 Task: open an excel sheet and write heading  Budget GuruAdd Categories in a column and its values below  'Housing, Transportation, Groceries, Utilities, Entertainment, Dining Out, Health, Miscellaneous, Savings & Total. 'Add Budgeted amount in next column and its values below  $1,500, $300, $400, $200, $150, $250, $100, $200, $500 & $4,600. Add Actual amountin next column and its values below   $1,400, $280, $420, $180, $170, $230, $120, $180, $520 & $4,500. Add Difference in next column and its values below  -$100, -$20, +$20, -$20, +$20, -$20, +$20, -$20, +$20 & -$100Save page Excel File Workbook Spreadsheet Templatebook
Action: Mouse moved to (142, 112)
Screenshot: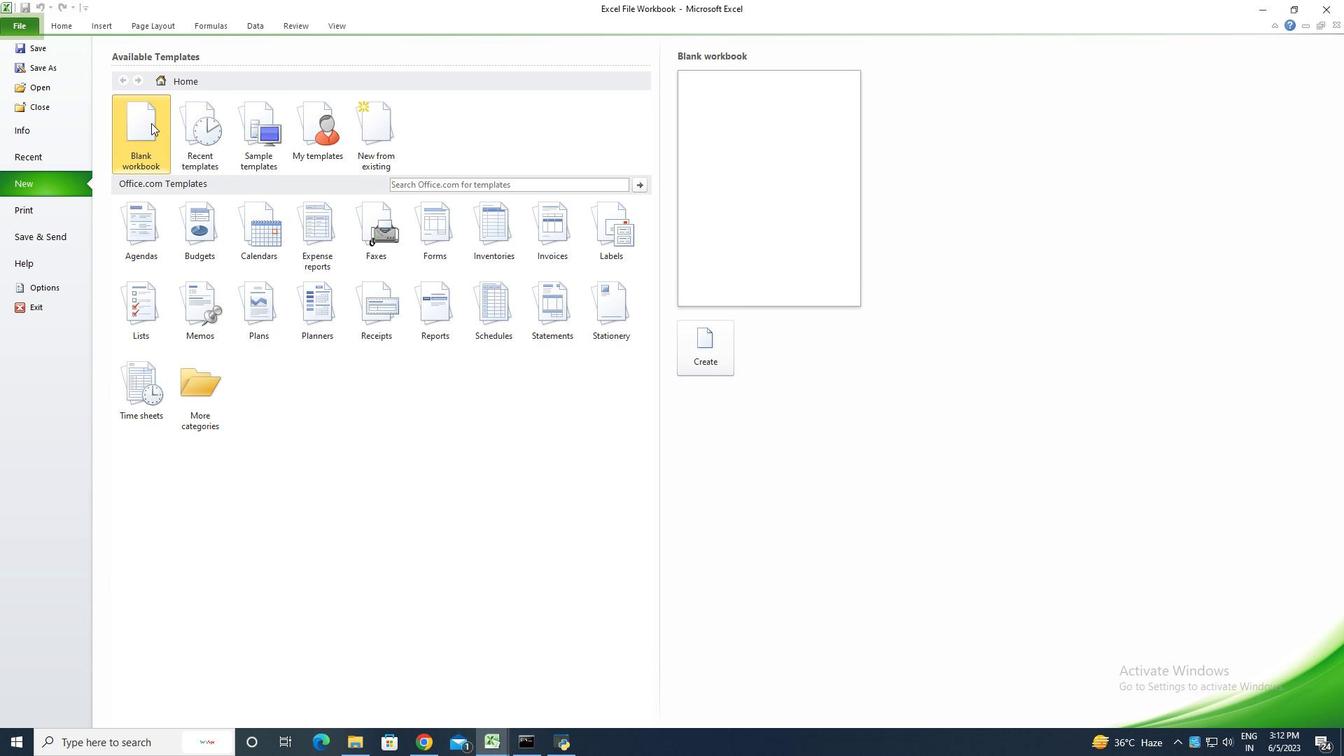 
Action: Mouse pressed left at (142, 112)
Screenshot: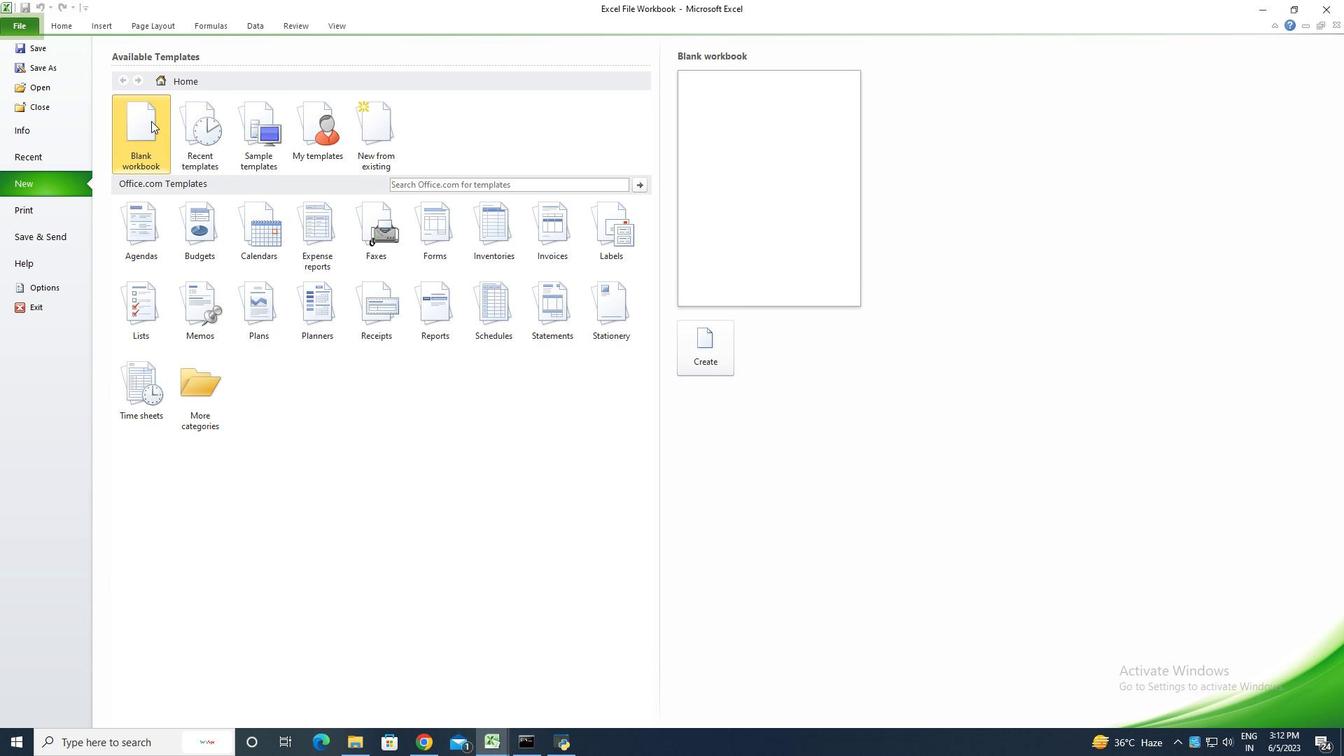 
Action: Mouse moved to (705, 355)
Screenshot: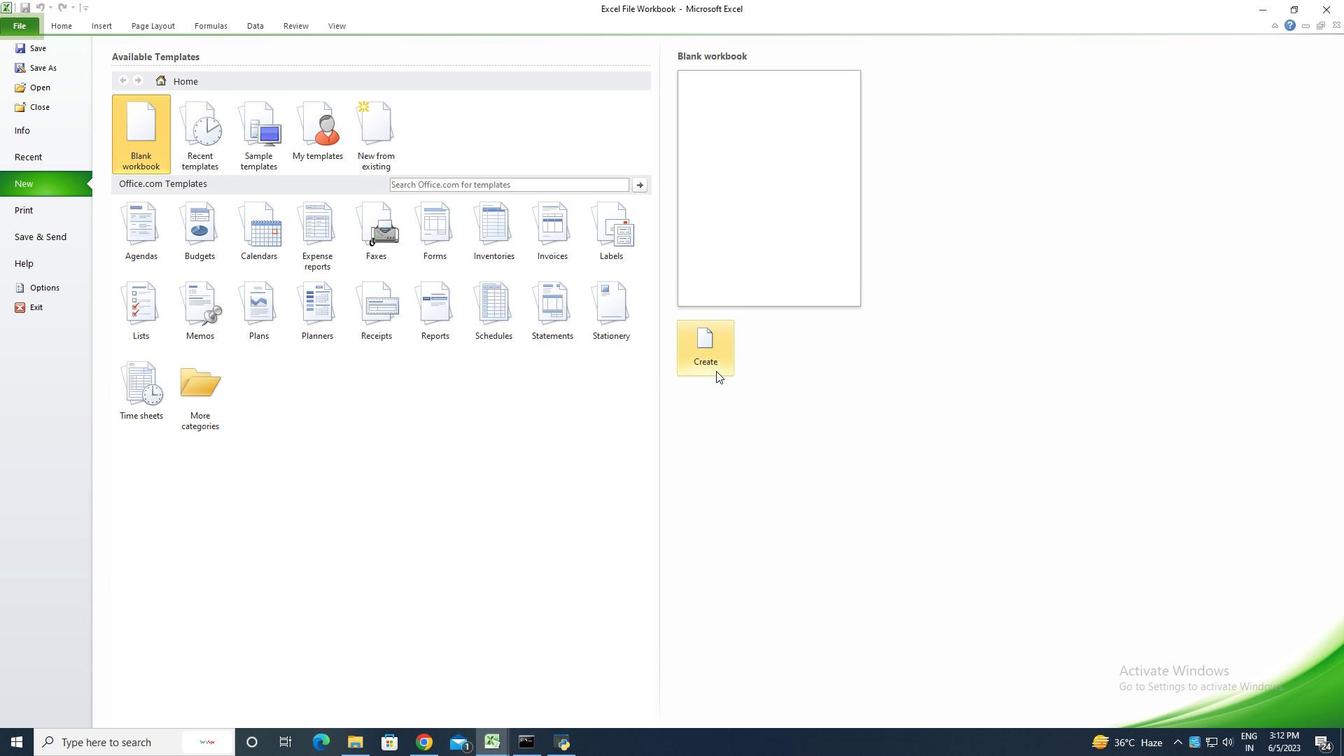 
Action: Mouse pressed left at (705, 355)
Screenshot: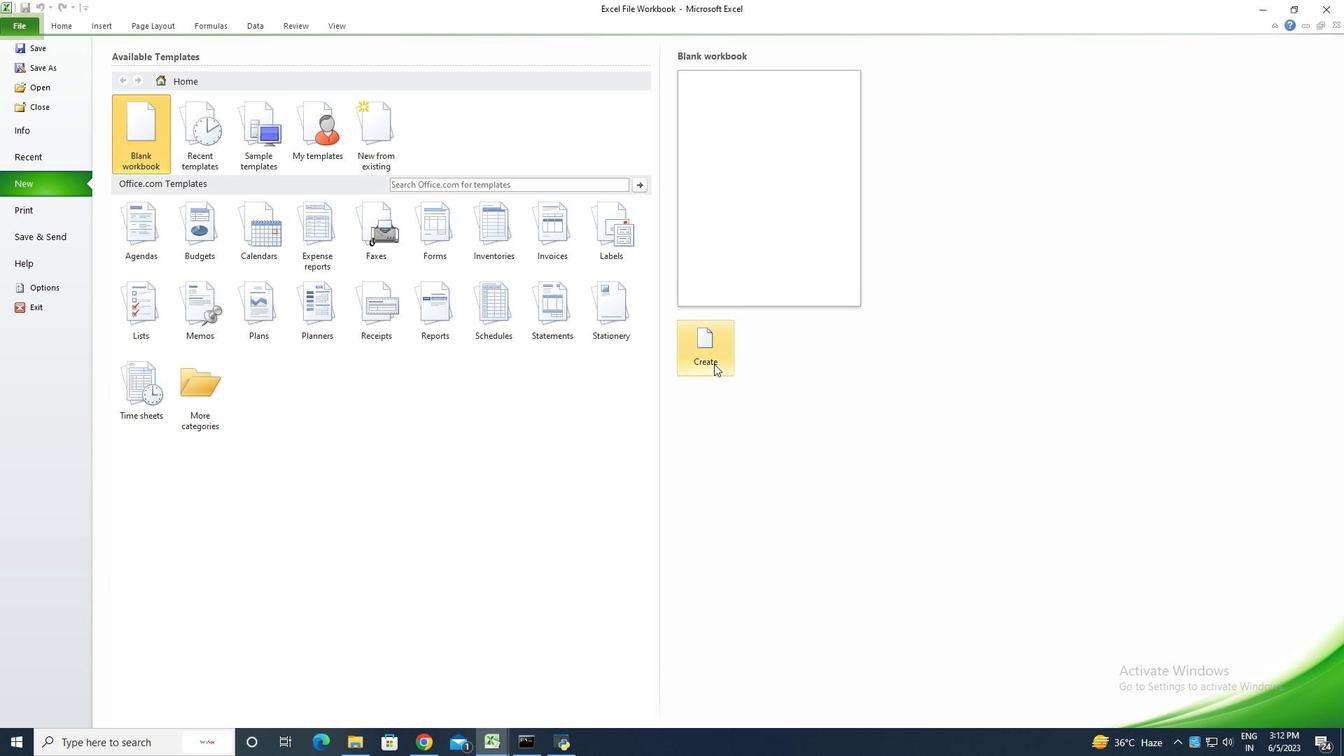 
Action: Key pressed <Key.shift><Key.shift>Budget<Key.space><Key.shift><Key.shift><Key.shift><Key.shift><Key.shift><Key.shift><Key.shift><Key.shift><Key.shift><Key.shift><Key.shift><Key.shift><Key.shift><Key.shift><Key.shift>Guru<Key.enter><Key.shift><Key.shift><Key.shift><Key.shift><Key.shift>Categories<Key.enter><Key.shift><Key.shift><Key.shift>Housing<Key.space><Key.shift><Key.backspace><Key.enter><Key.shift><Key.shift><Key.shift><Key.shift><Key.shift><Key.shift><Key.shift><Key.shift><Key.shift><Key.shift><Key.shift><Key.shift><Key.shift><Key.shift>Transportation<Key.enter><Key.shift>Groceries<Key.enter><Key.shift>Utilities<Key.enter><Key.shift>Entertainment<Key.enter><Key.shift><Key.shift><Key.shift><Key.shift><Key.shift>Dining<Key.space><Key.shift>Out<Key.enter><Key.shift><Key.shift><Key.shift>Health<Key.enter><Key.shift><Key.shift><Key.shift><Key.shift><Key.shift>Miscellaneous<Key.enter><Key.shift>Savings<Key.space><Key.shift><Key.shift><Key.shift><Key.shift><Key.shift>Total<Key.backspace><Key.backspace><Key.backspace><Key.backspace><Key.backspace><Key.shift_r><Key.enter><Key.down><Key.enter><Key.shift>Total<Key.enter>
Screenshot: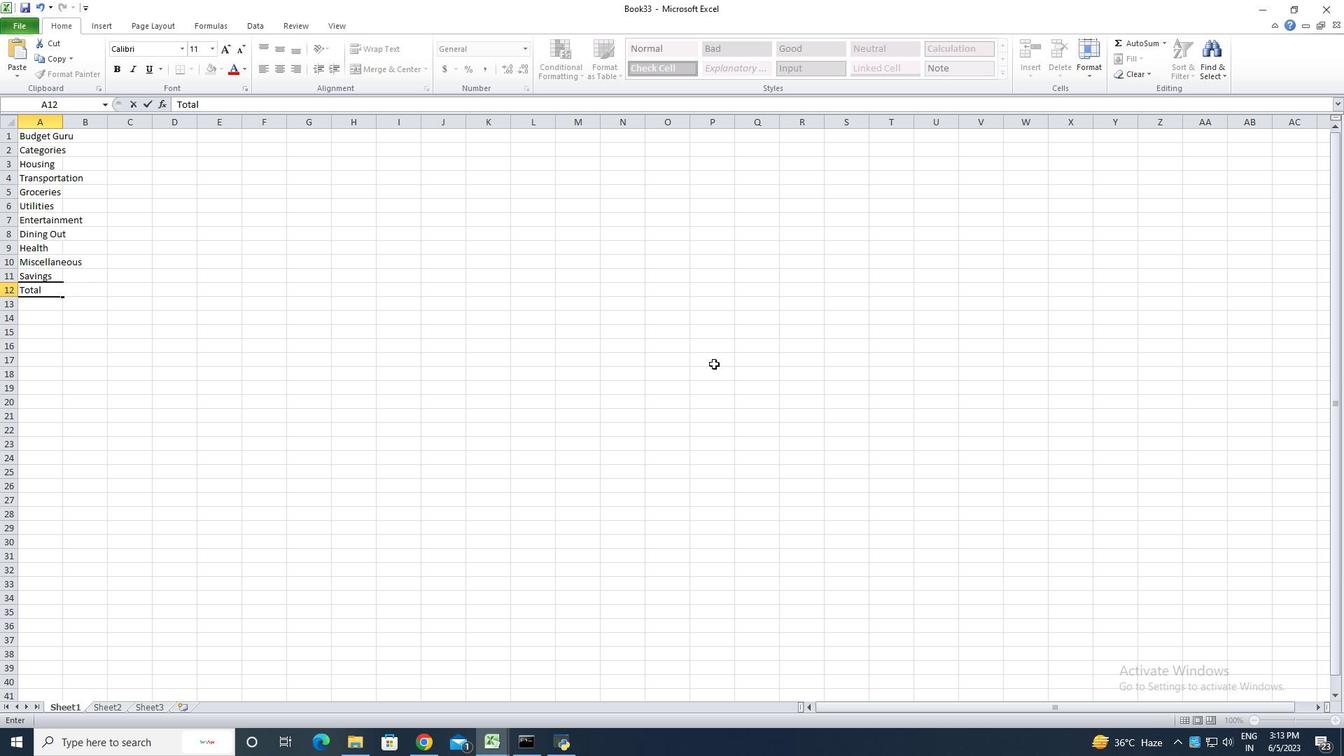 
Action: Mouse moved to (53, 116)
Screenshot: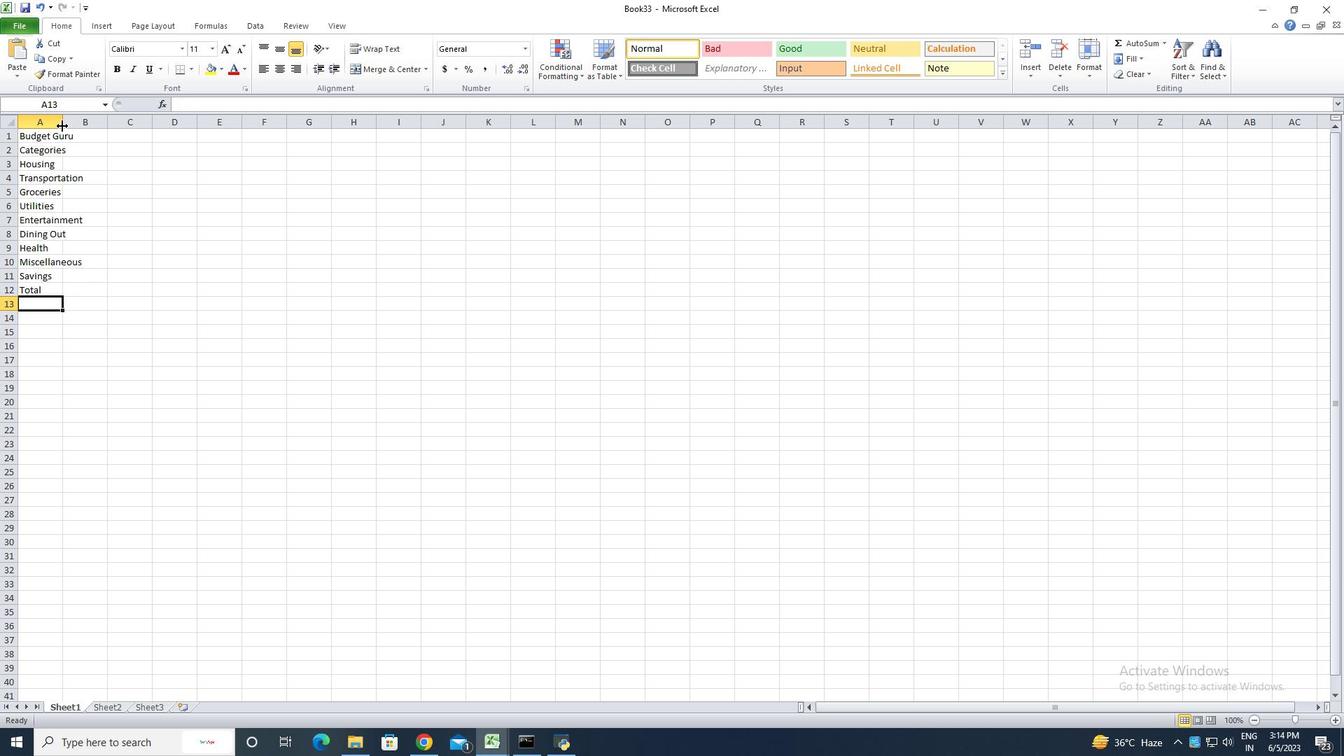 
Action: Mouse pressed left at (53, 116)
Screenshot: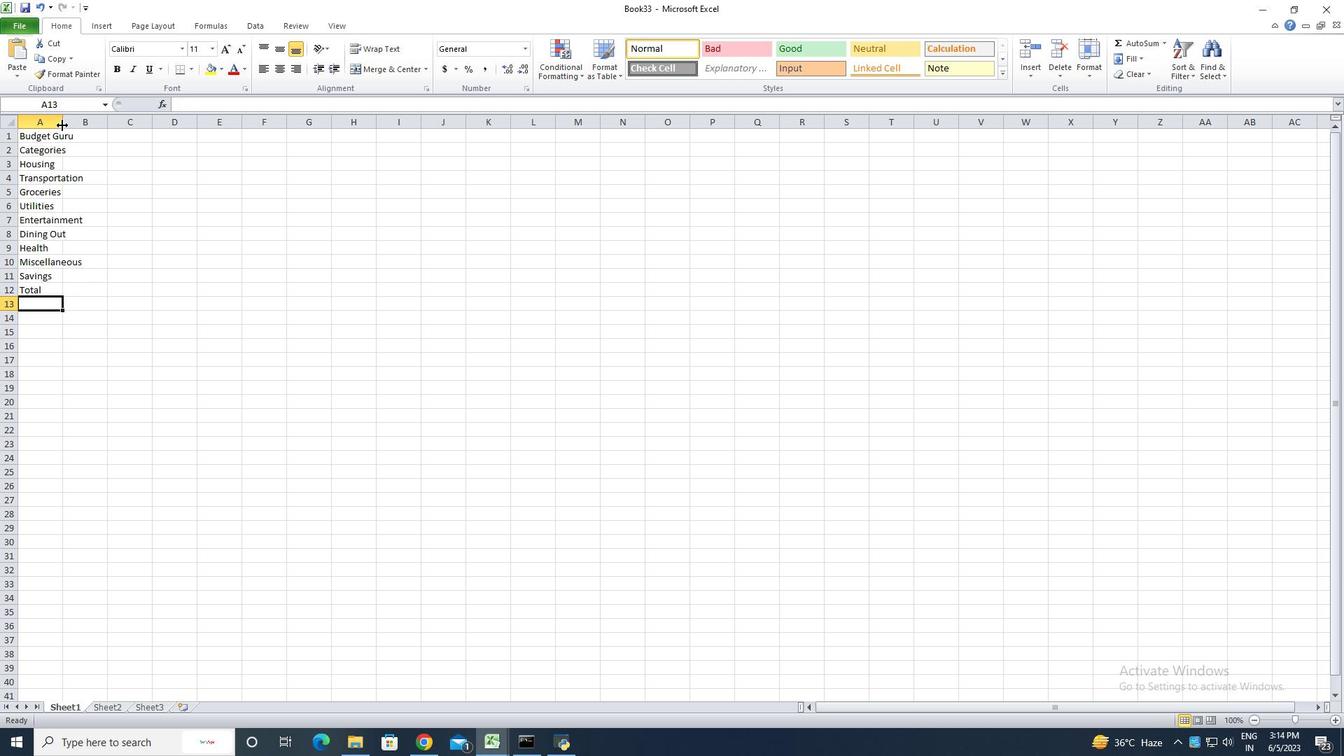 
Action: Mouse pressed left at (53, 116)
Screenshot: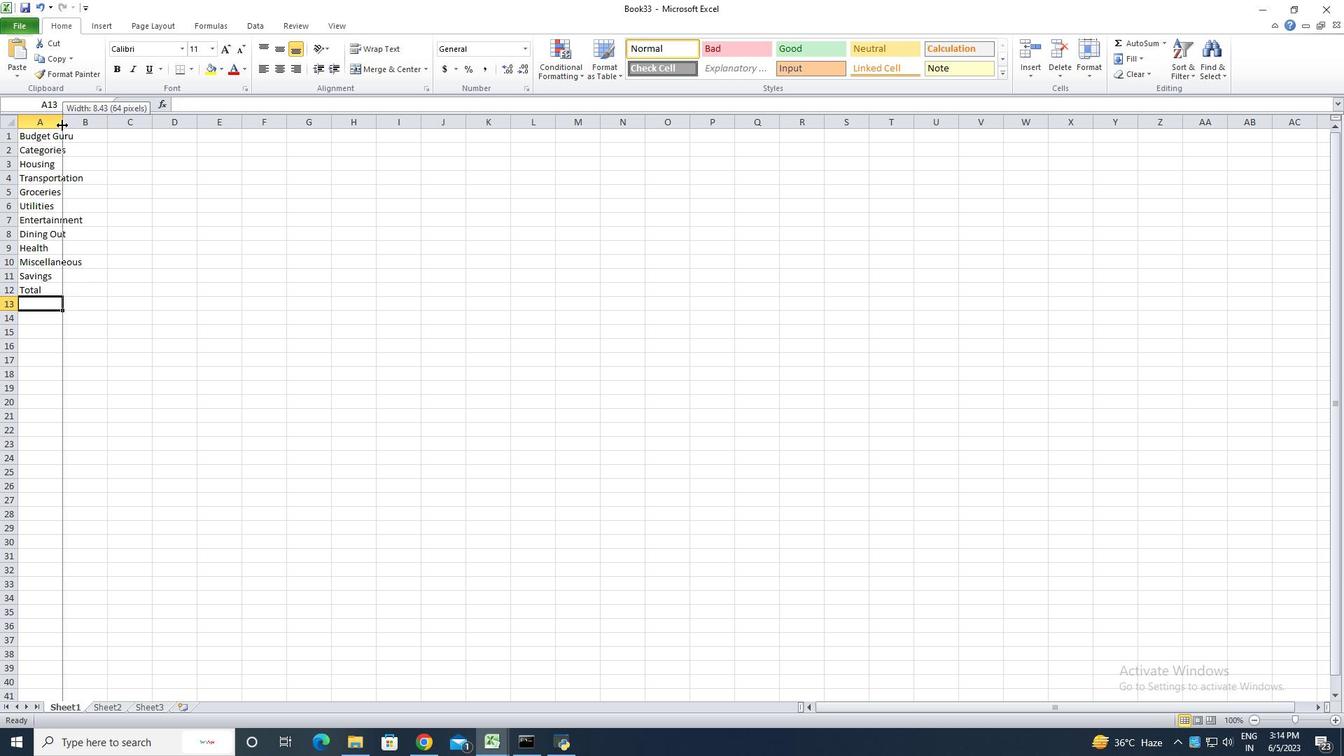 
Action: Mouse moved to (95, 141)
Screenshot: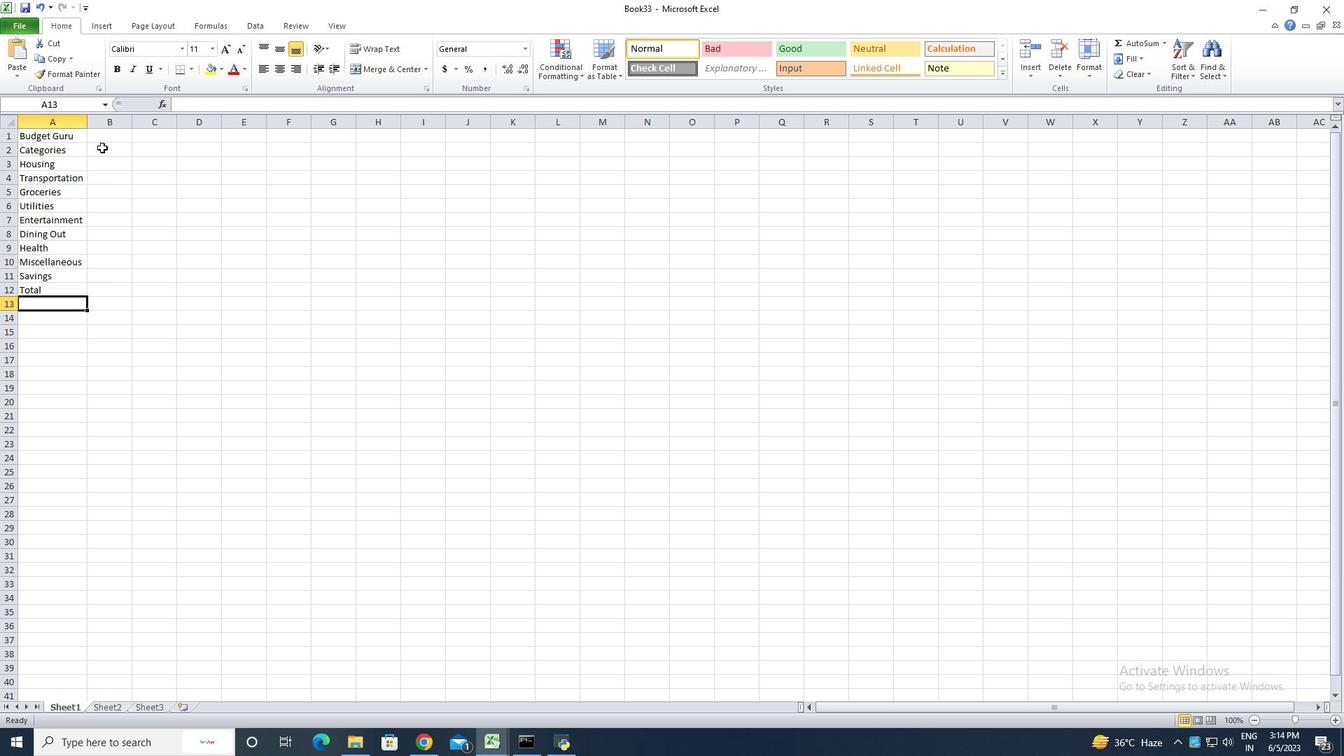 
Action: Mouse pressed left at (95, 141)
Screenshot: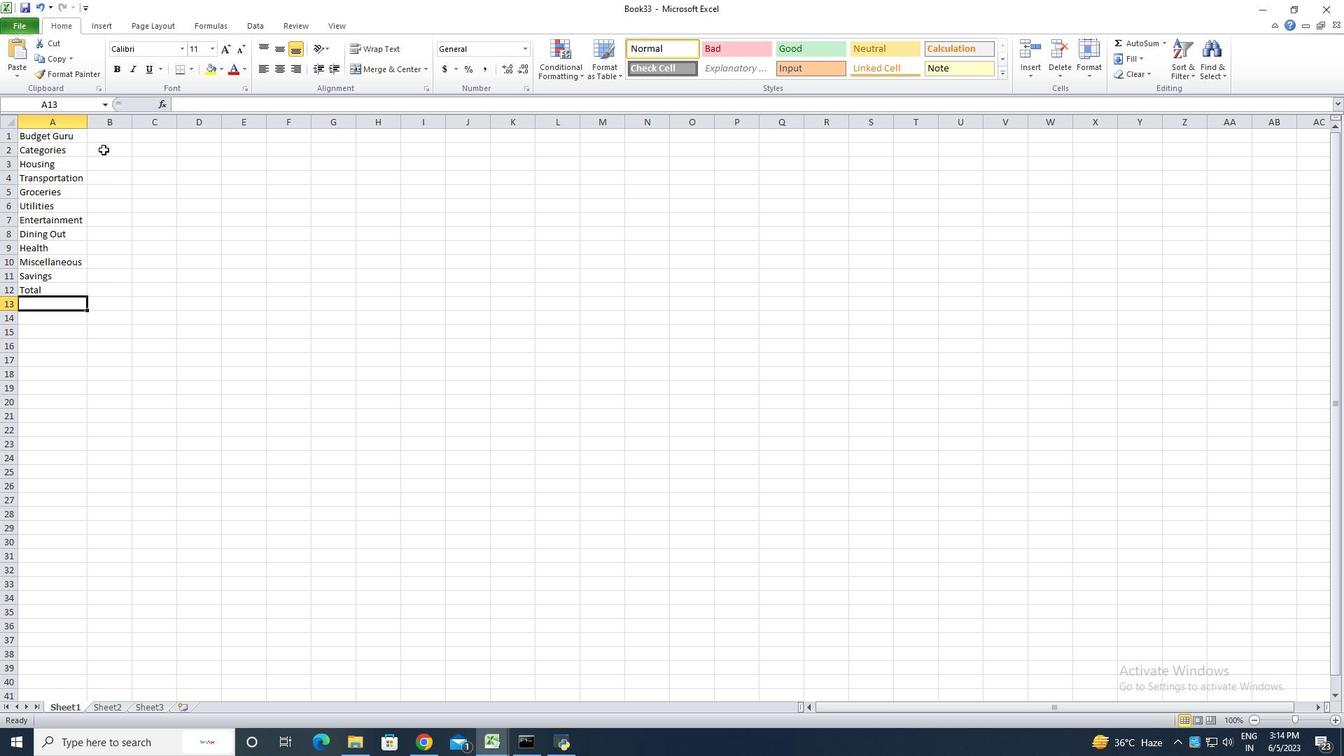 
Action: Key pressed <Key.shift><Key.shift><Key.shift><Key.shift><Key.shift><Key.shift><Key.shift><Key.shift><Key.shift><Key.shift><Key.shift><Key.shift><Key.shift><Key.shift><Key.shift><Key.shift><Key.shift><Key.shift><Key.shift><Key.shift><Key.shift><Key.shift><Key.shift><Key.shift><Key.shift><Key.shift><Key.shift><Key.shift><Key.shift><Key.shift><Key.shift><Key.shift><Key.shift><Key.shift><Key.shift><Key.shift><Key.shift><Key.shift><Key.shift><Key.shift><Key.shift><Key.shift><Key.shift><Key.shift><Key.shift>Budgeted
Screenshot: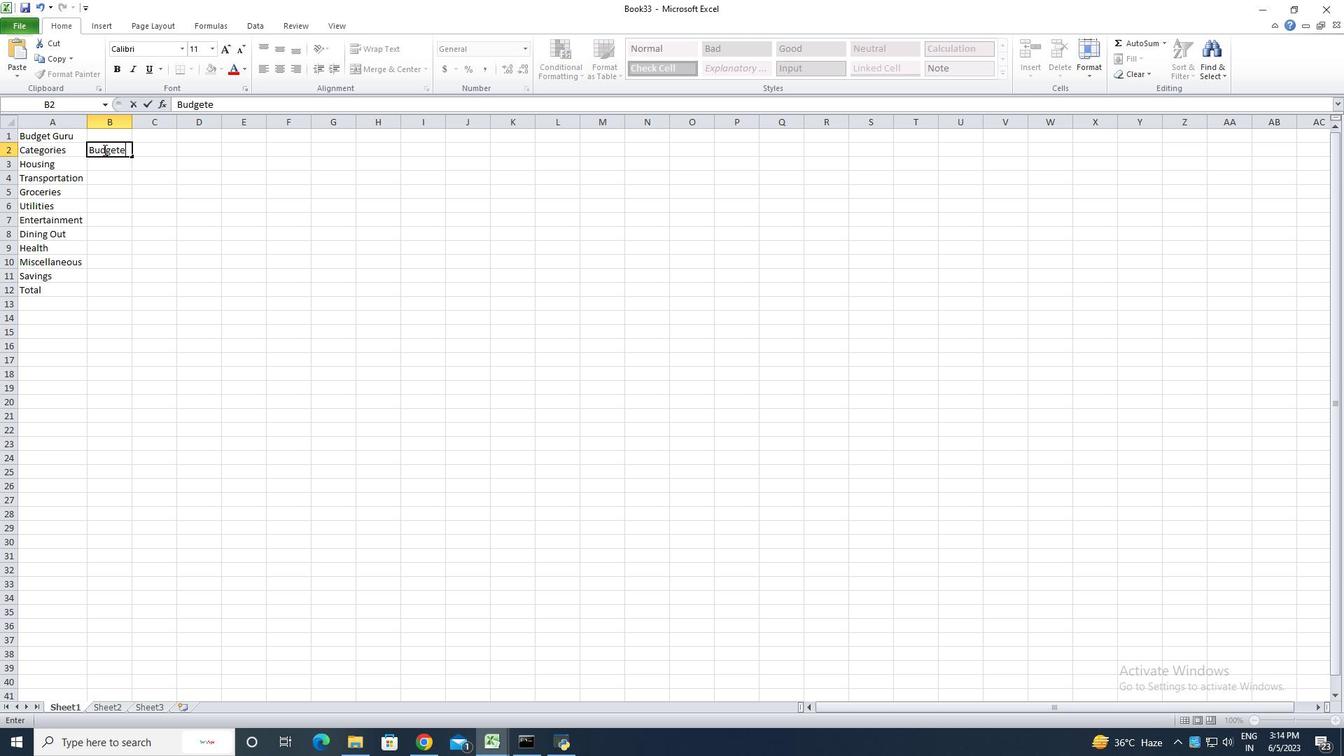 
Action: Mouse moved to (25, 76)
Screenshot: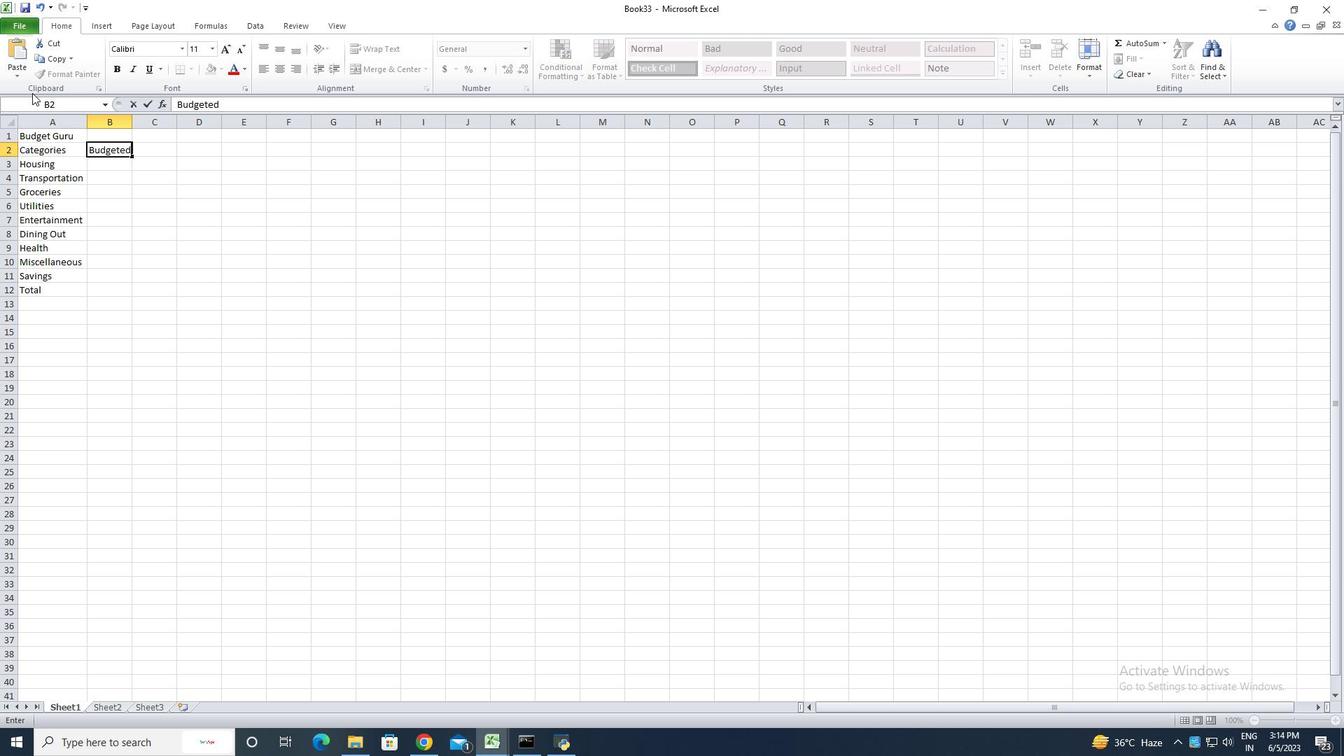 
Action: Key pressed <Key.space><Key.shift><Key.shift><Key.shift><Key.shift><Key.shift><Key.shift><Key.shift><Key.shift><Key.shift><Key.shift><Key.shift><Key.shift><Key.shift><Key.shift><Key.shift><Key.shift><Key.shift><Key.shift>Amount<Key.enter>1500<Key.enter>300<Key.enter>400<Key.enter>200<Key.enter>150<Key.enter>250<Key.enter>100<Key.enter>200<Key.enter>500<Key.enter>4600<Key.enter>
Screenshot: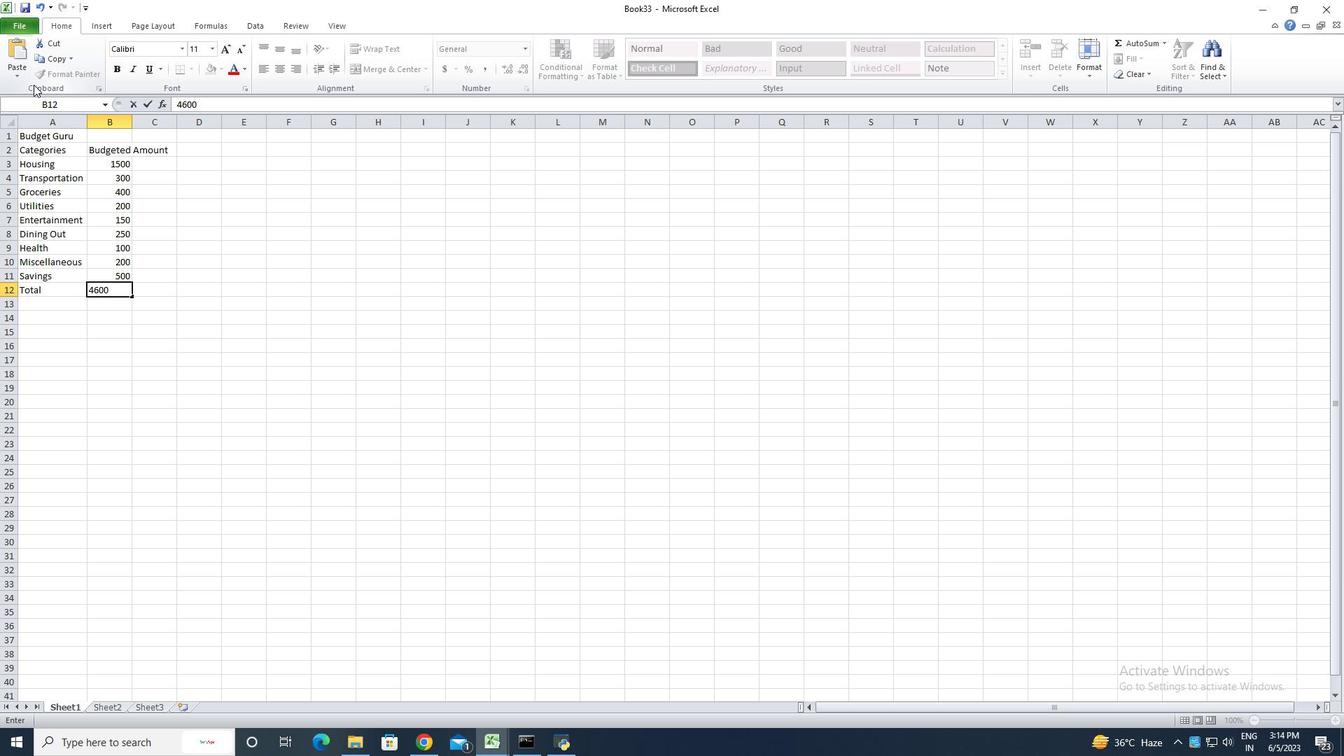 
Action: Mouse moved to (123, 115)
Screenshot: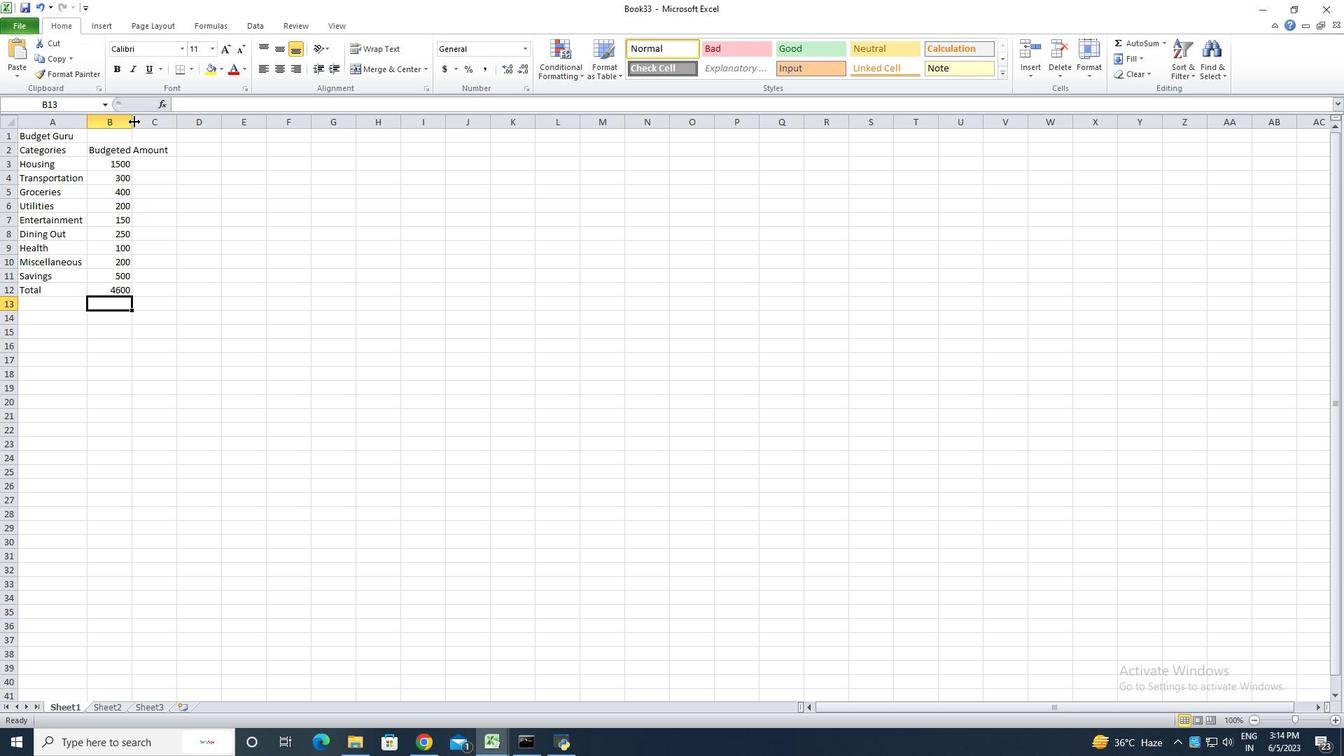 
Action: Mouse pressed left at (123, 115)
Screenshot: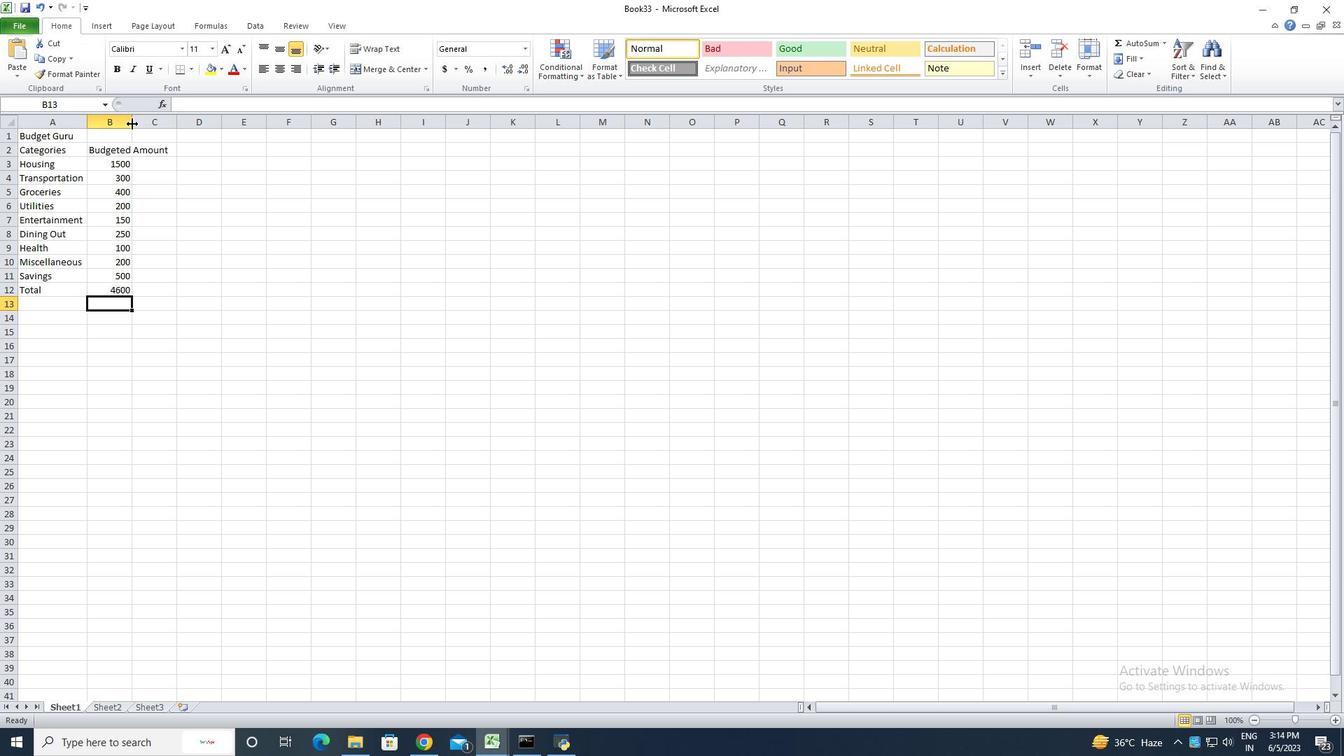 
Action: Mouse pressed left at (123, 115)
Screenshot: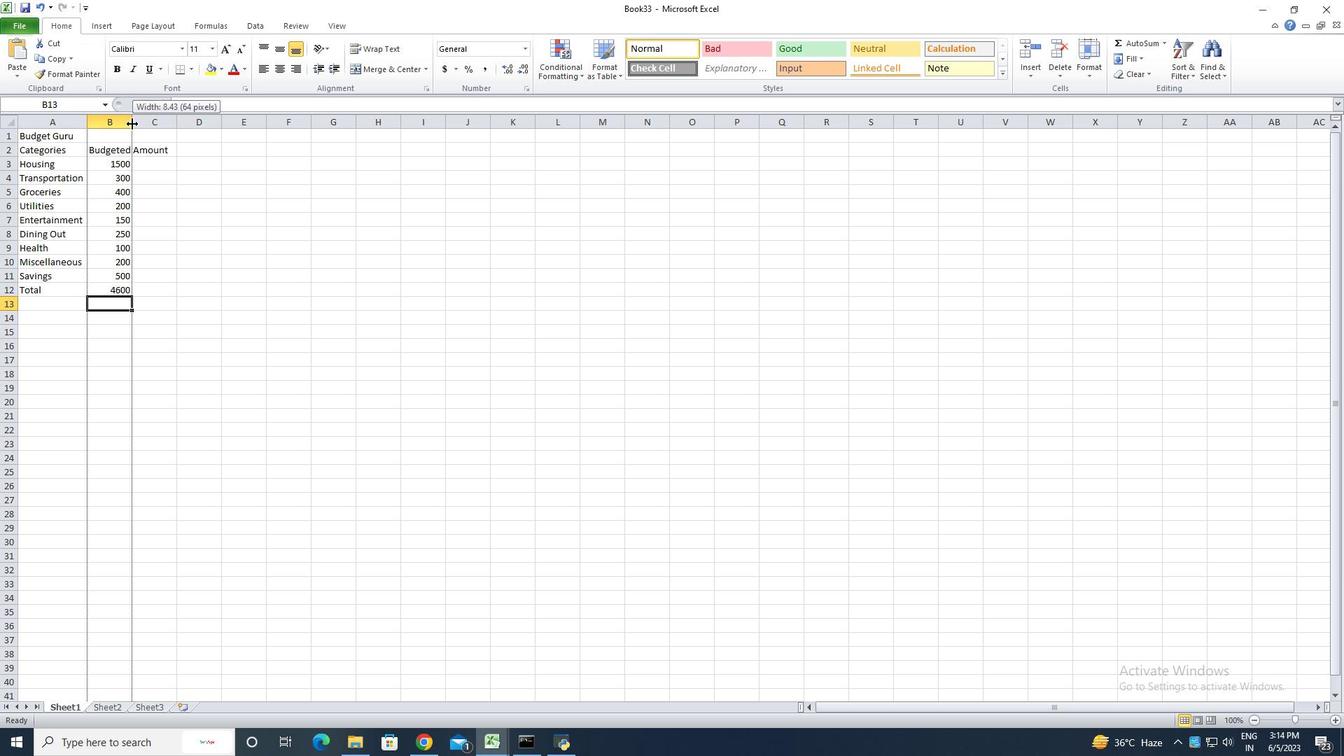 
Action: Mouse moved to (192, 142)
Screenshot: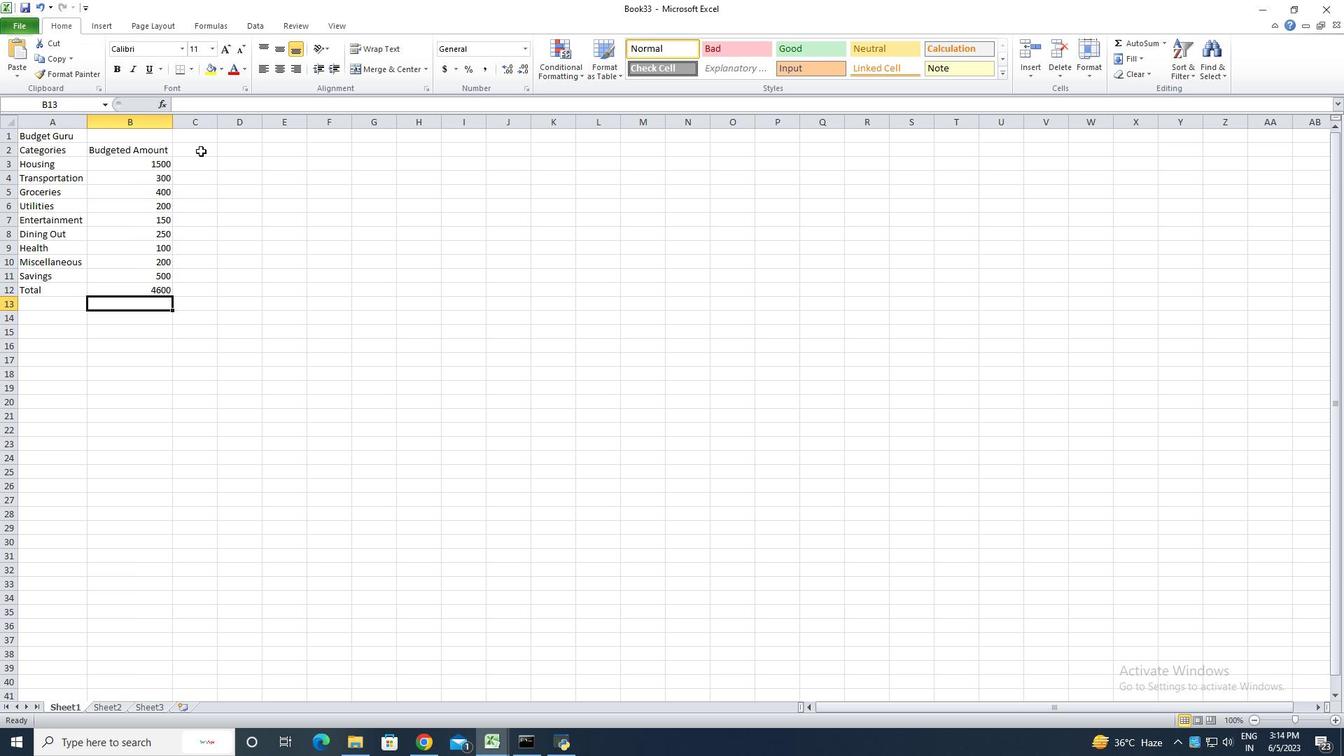 
Action: Mouse pressed left at (192, 142)
Screenshot: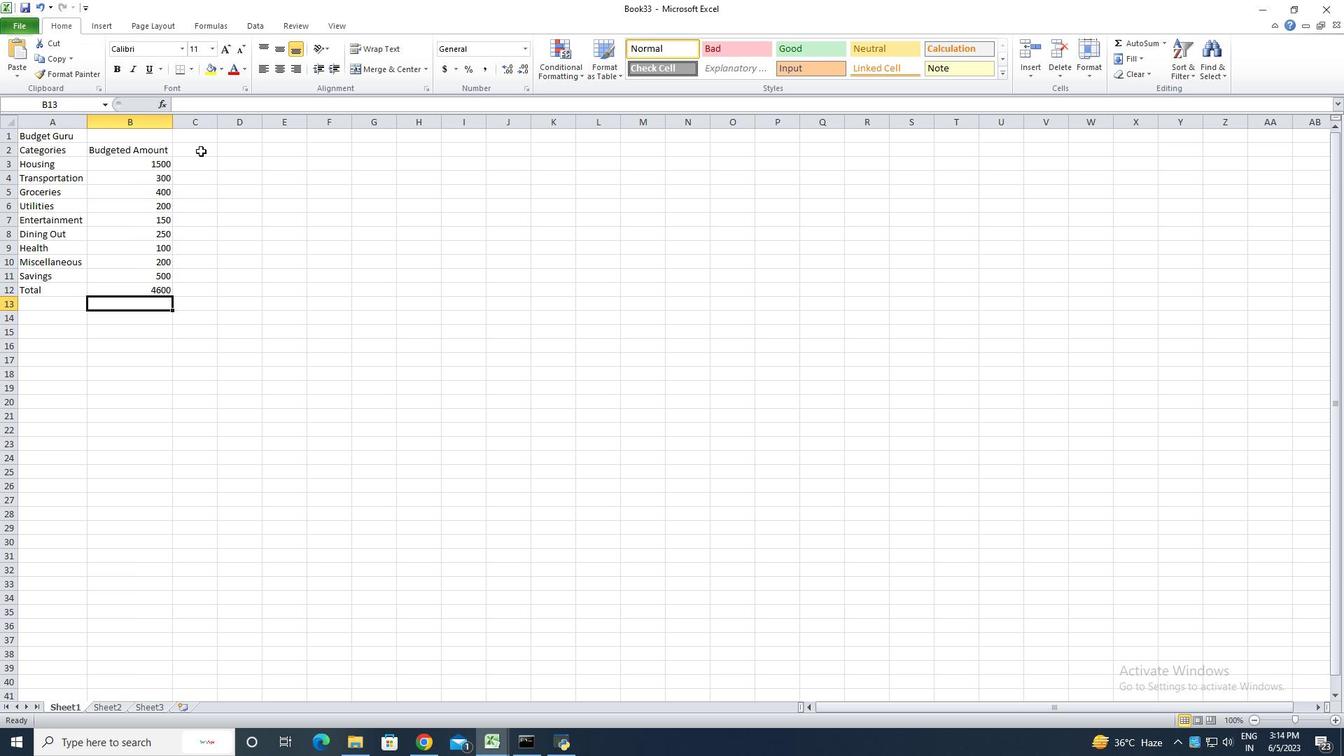 
Action: Key pressed <Key.shift>Actus<Key.backspace>al<Key.space><Key.shift>Amount<Key.enter>
Screenshot: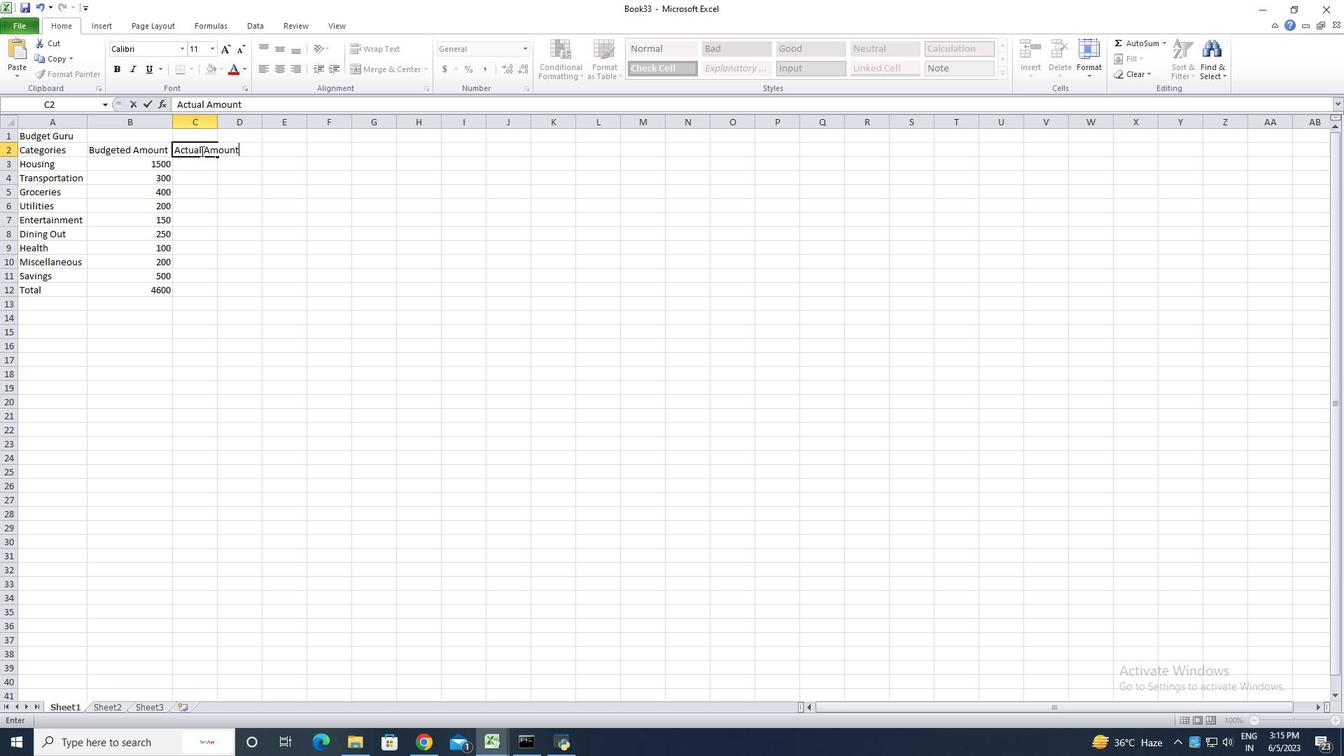 
Action: Mouse moved to (144, 154)
Screenshot: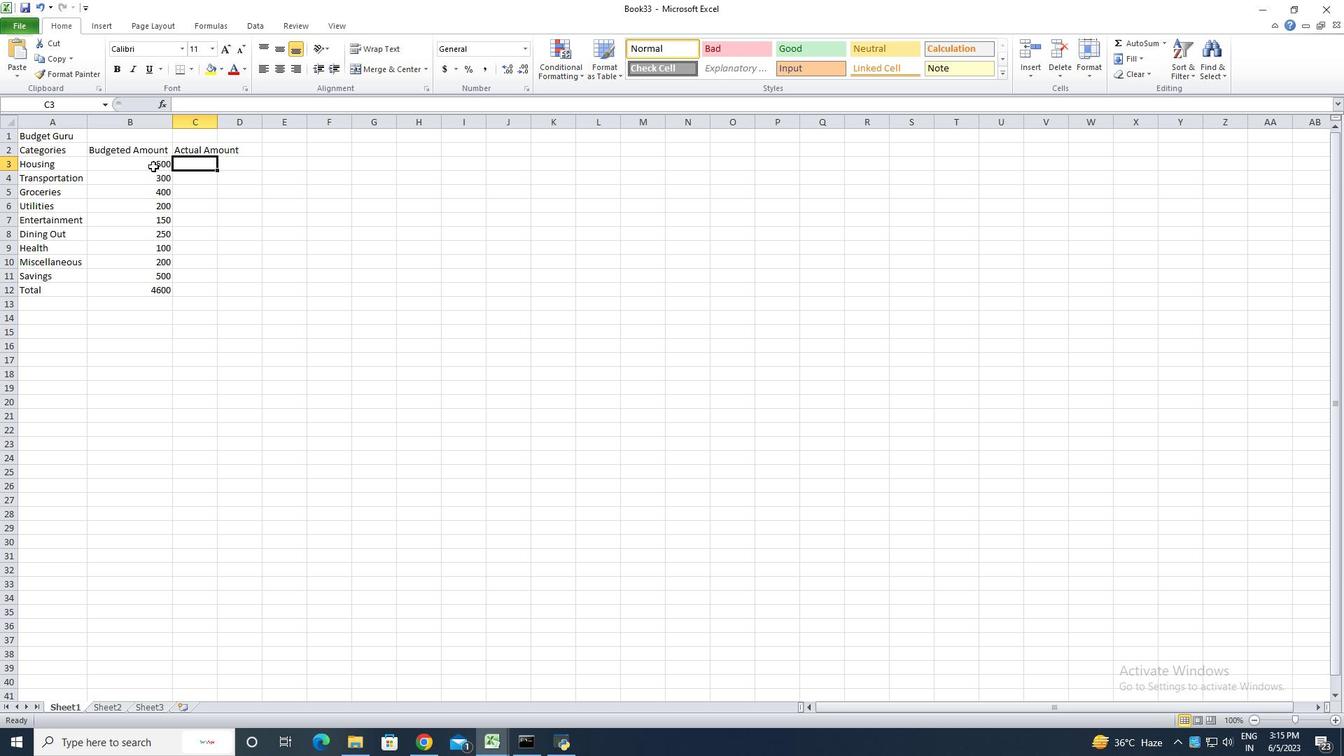 
Action: Mouse pressed left at (144, 154)
Screenshot: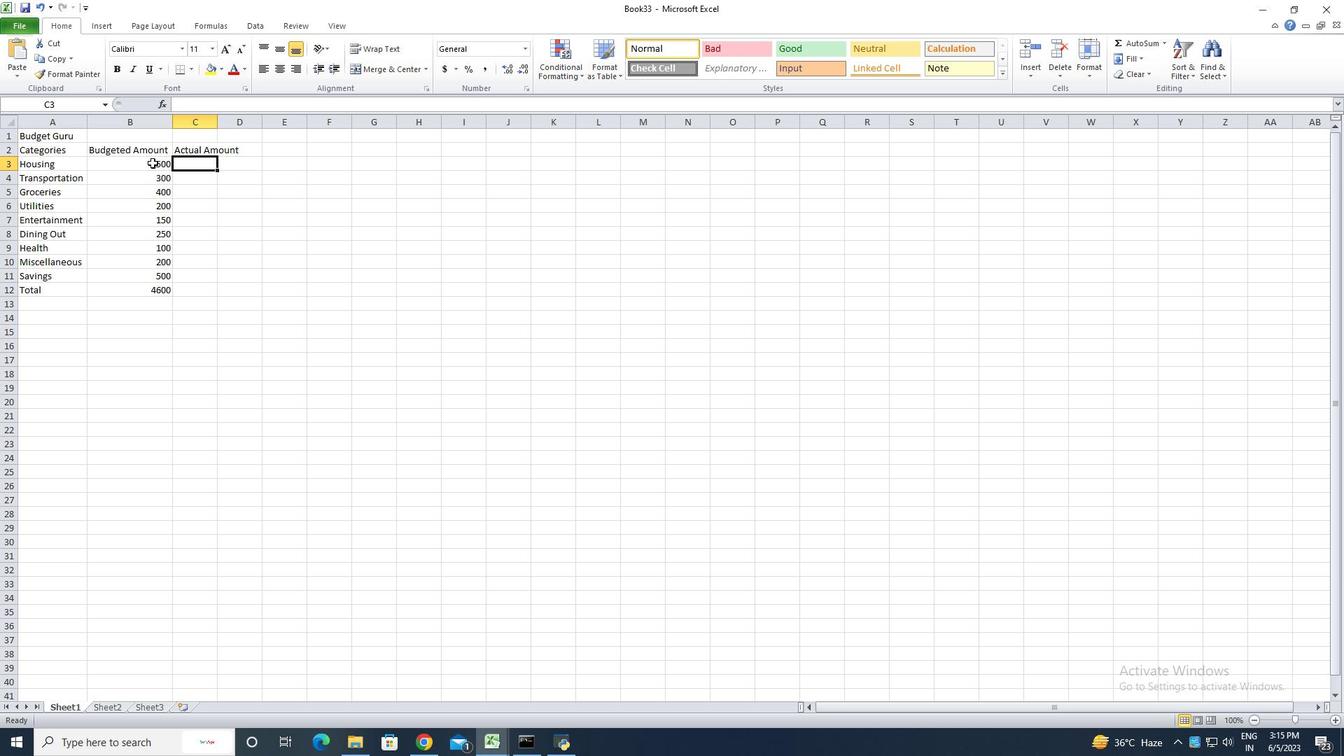 
Action: Mouse pressed left at (144, 154)
Screenshot: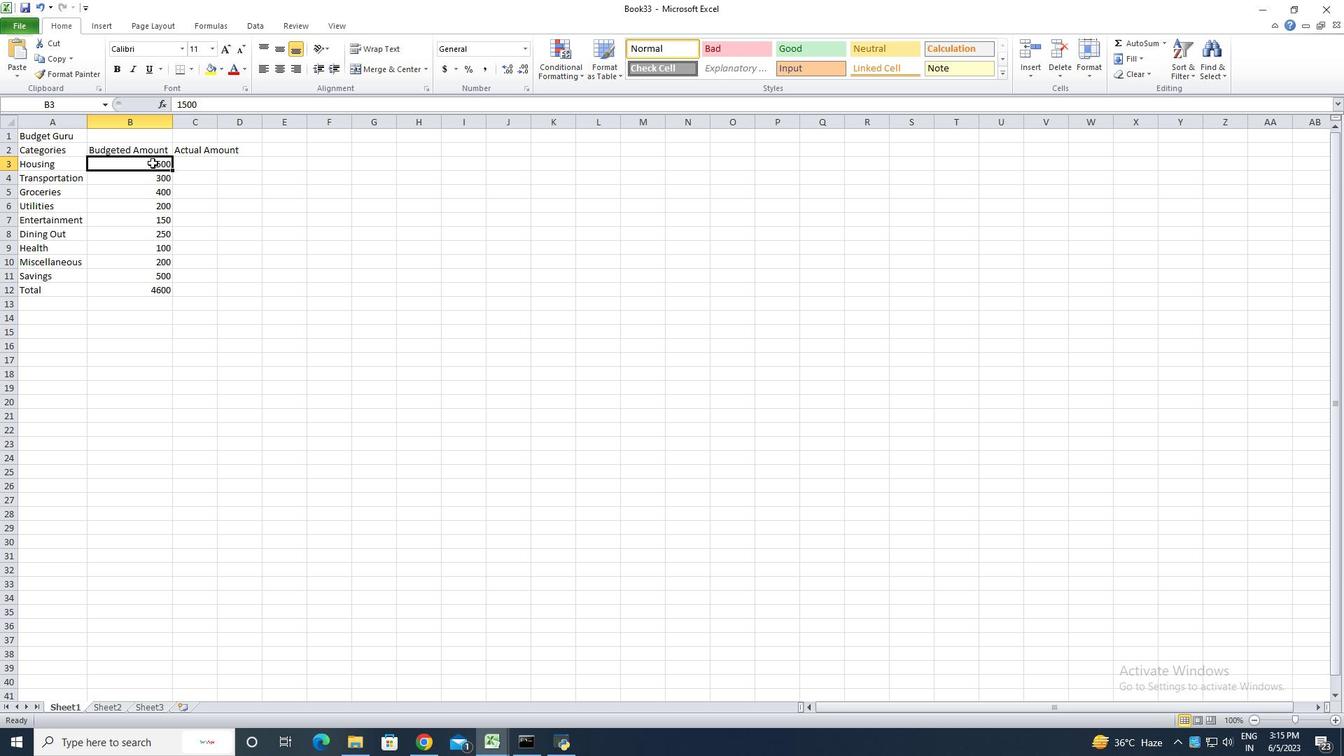 
Action: Mouse moved to (129, 284)
Screenshot: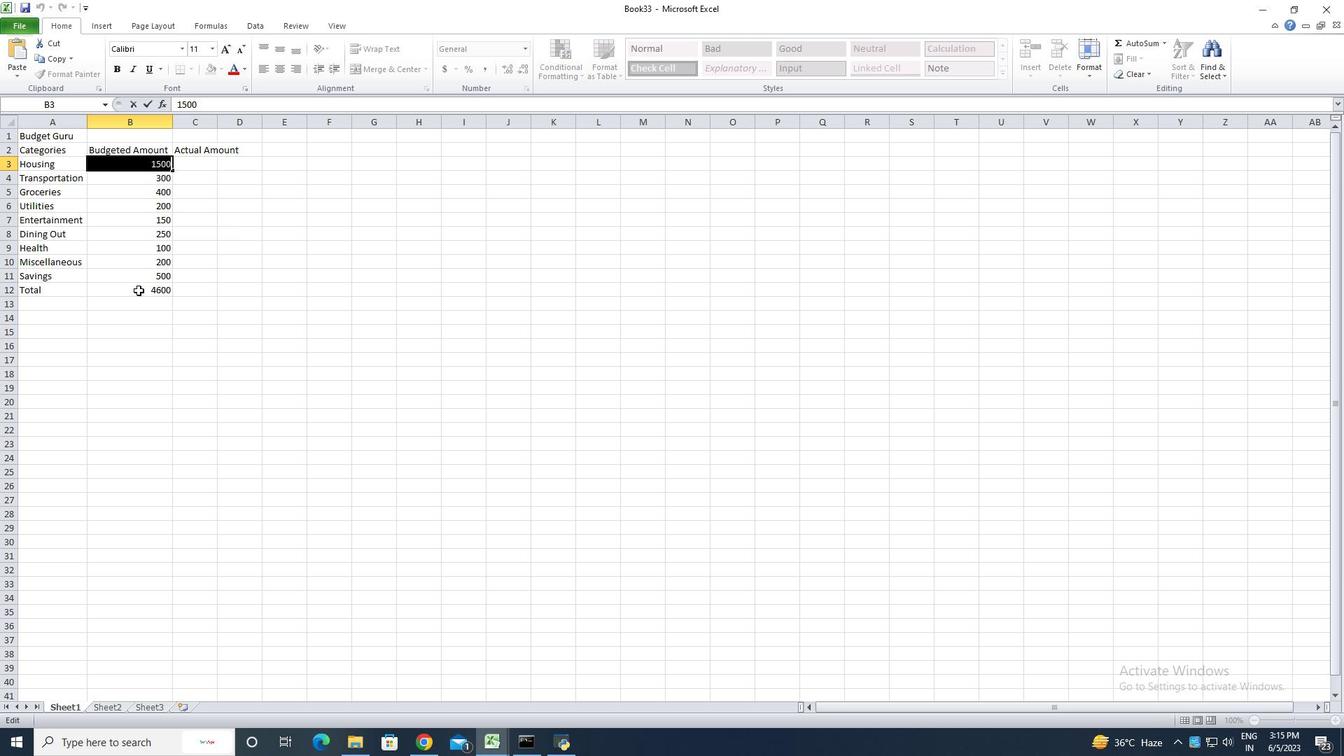 
Action: Mouse pressed left at (129, 284)
Screenshot: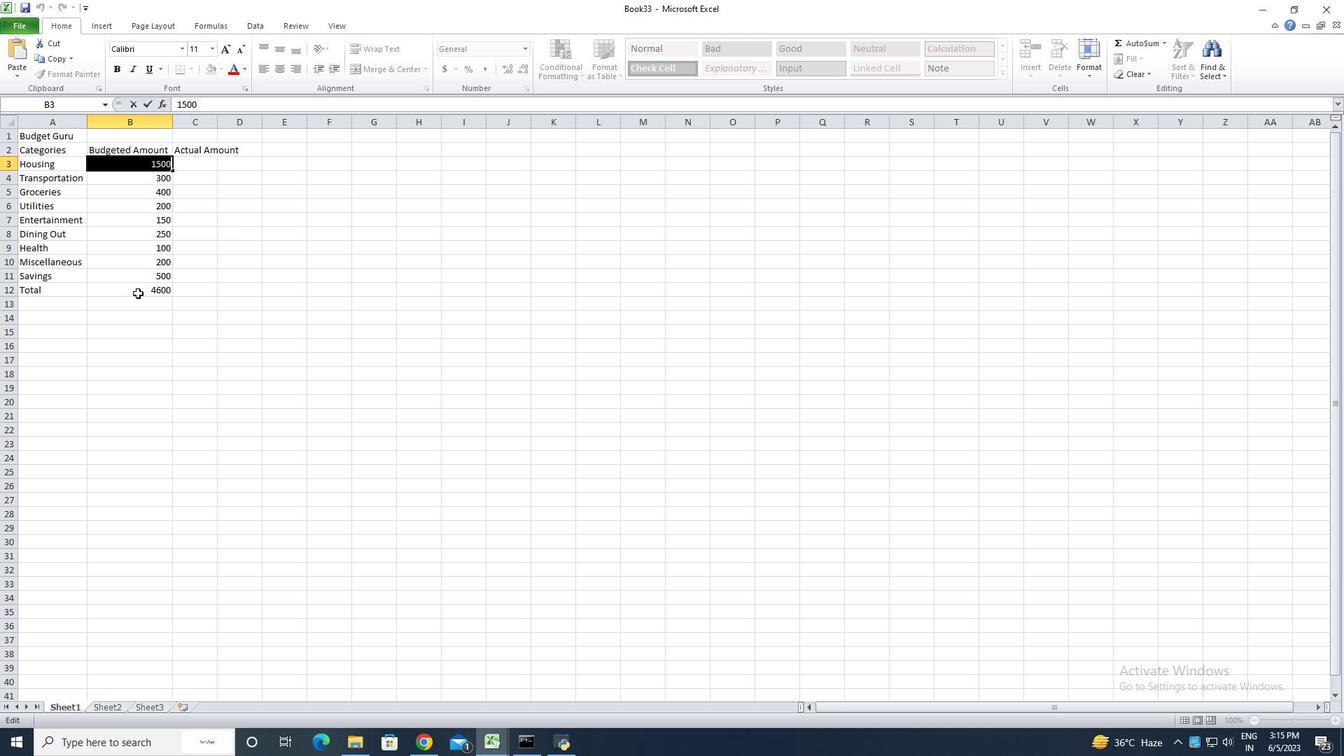 
Action: Mouse moved to (128, 154)
Screenshot: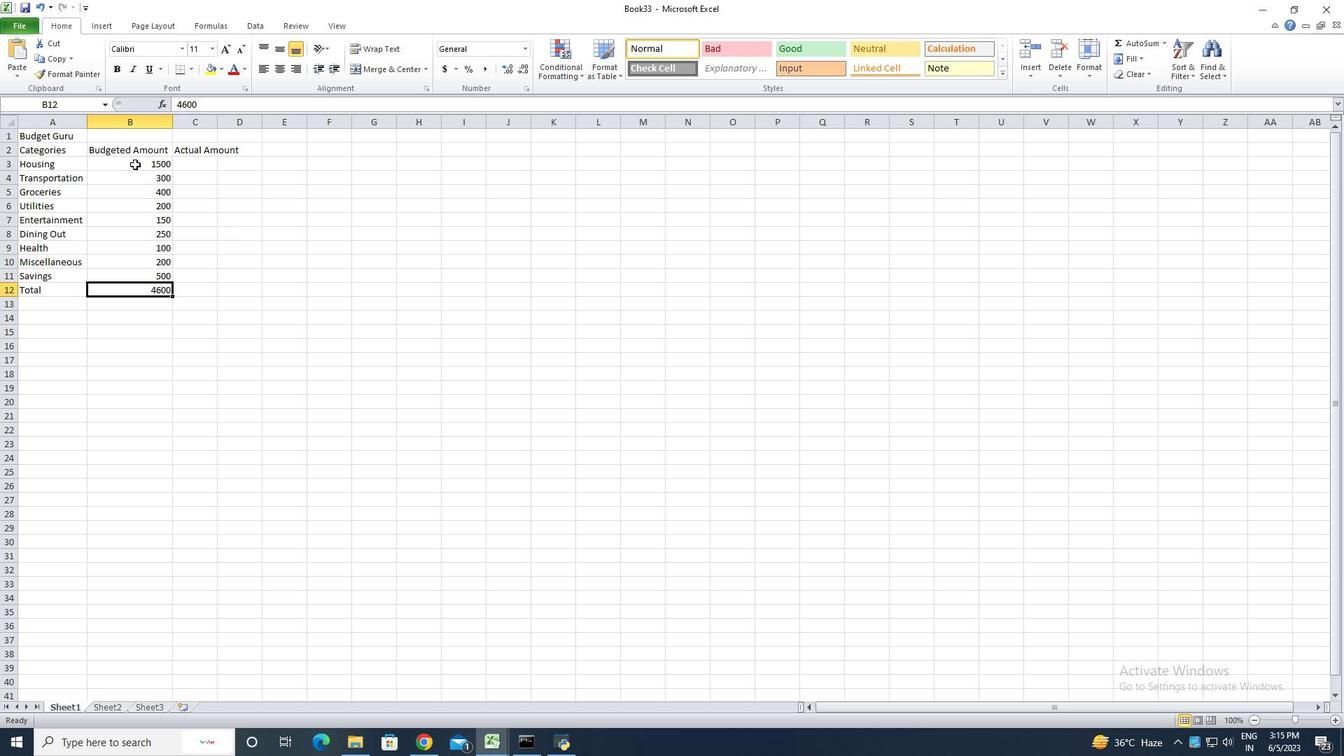 
Action: Mouse pressed left at (128, 154)
Screenshot: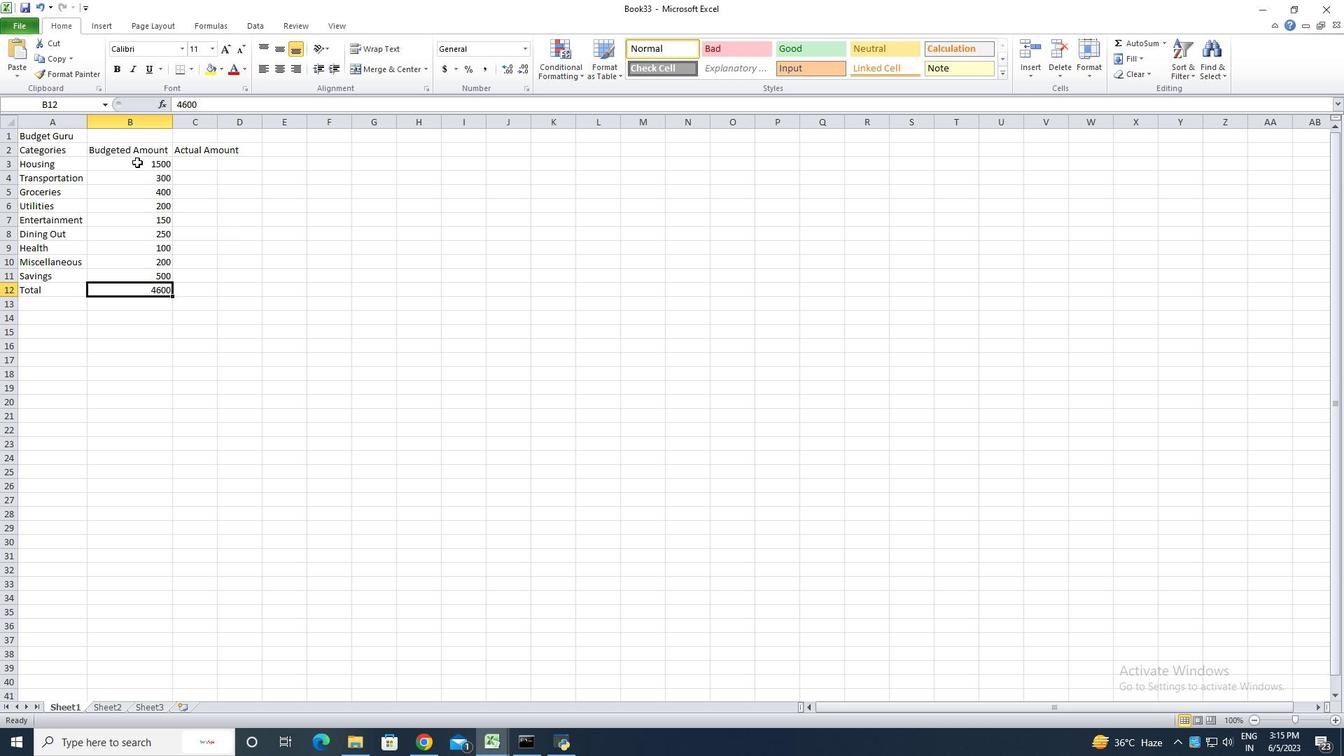 
Action: Mouse moved to (518, 37)
Screenshot: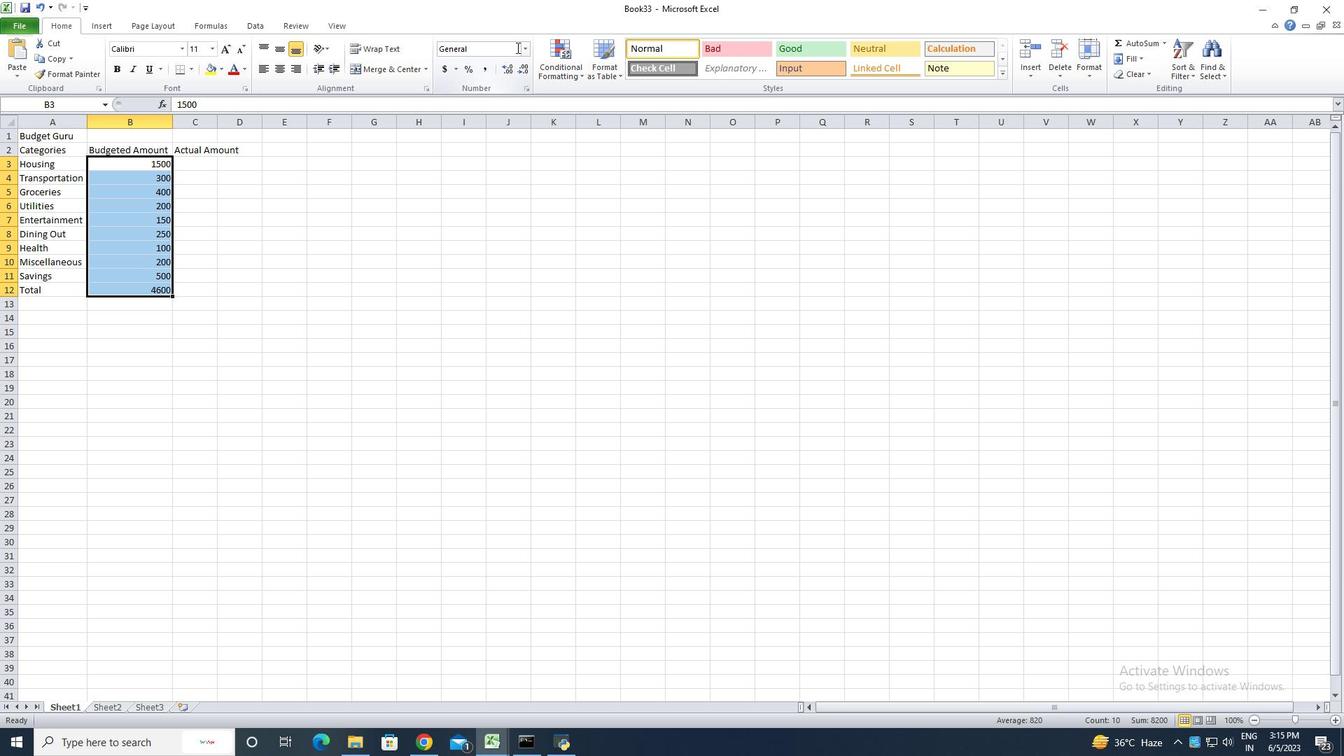 
Action: Mouse pressed left at (518, 37)
Screenshot: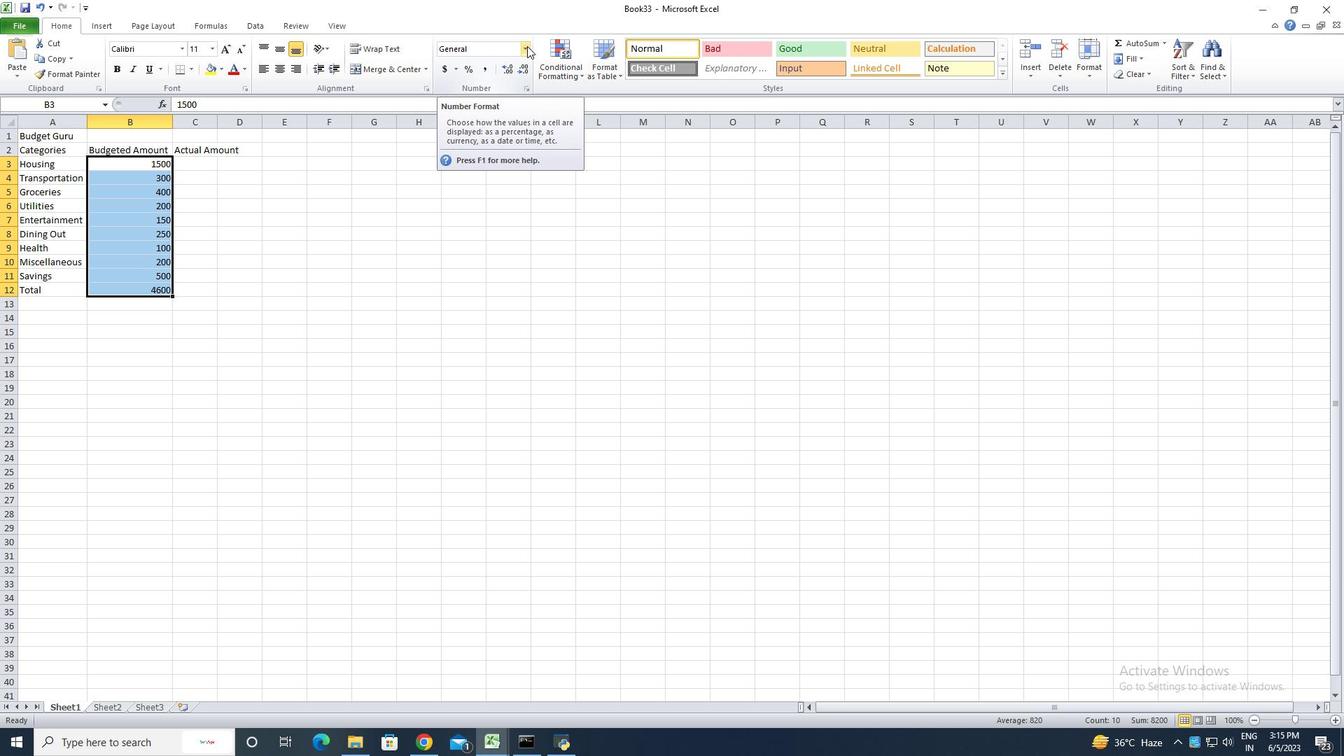 
Action: Mouse moved to (515, 394)
Screenshot: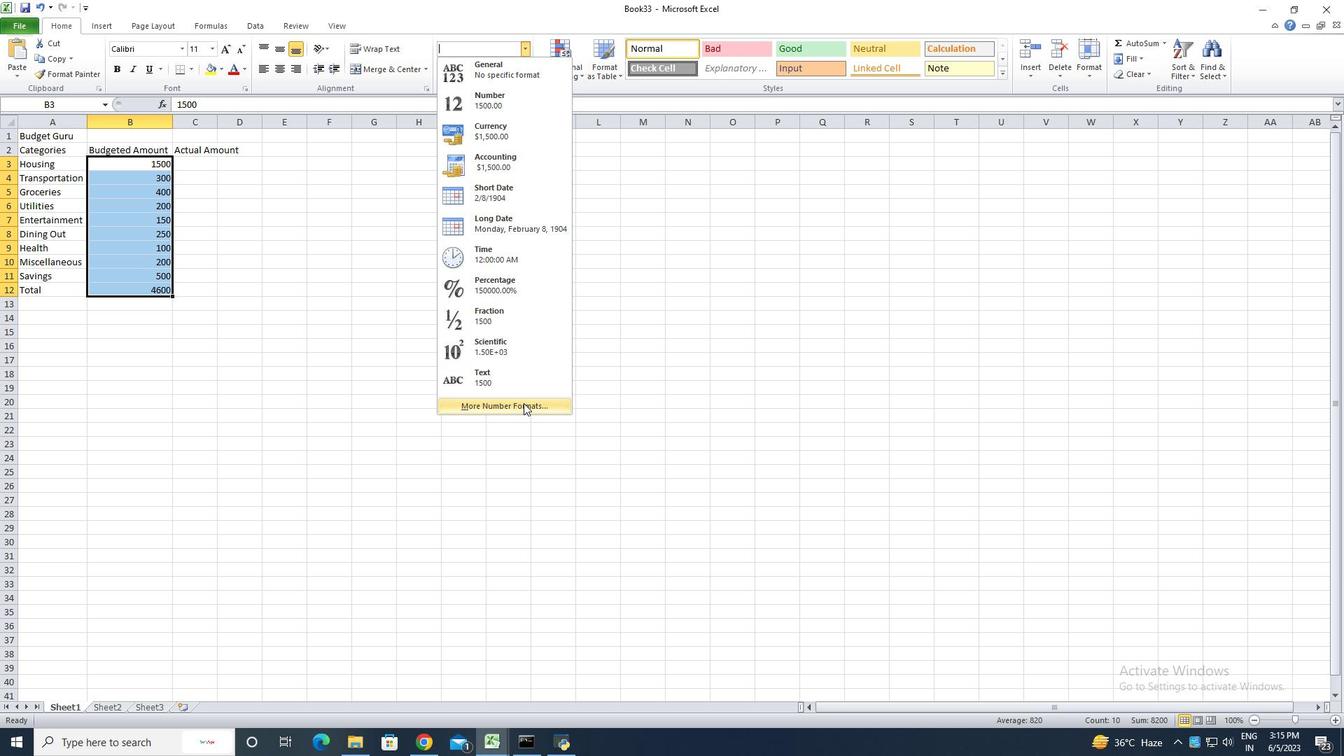 
Action: Mouse pressed left at (515, 394)
Screenshot: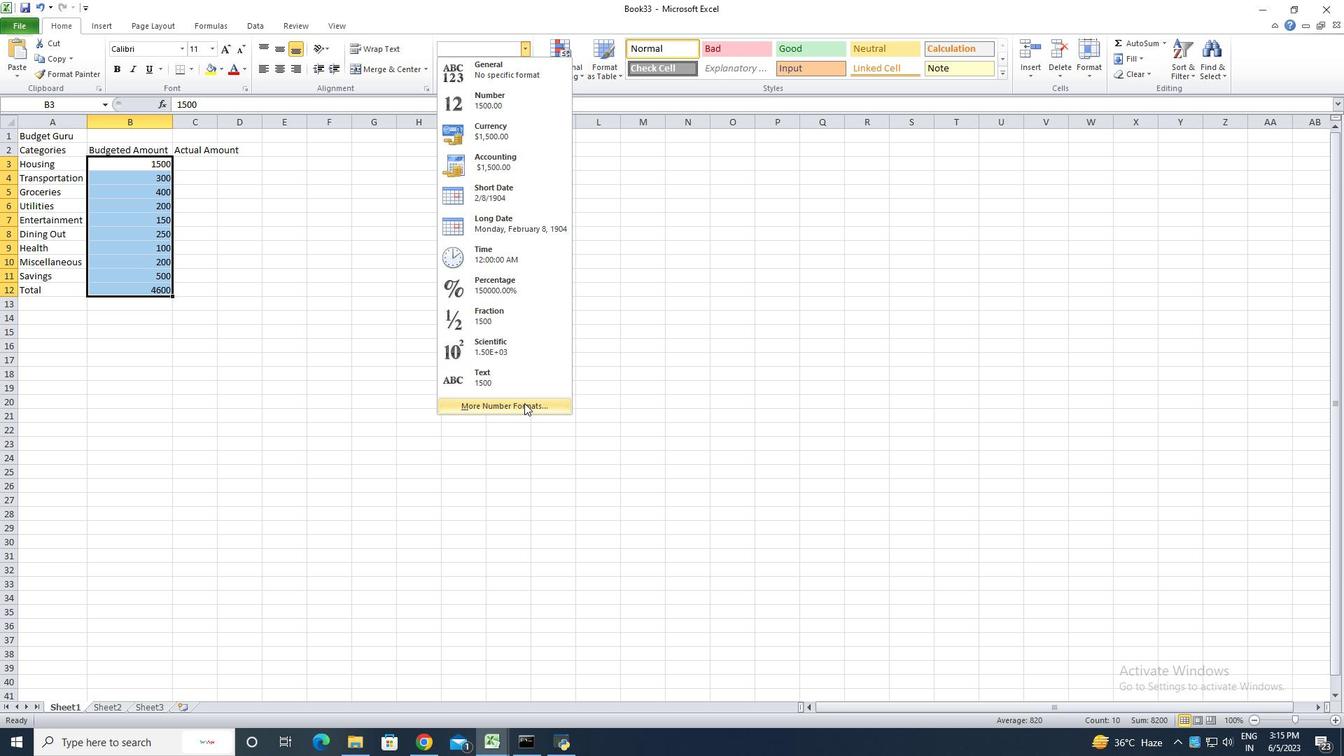 
Action: Mouse moved to (203, 252)
Screenshot: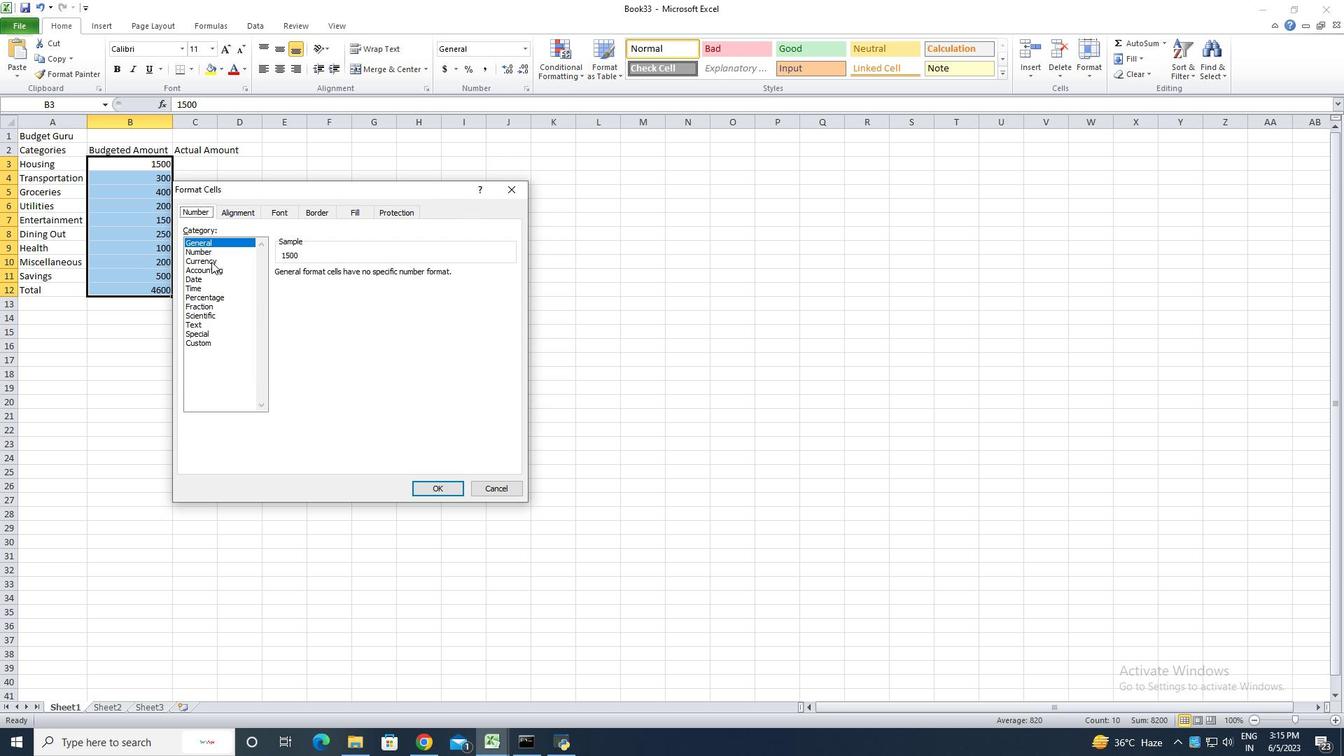 
Action: Mouse pressed left at (203, 252)
Screenshot: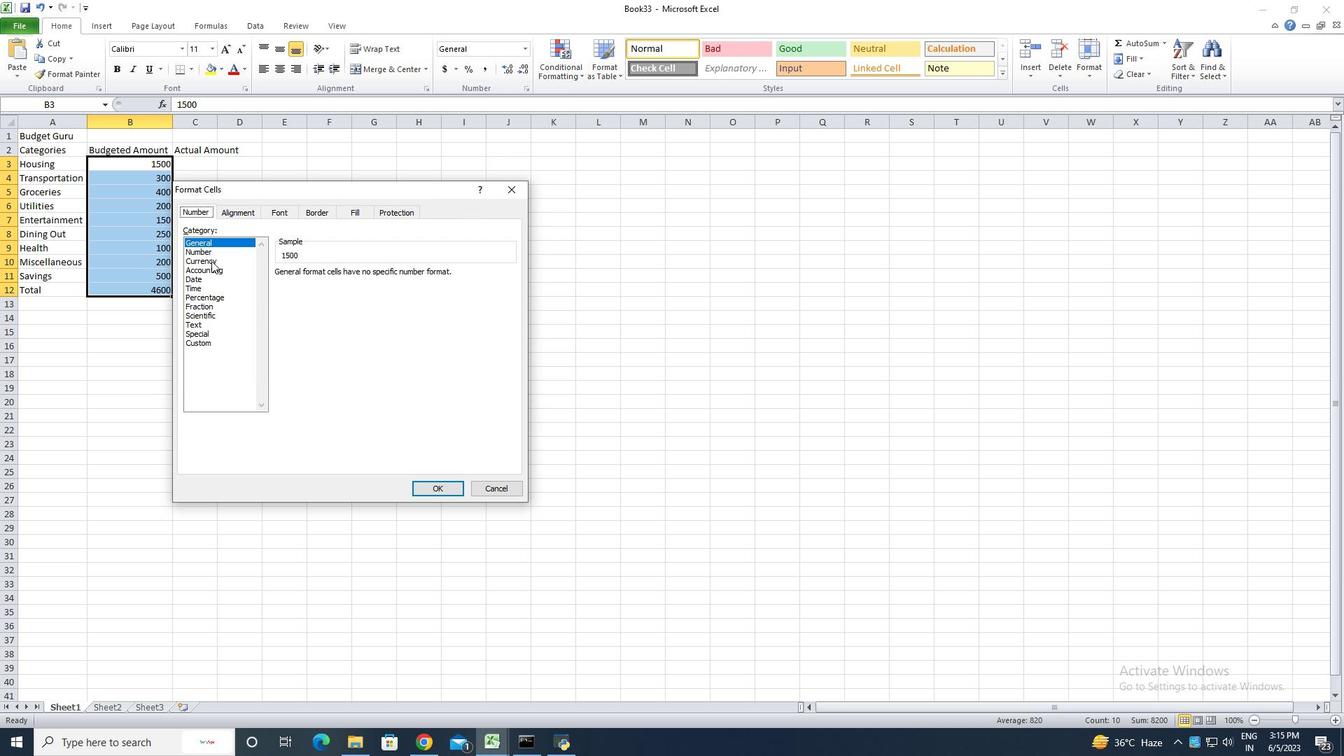 
Action: Mouse moved to (357, 269)
Screenshot: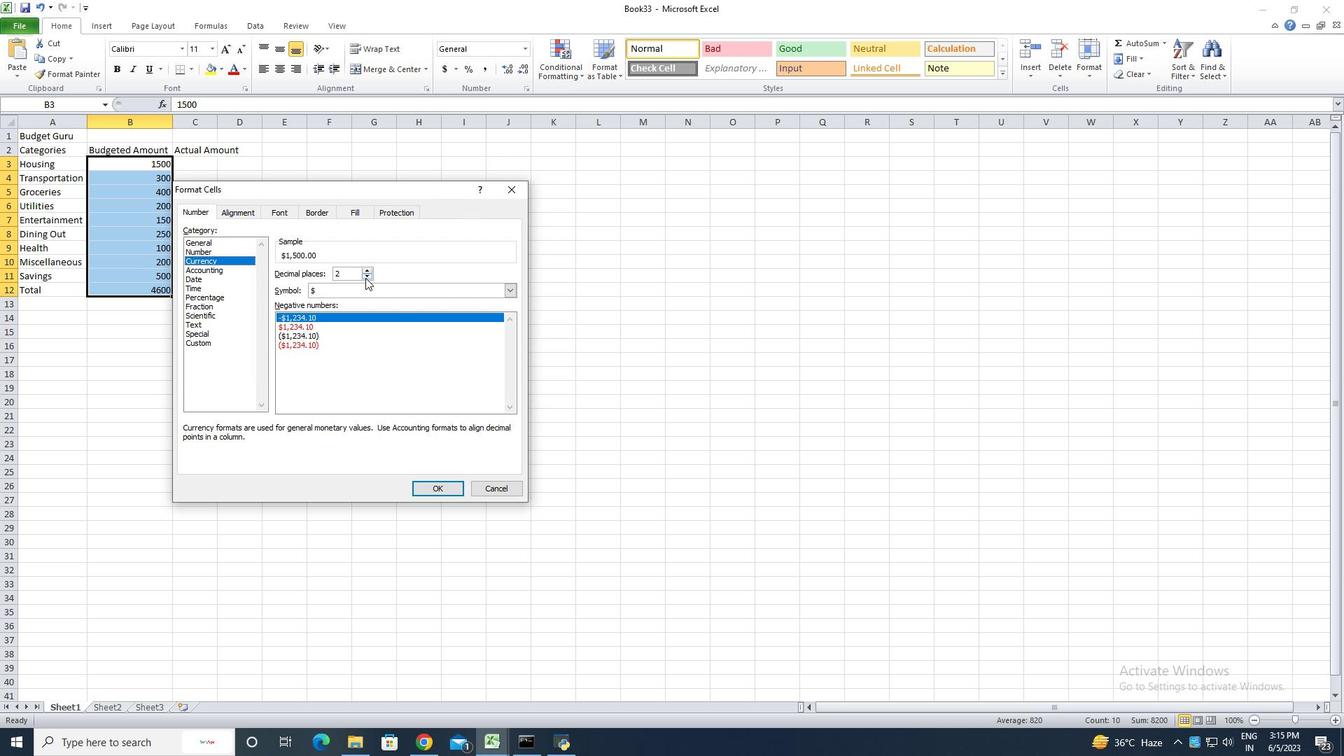 
Action: Mouse pressed left at (357, 269)
Screenshot: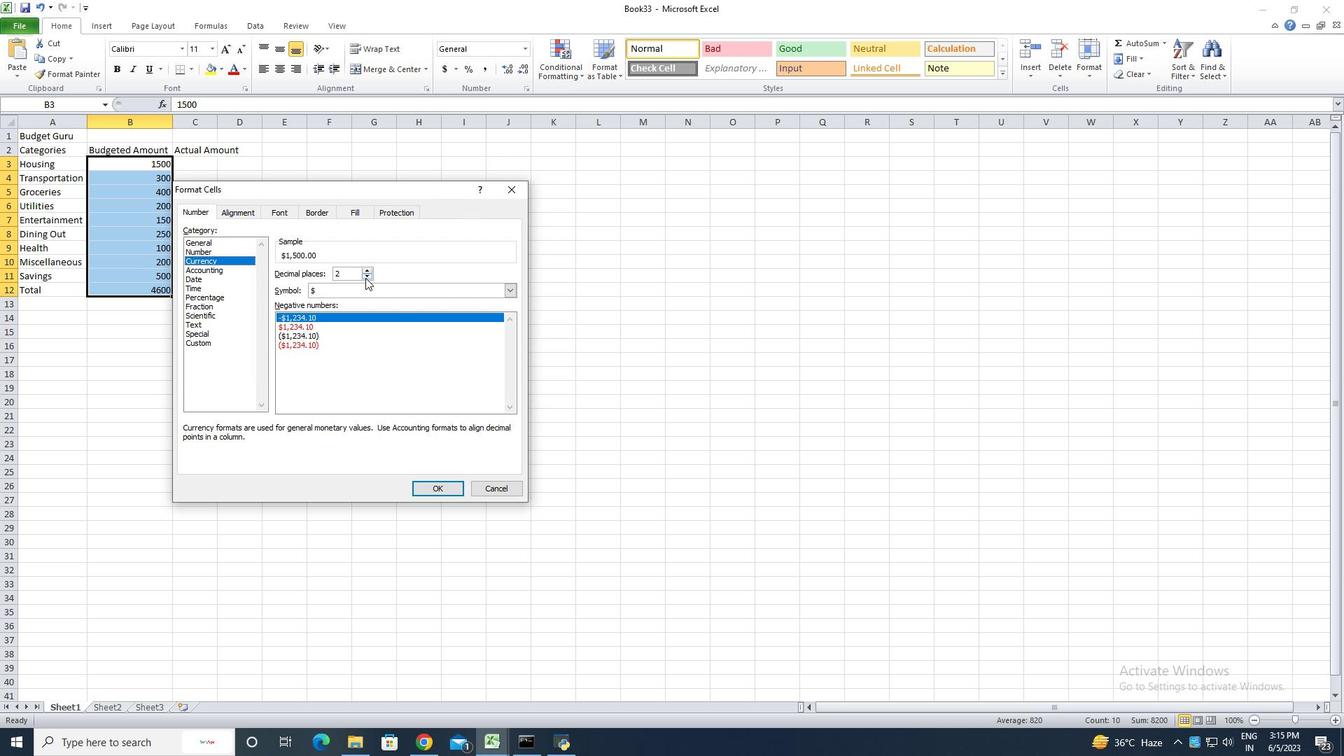 
Action: Mouse pressed left at (357, 269)
Screenshot: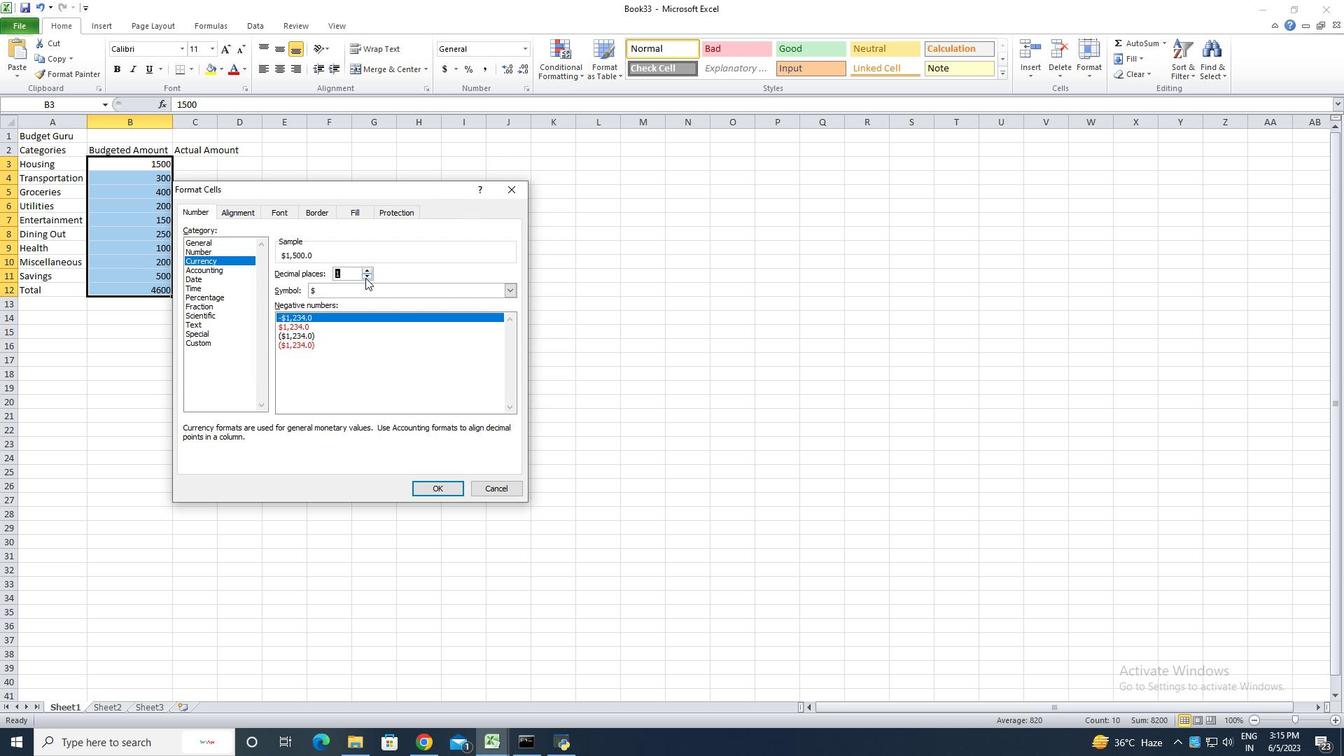 
Action: Mouse moved to (411, 479)
Screenshot: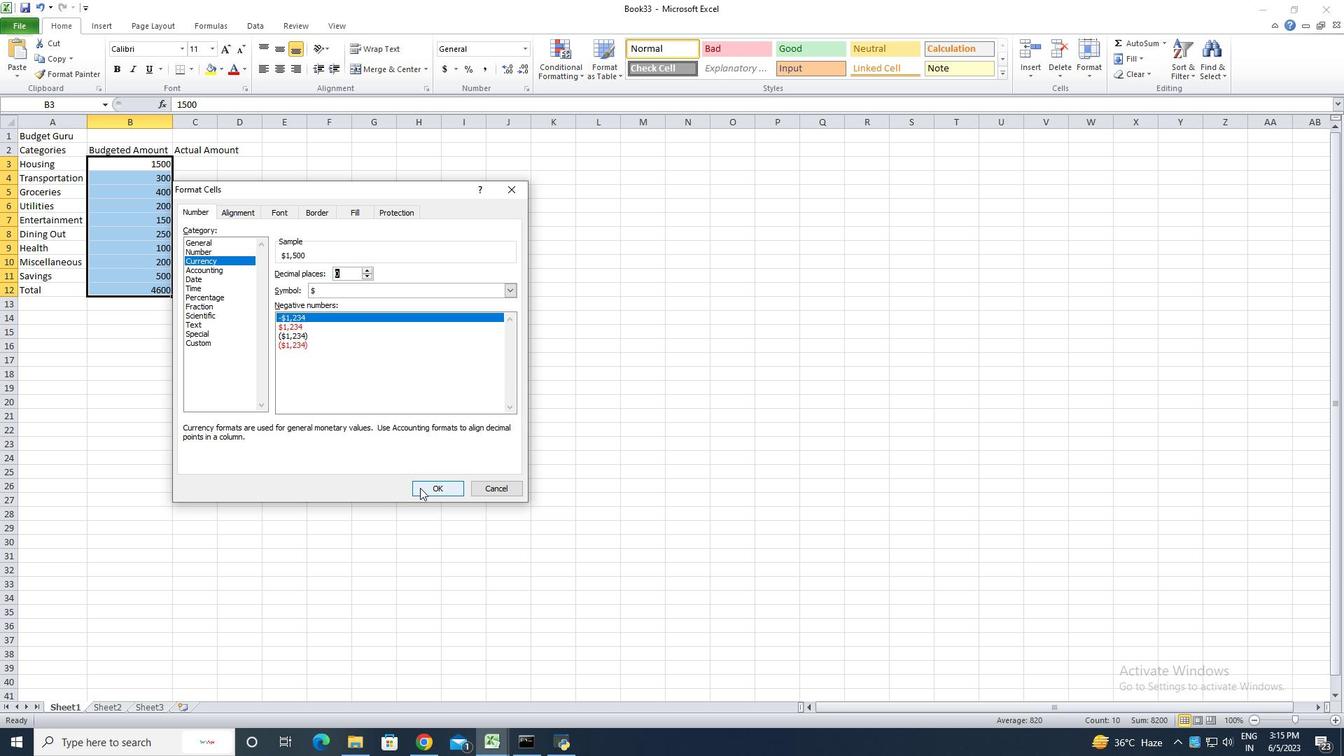 
Action: Mouse pressed left at (411, 479)
Screenshot: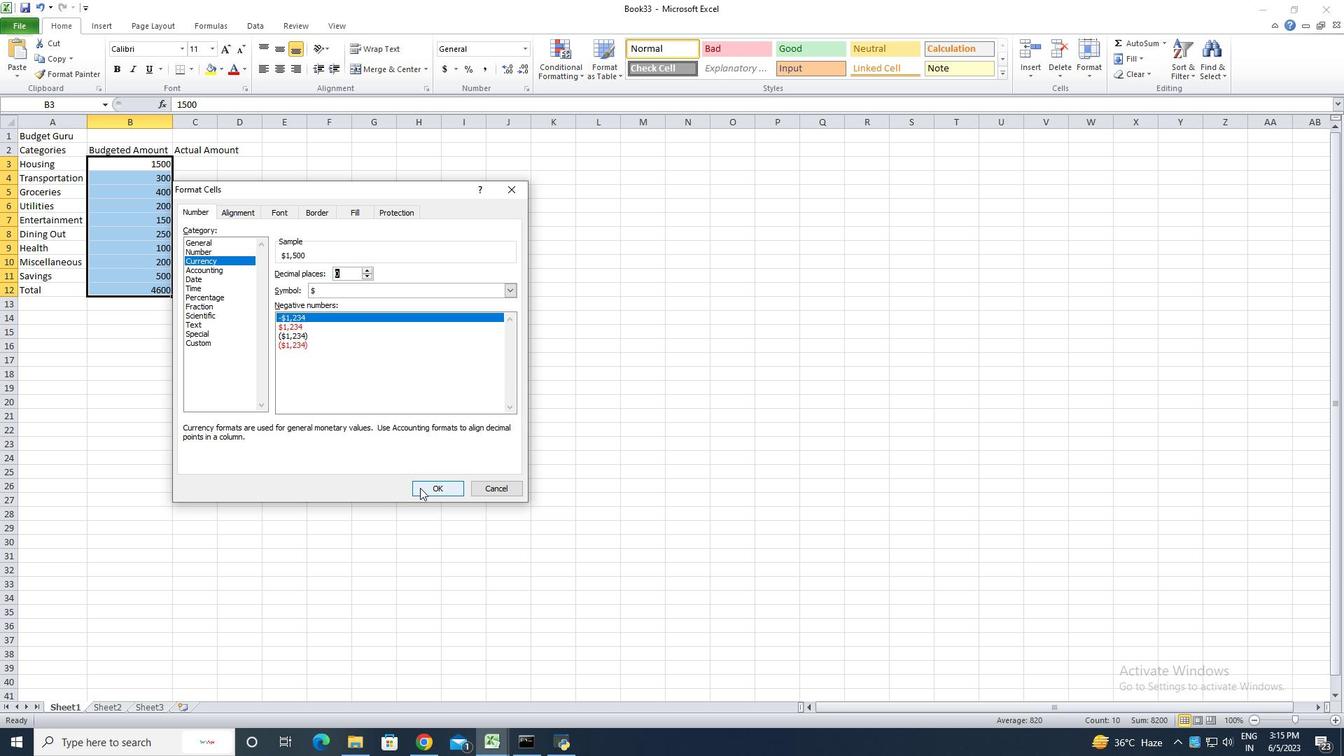 
Action: Mouse moved to (203, 152)
Screenshot: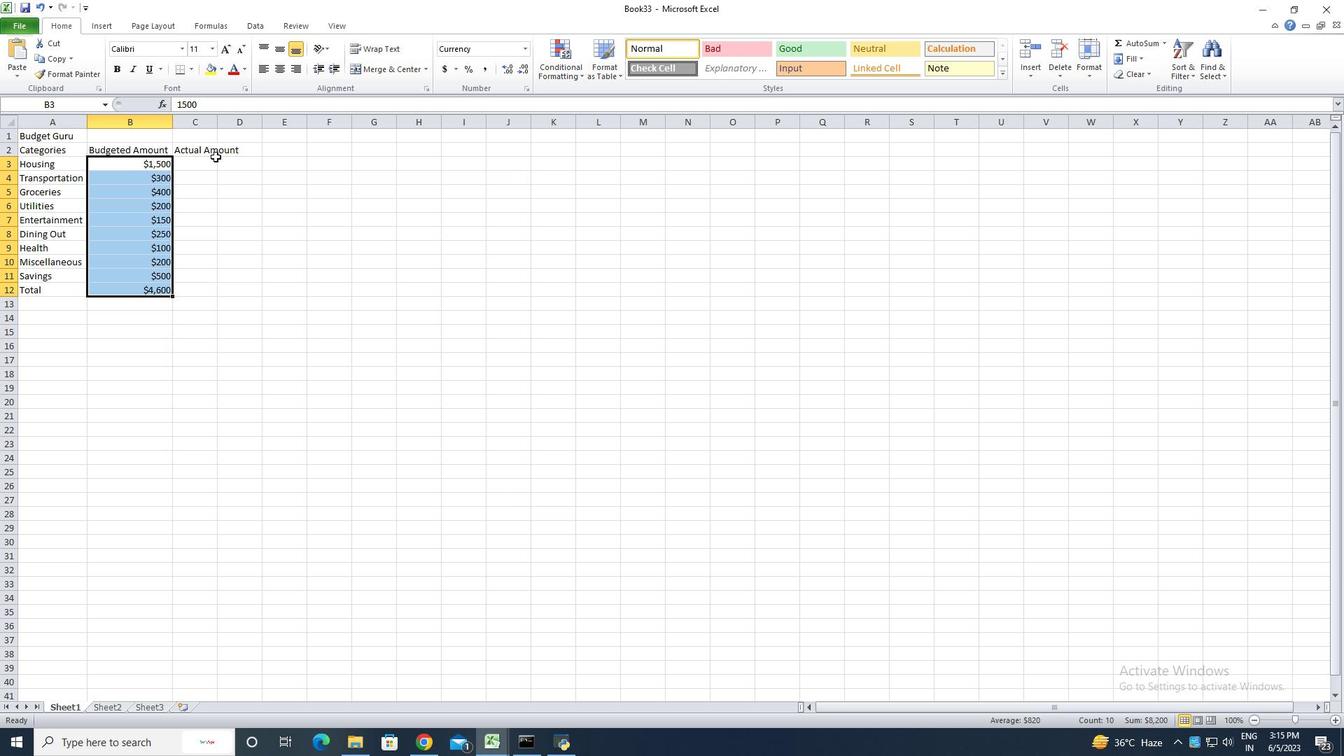 
Action: Mouse pressed left at (203, 152)
Screenshot: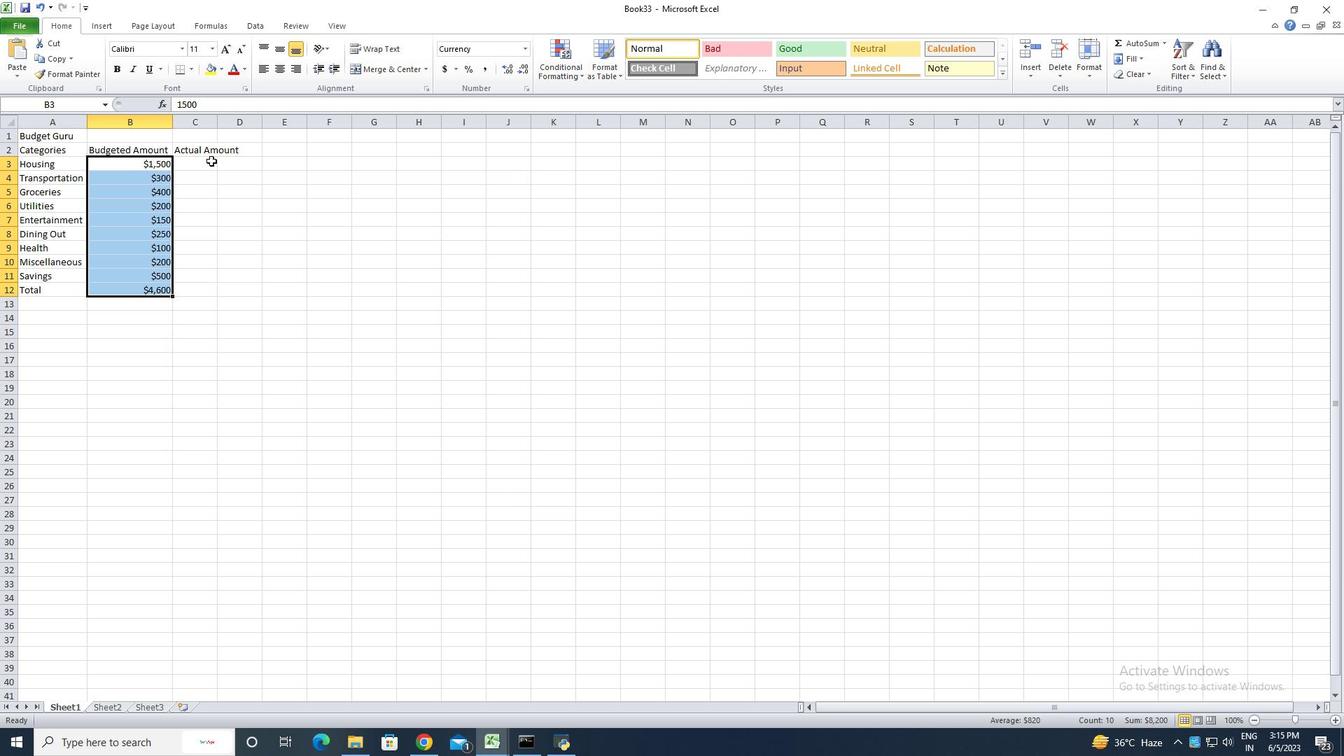 
Action: Key pressed 1400<Key.enter>280<Key.enter>420<Key.enter>180<Key.enter>170<Key.enter>230<Key.enter>120<Key.enter>180<Key.enter>520<Key.enter>4500<Key.enter>
Screenshot: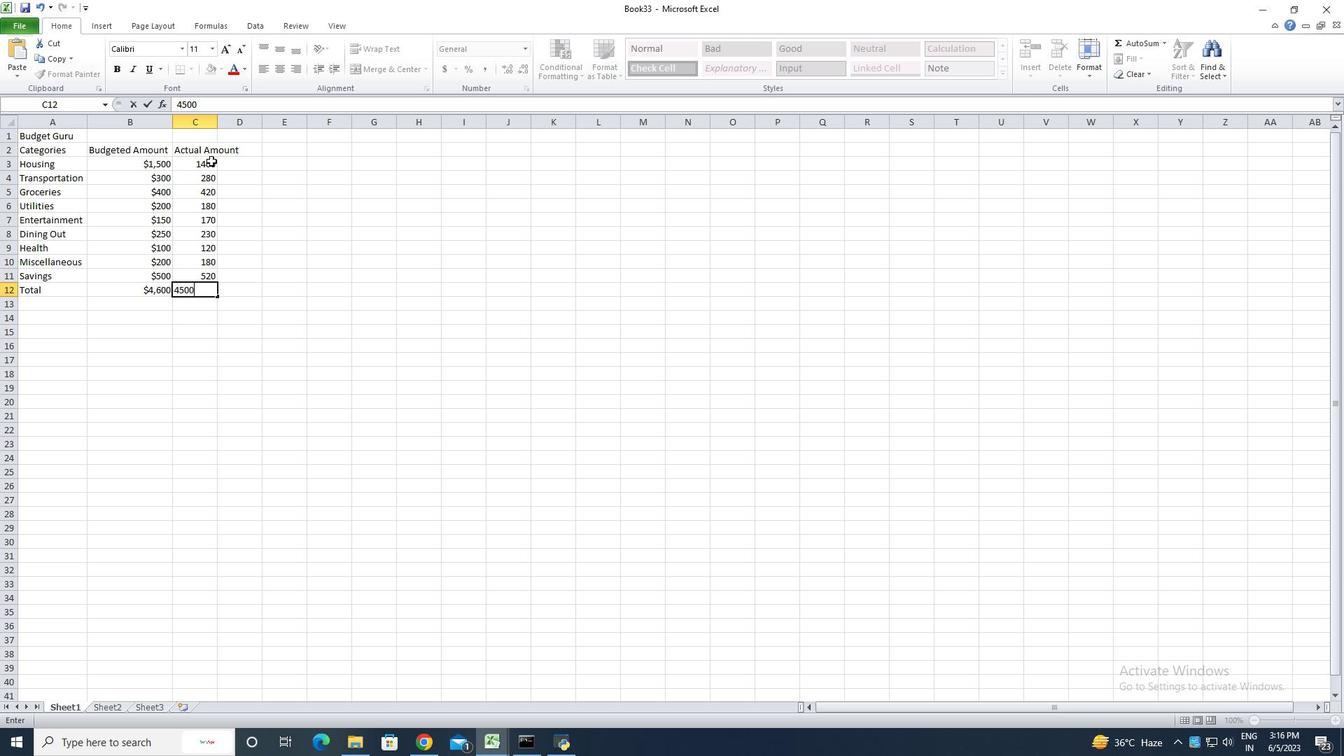 
Action: Mouse moved to (210, 114)
Screenshot: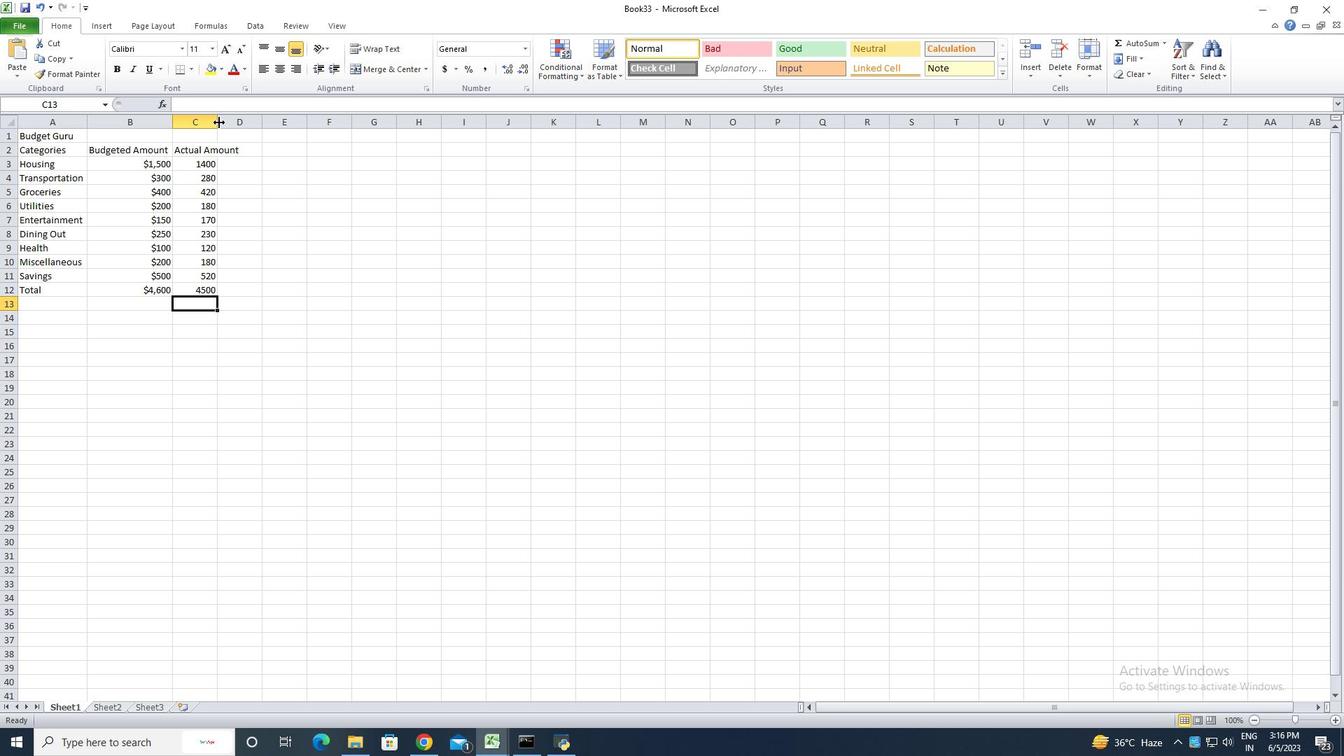 
Action: Mouse pressed left at (210, 114)
Screenshot: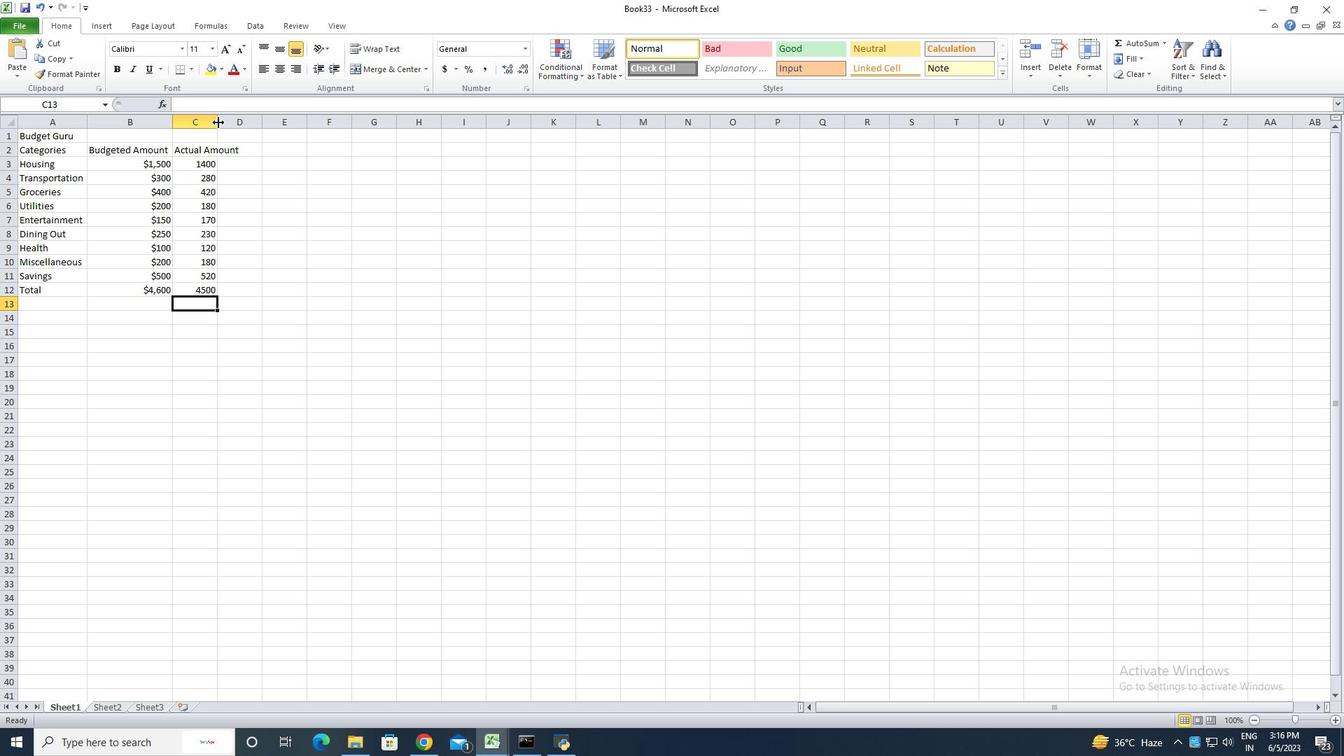
Action: Mouse pressed left at (210, 114)
Screenshot: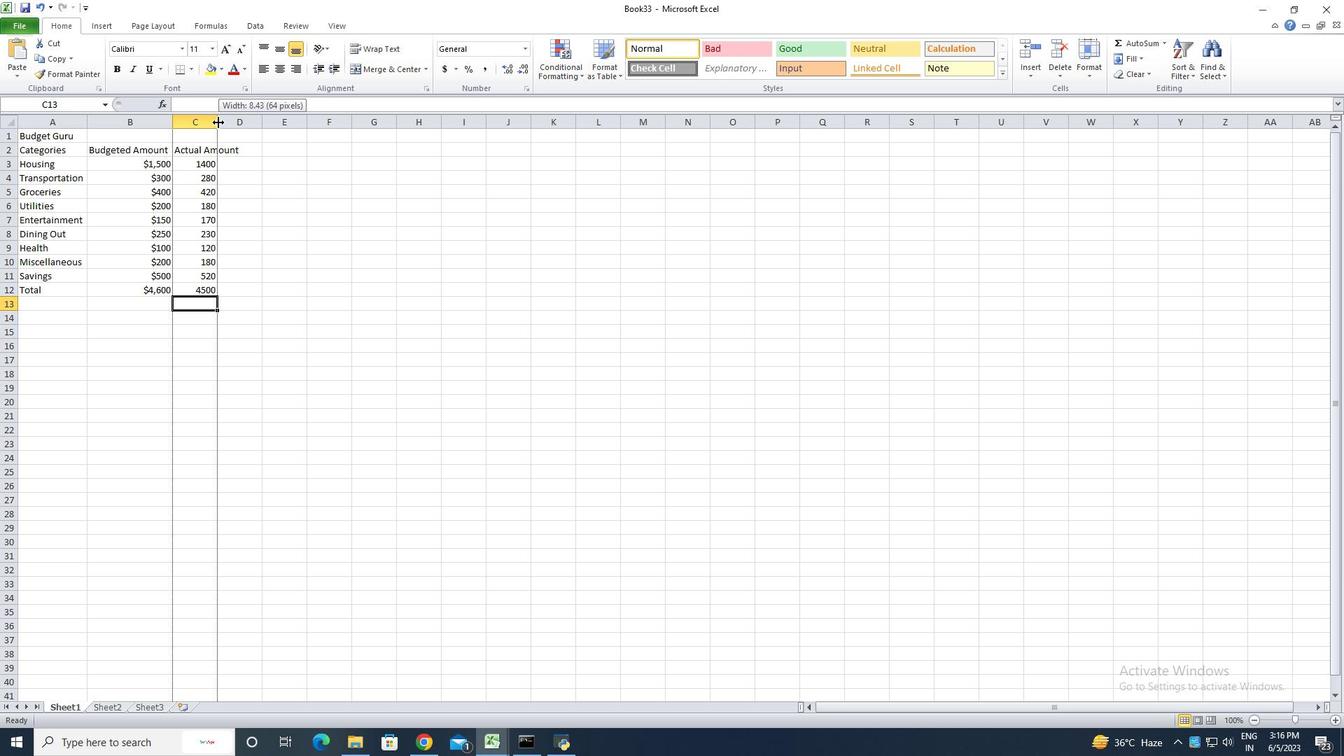 
Action: Mouse moved to (251, 142)
Screenshot: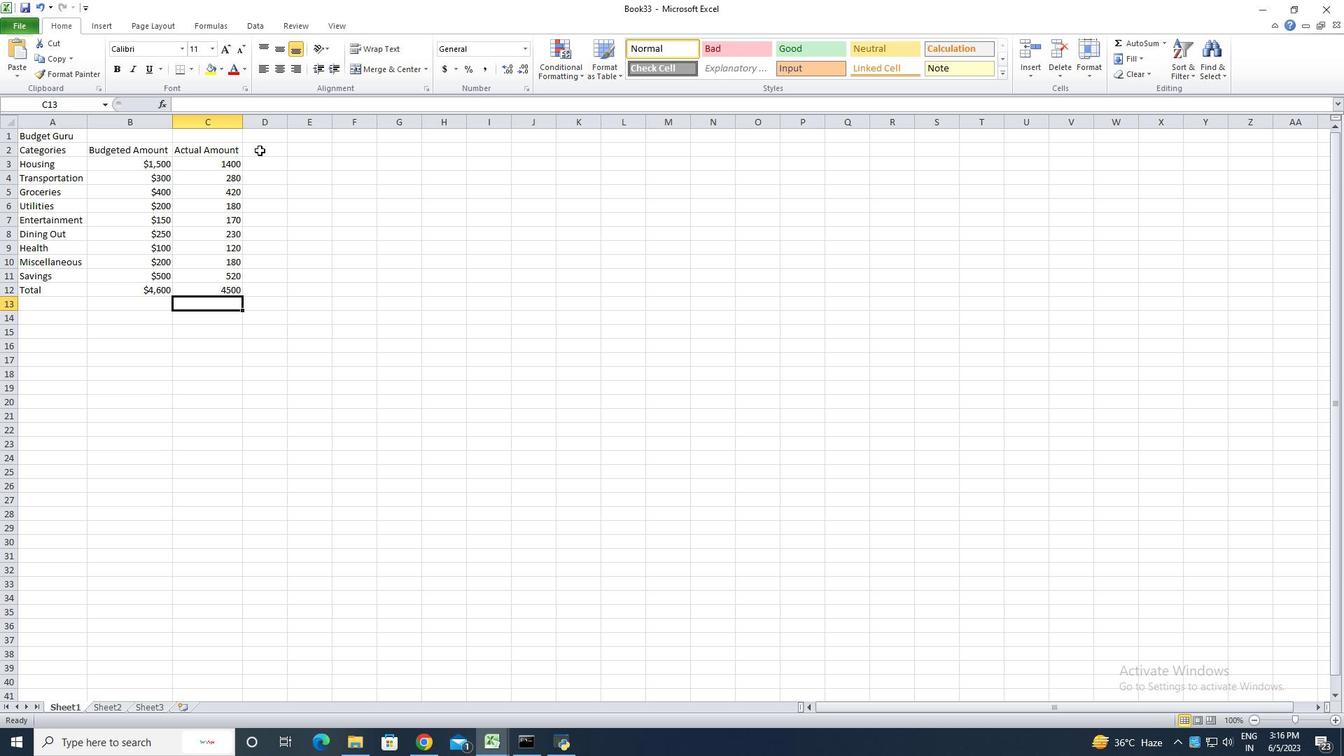 
Action: Mouse pressed left at (251, 142)
Screenshot: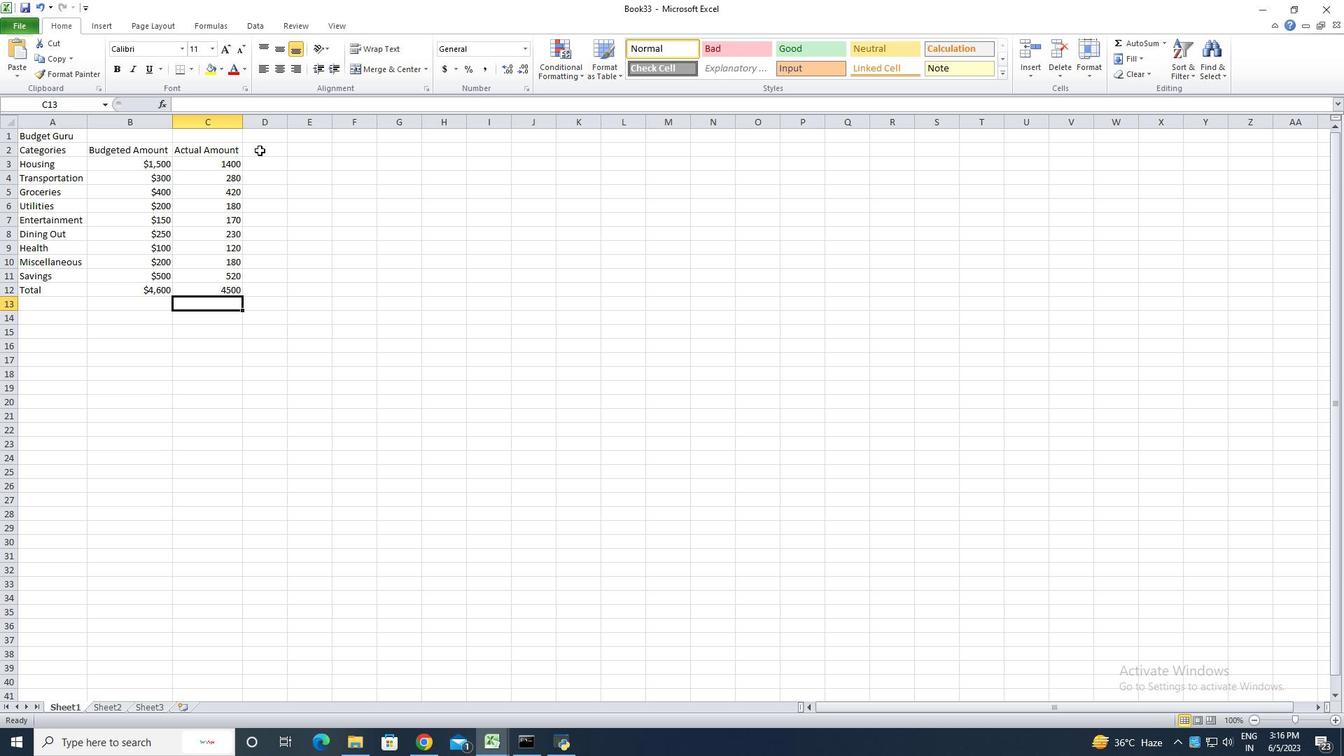 
Action: Mouse moved to (251, 142)
Screenshot: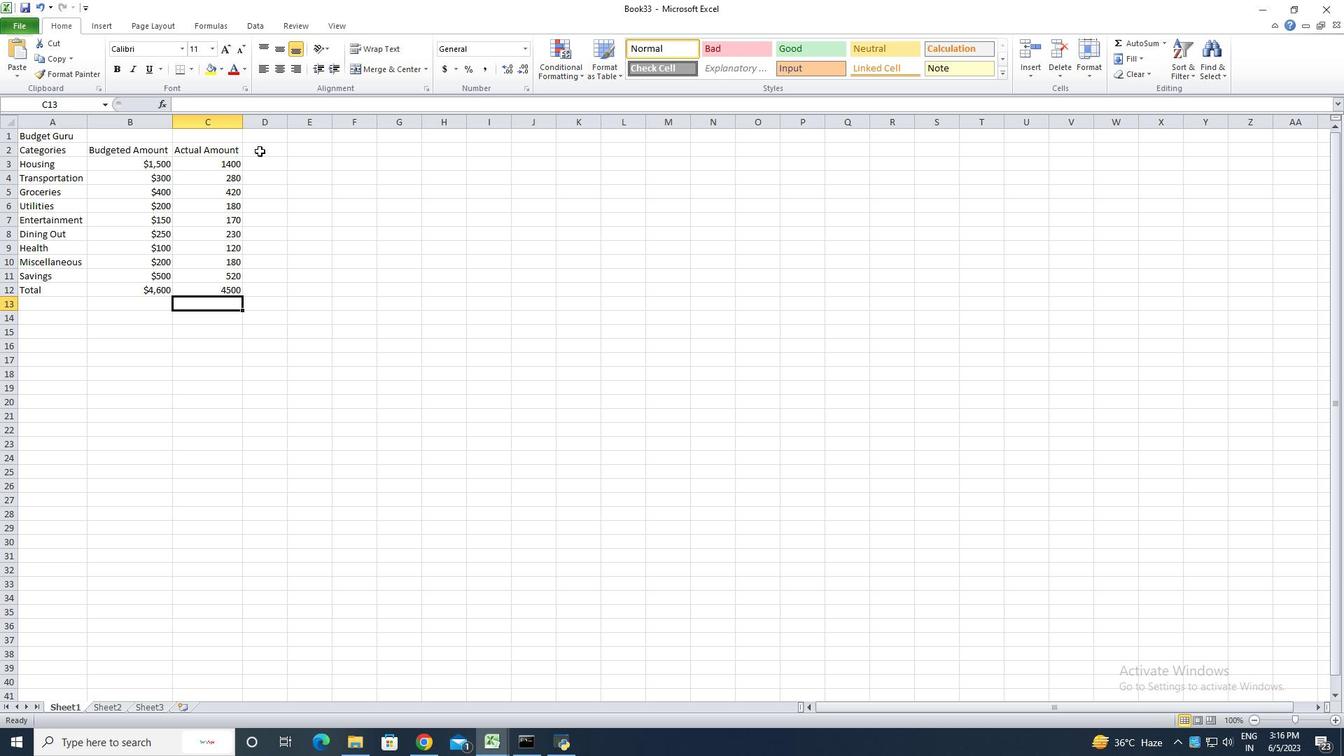 
Action: Key pressed <Key.shift>Difference<Key.enter>=sum<Key.shift><Key.shift><Key.shift><Key.shift><Key.shift><Key.shift>(
Screenshot: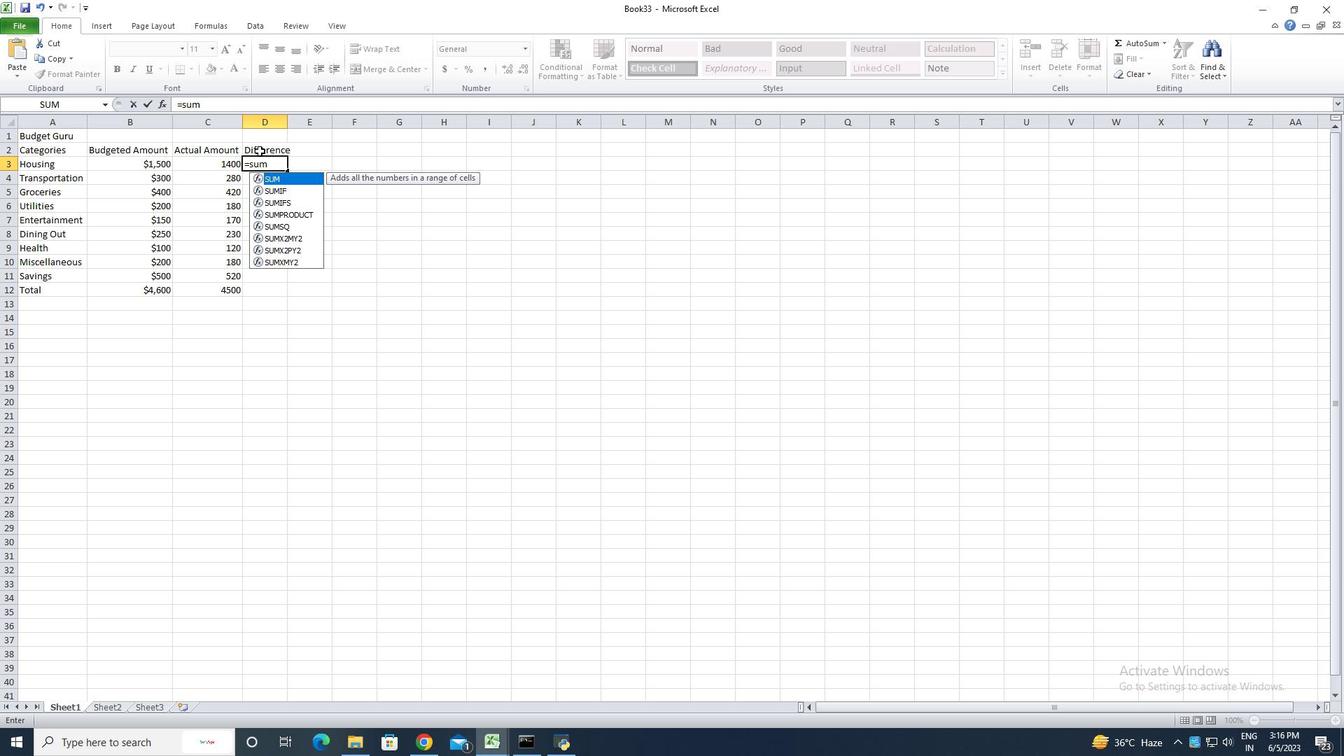 
Action: Mouse moved to (211, 156)
Screenshot: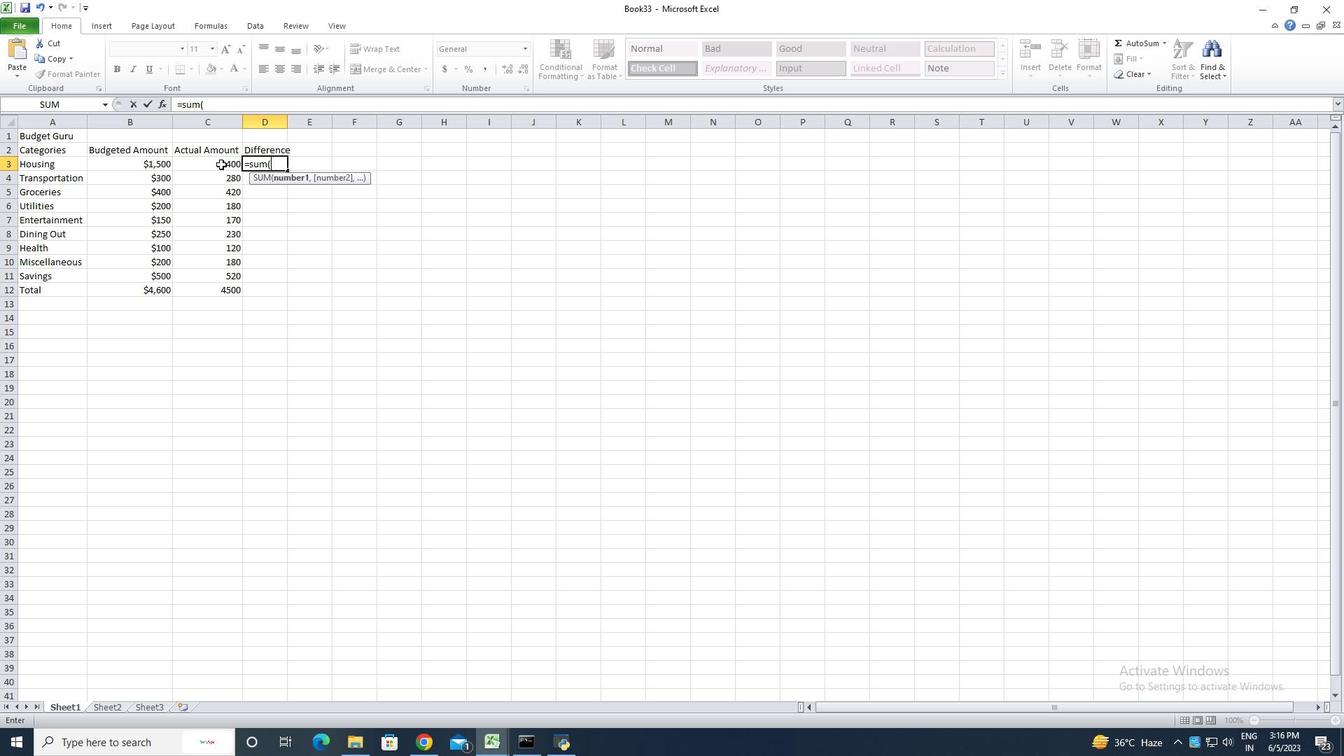 
Action: Mouse pressed left at (211, 156)
Screenshot: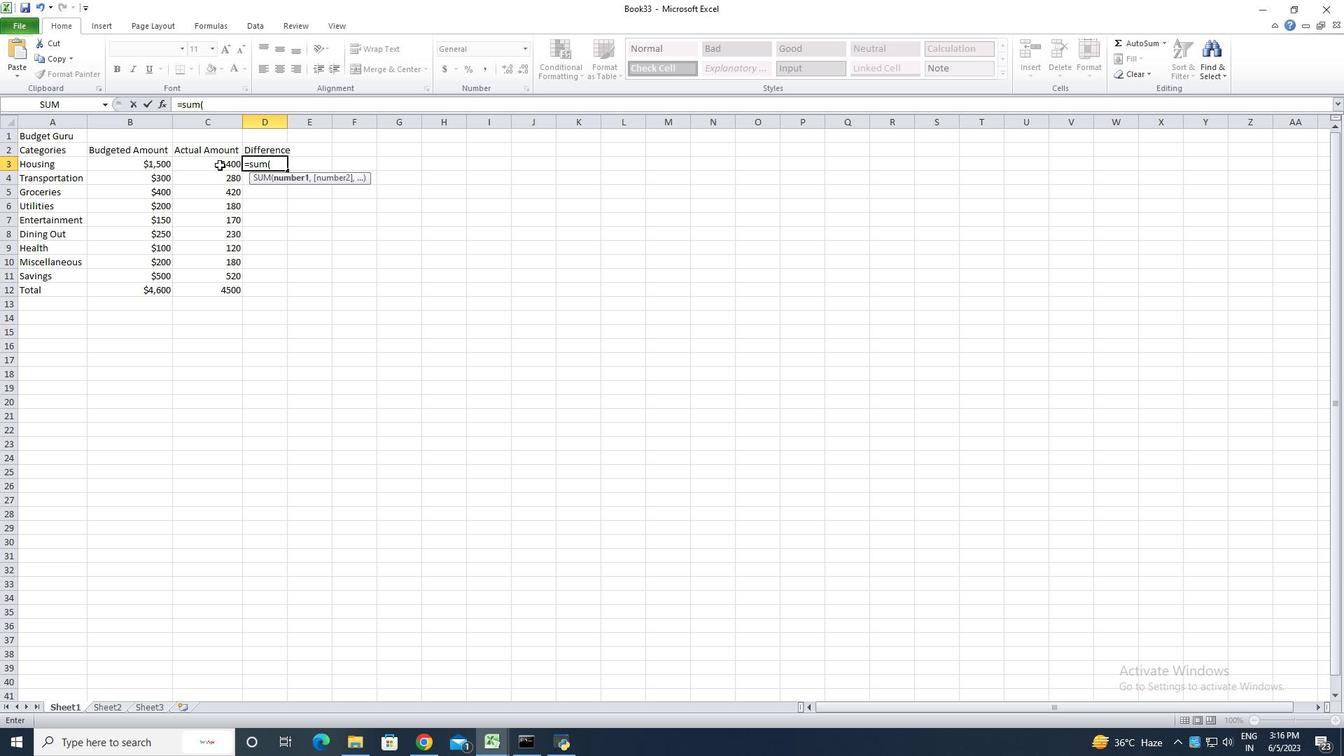 
Action: Key pressed -
Screenshot: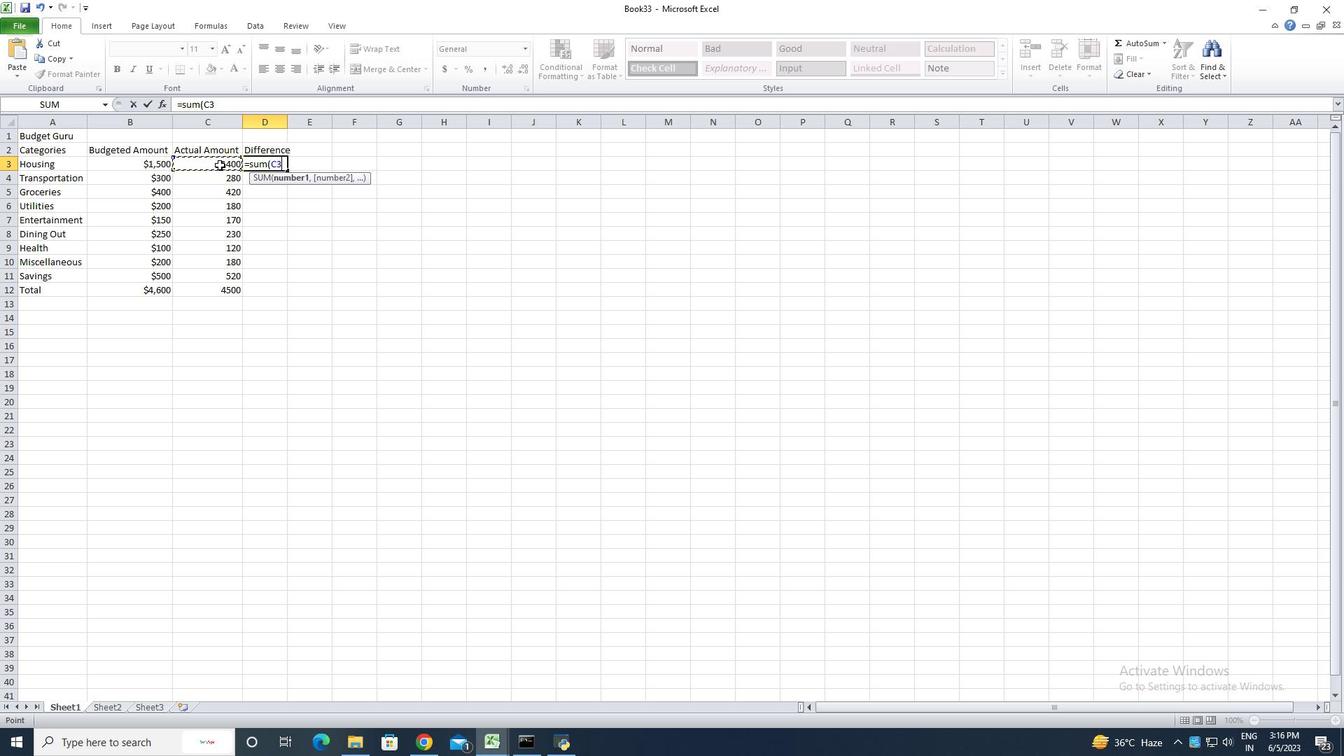 
Action: Mouse moved to (150, 157)
Screenshot: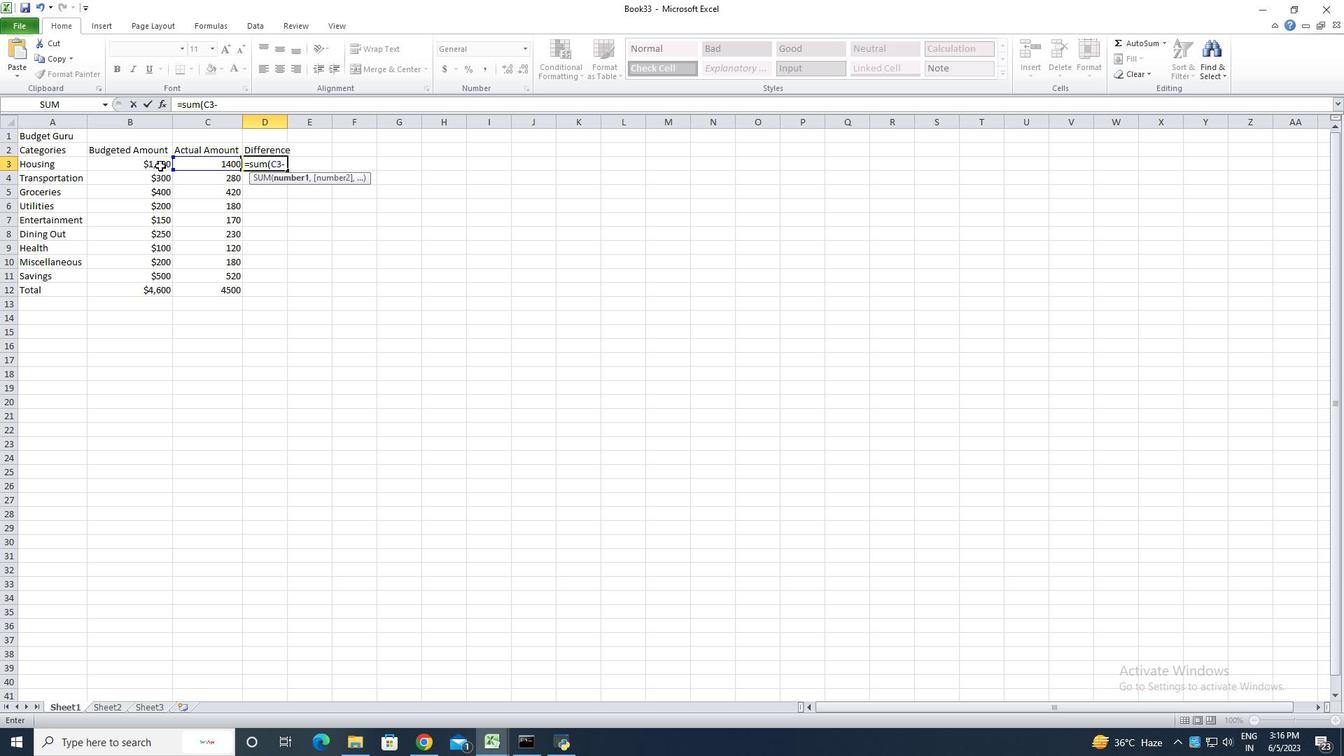 
Action: Mouse pressed left at (150, 157)
Screenshot: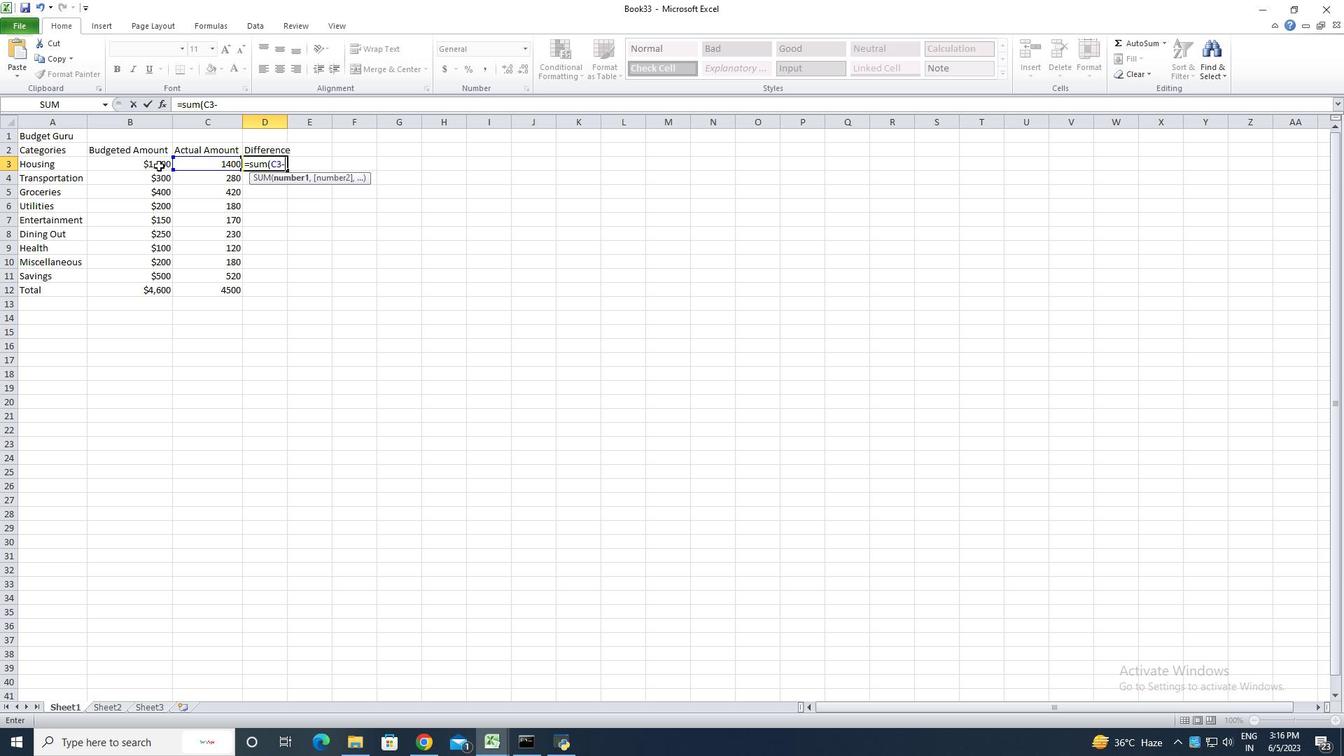 
Action: Key pressed <Key.shift_r>)<Key.enter>
Screenshot: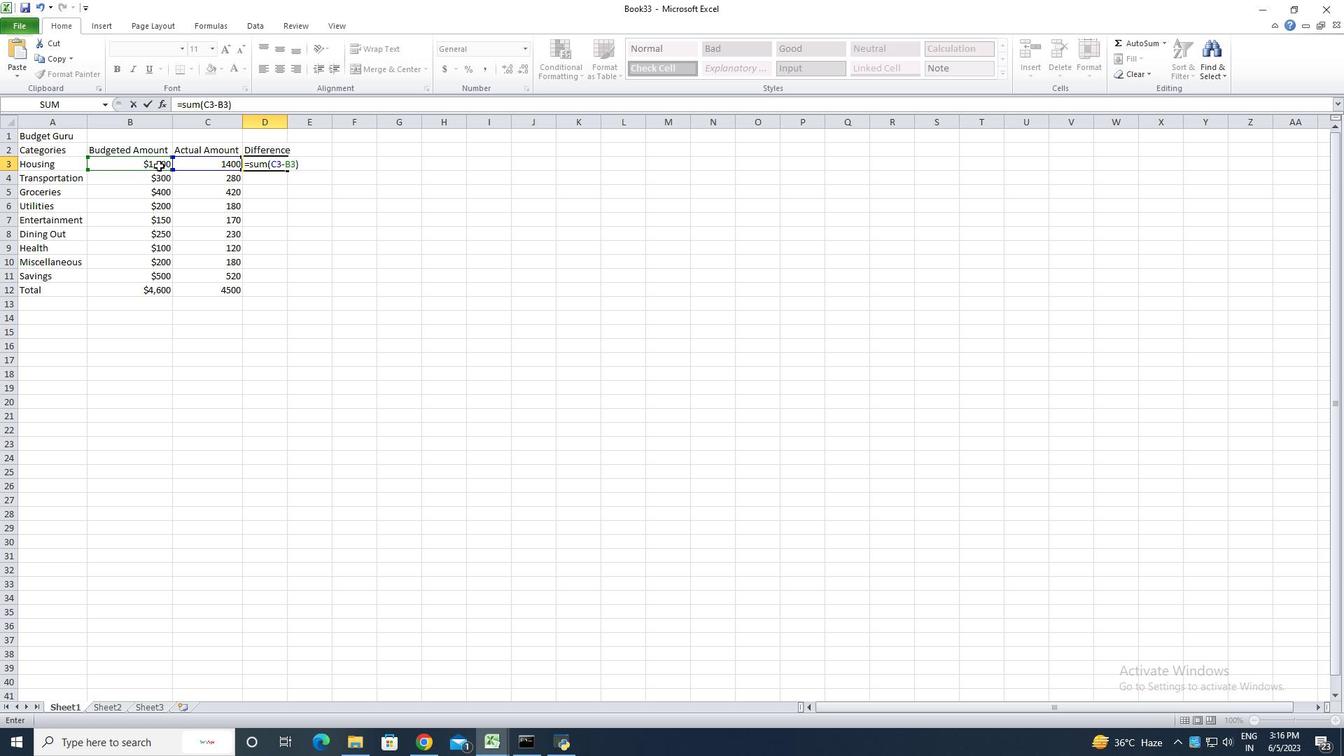 
Action: Mouse moved to (273, 162)
Screenshot: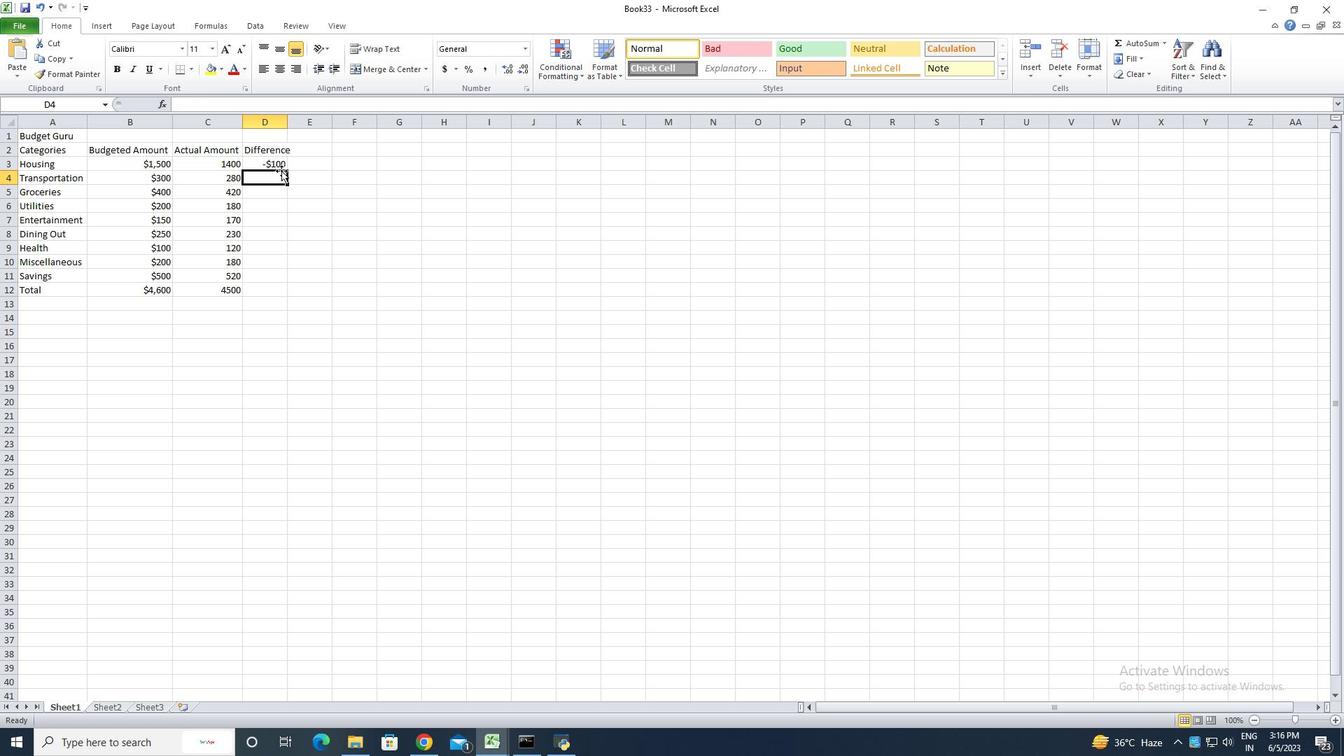 
Action: Key pressed <Key.up><Key.backspace>
Screenshot: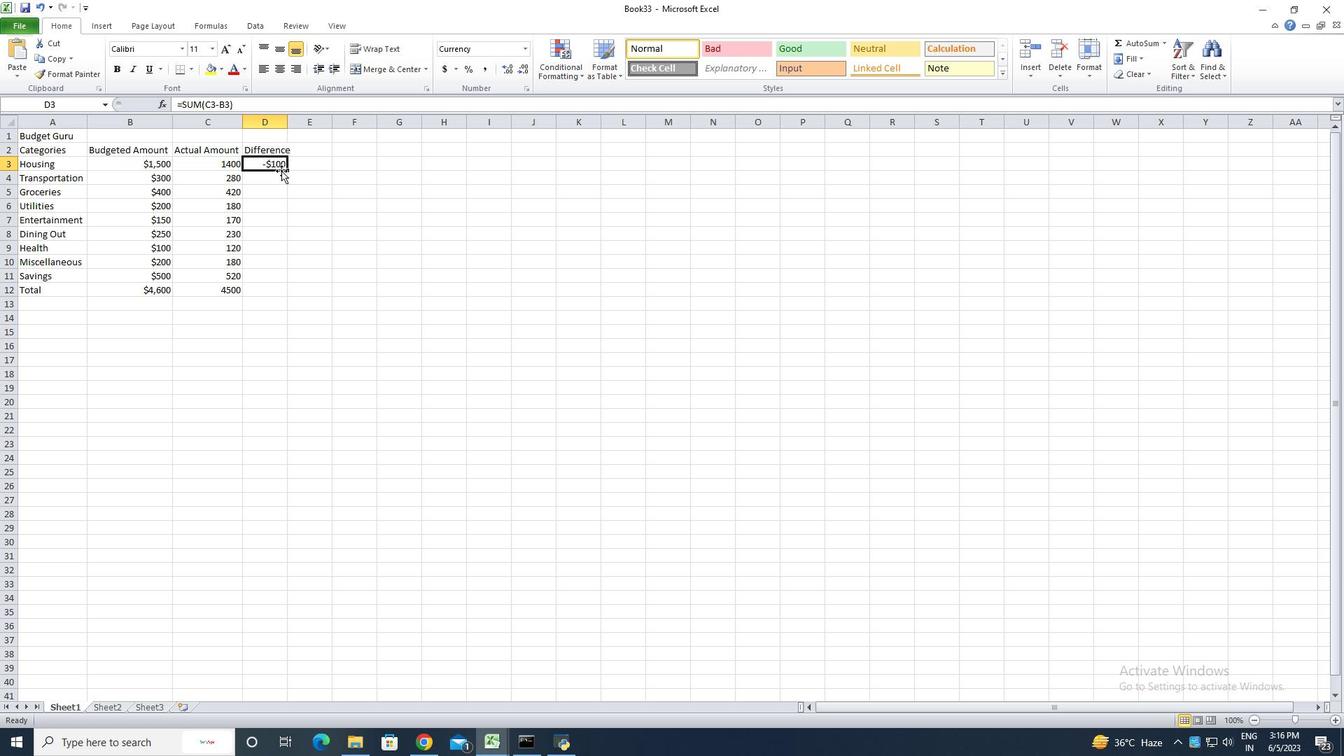 
Action: Mouse moved to (213, 159)
Screenshot: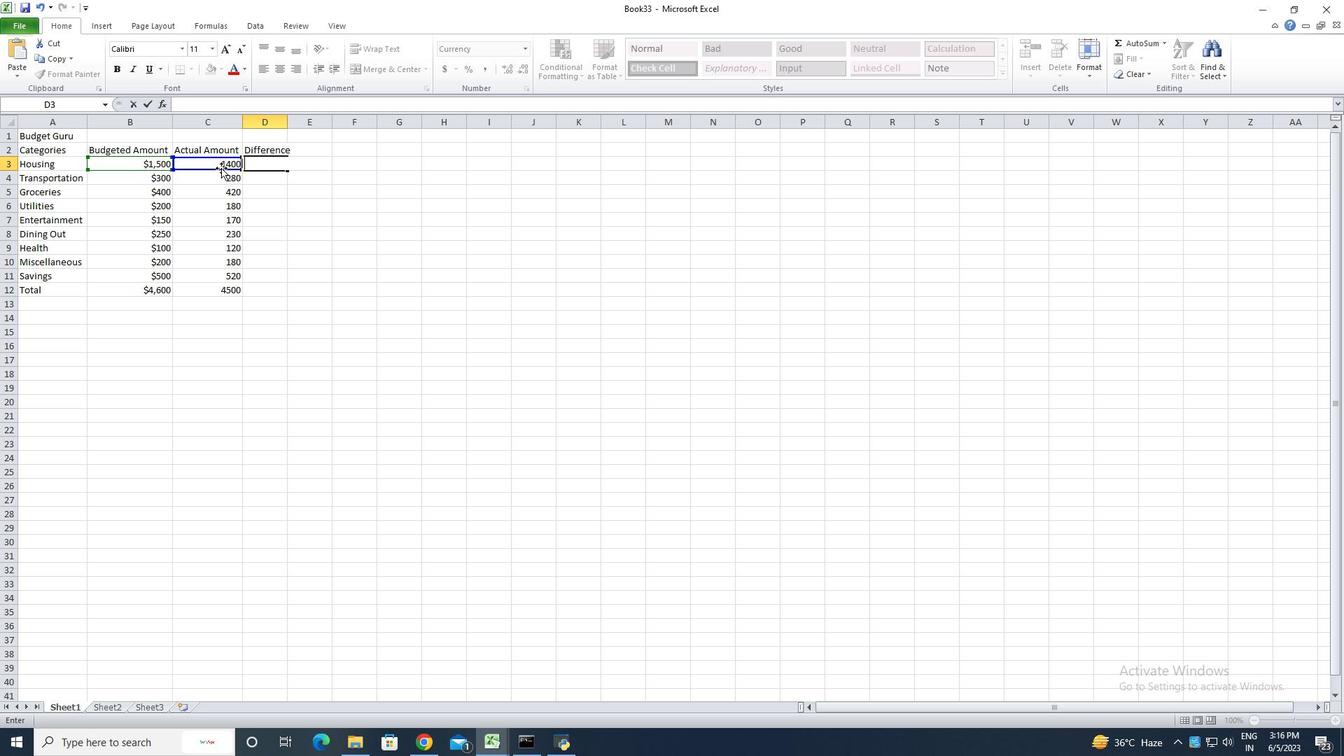 
Action: Mouse pressed left at (213, 159)
Screenshot: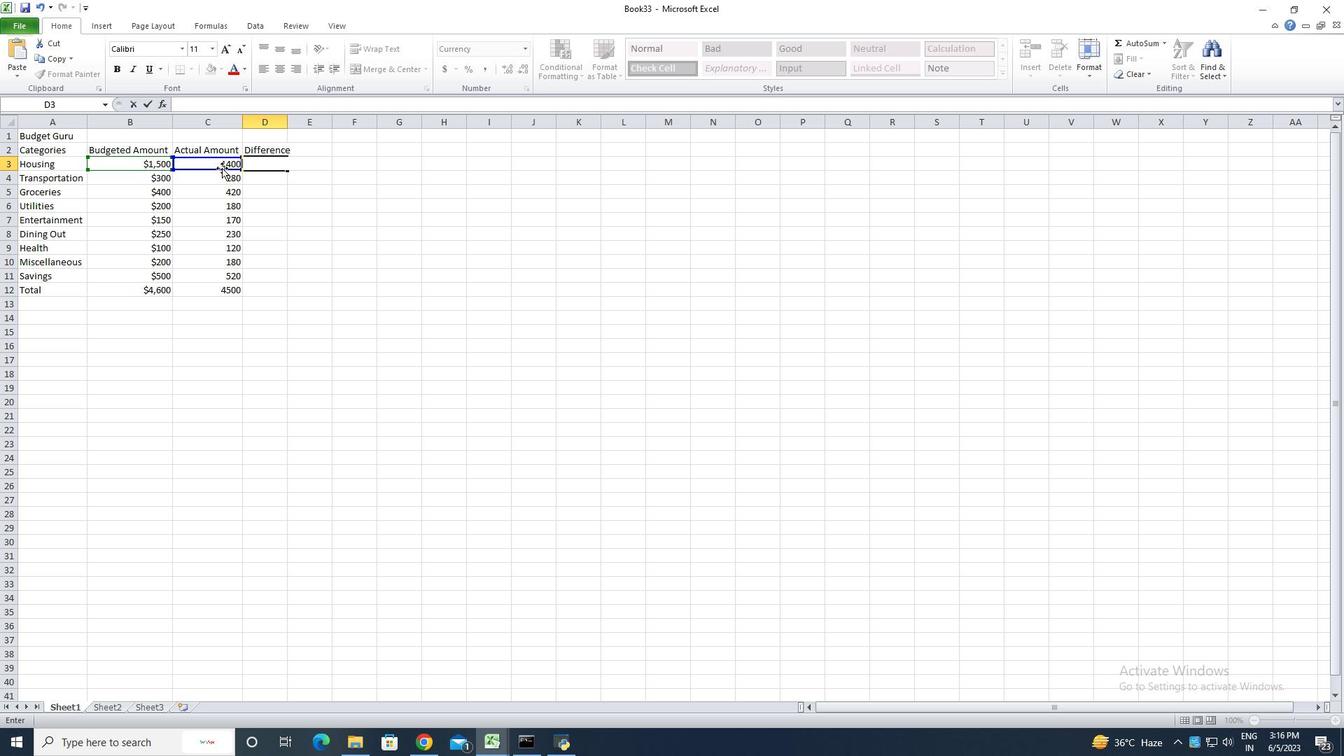 
Action: Mouse moved to (216, 175)
Screenshot: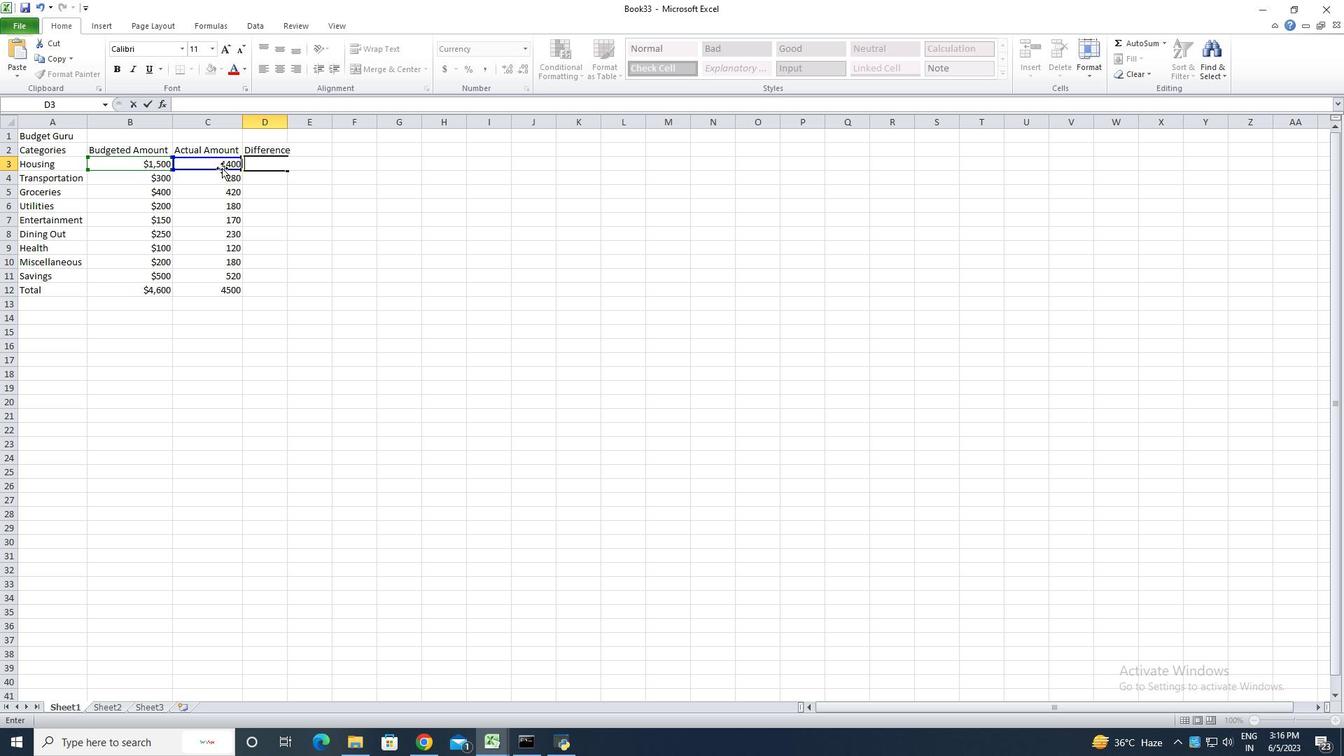 
Action: Key pressed <Key.backspace>
Screenshot: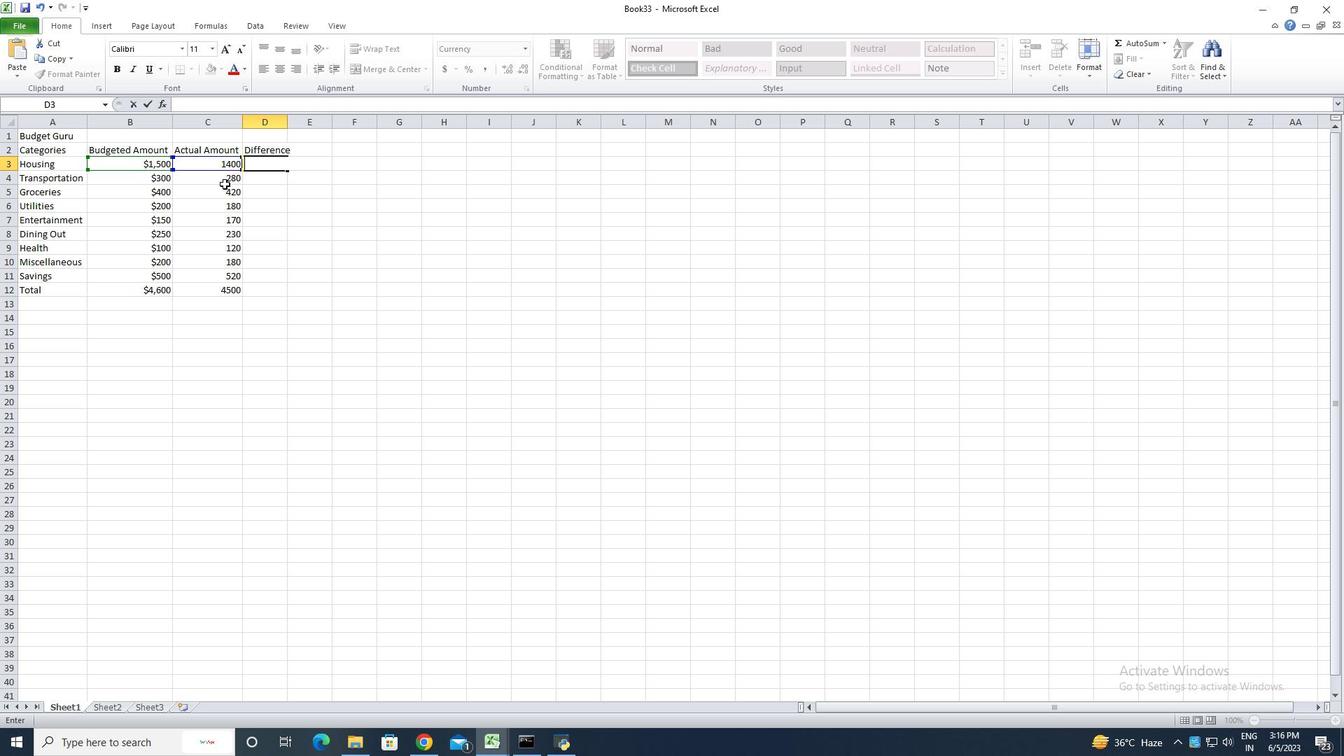 
Action: Mouse moved to (212, 156)
Screenshot: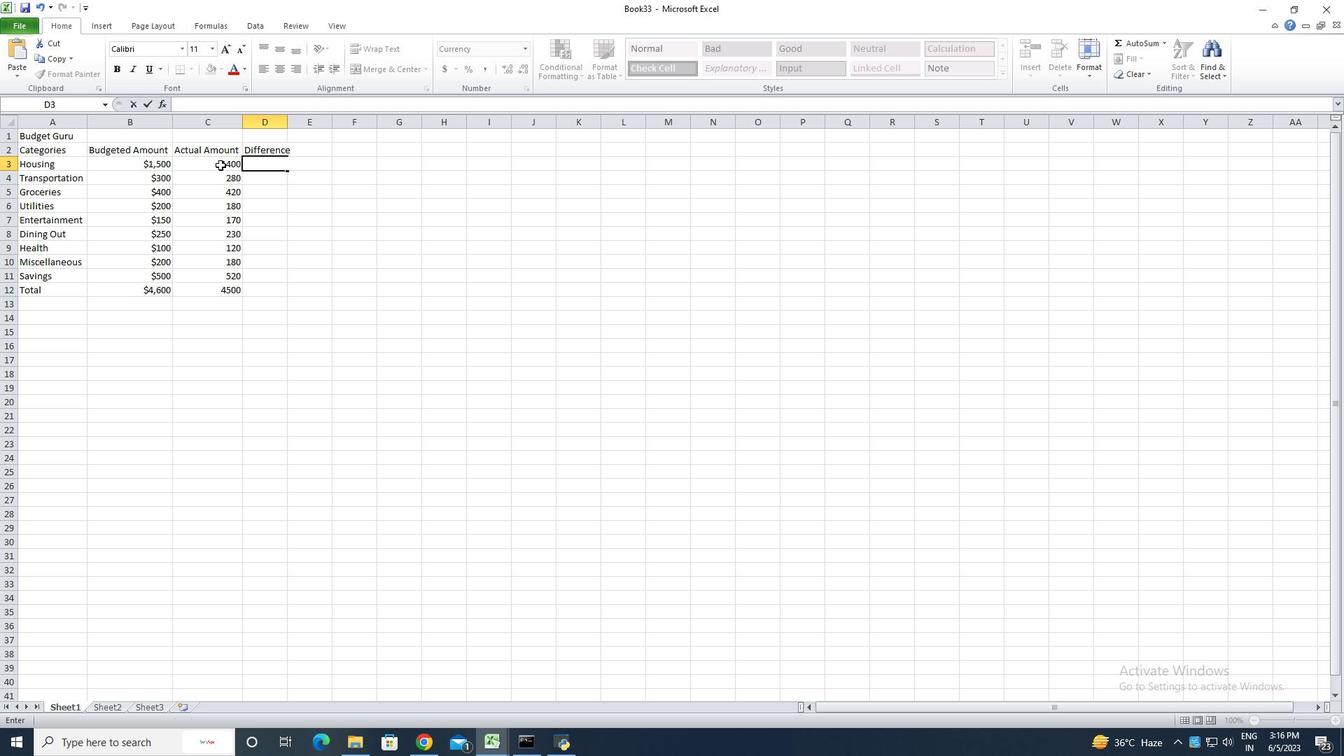 
Action: Mouse pressed left at (212, 156)
Screenshot: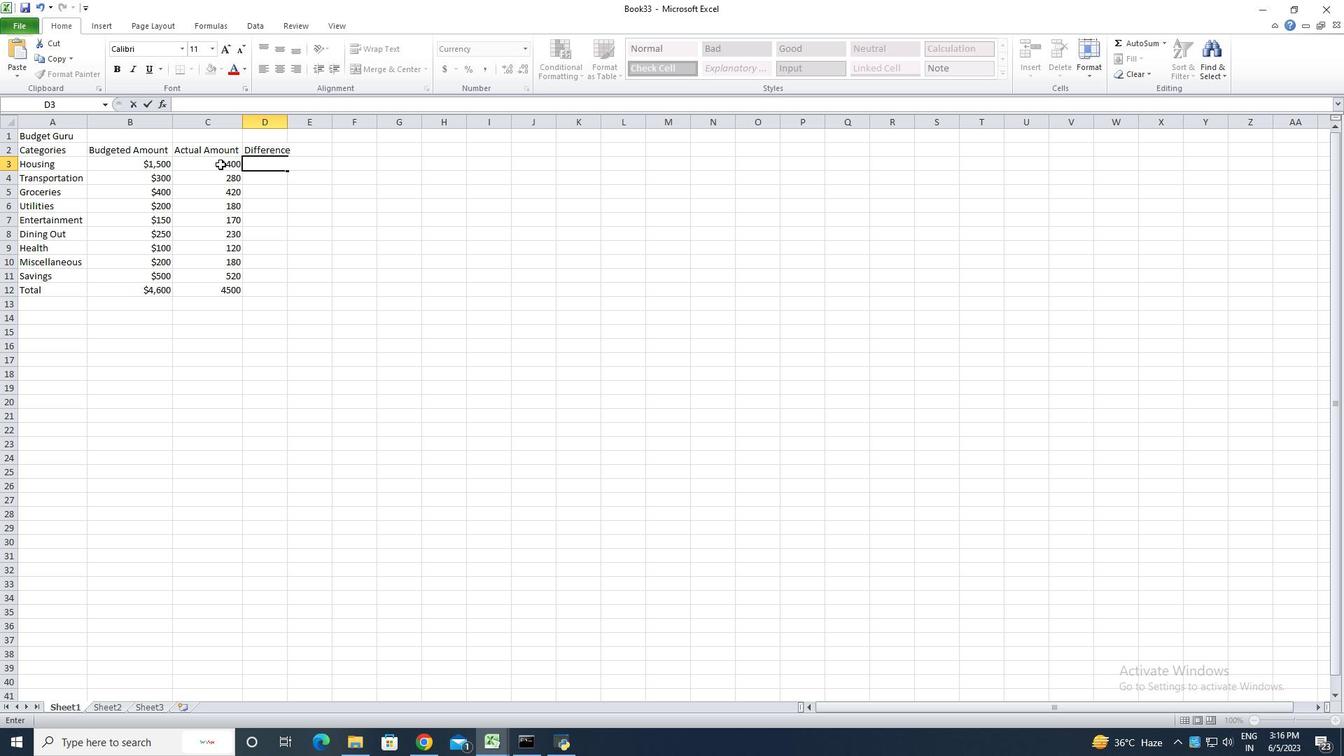
Action: Mouse moved to (513, 40)
Screenshot: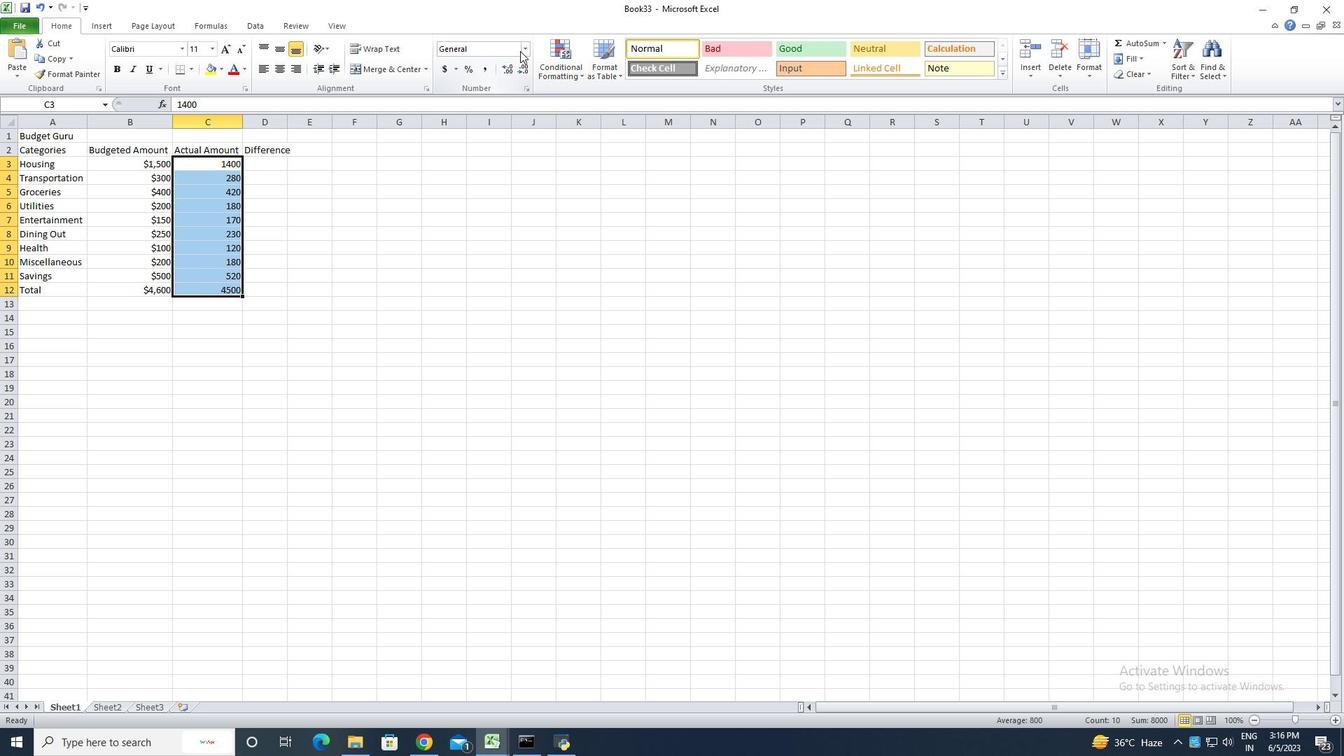 
Action: Mouse pressed left at (513, 40)
Screenshot: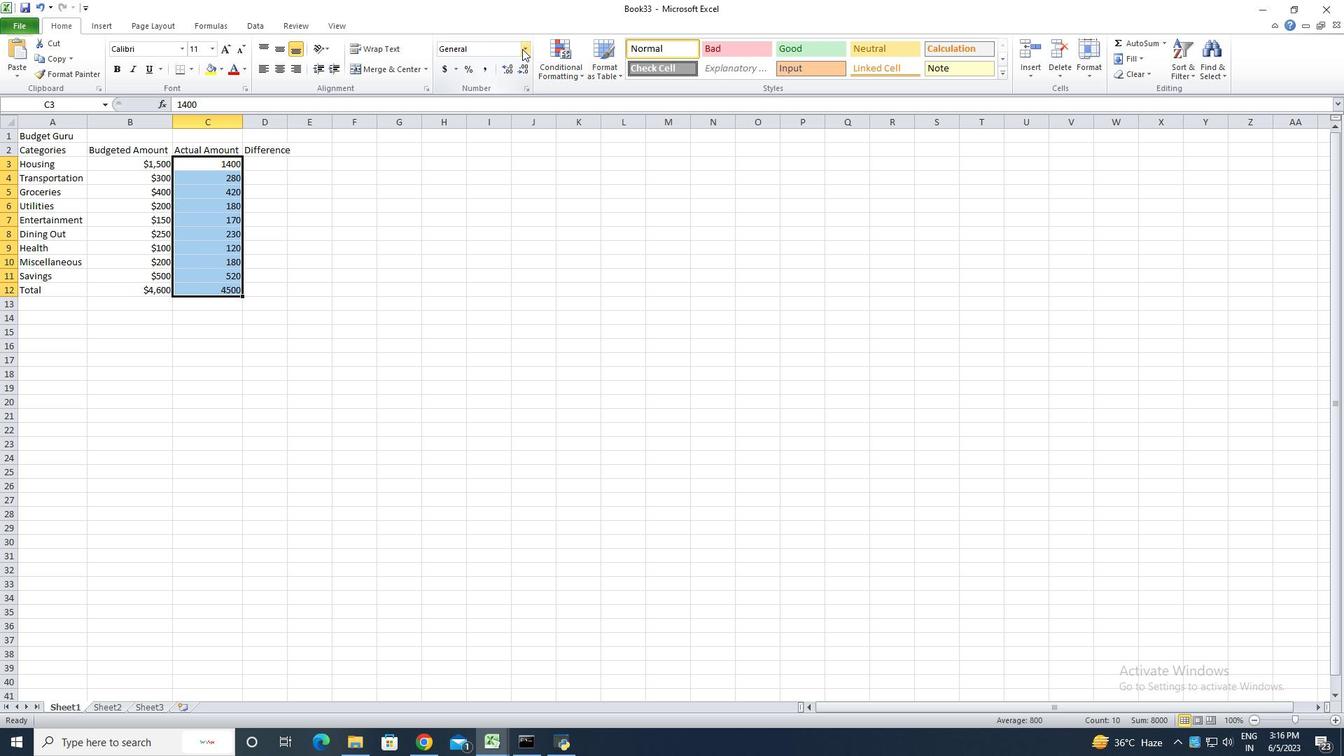
Action: Mouse moved to (480, 396)
Screenshot: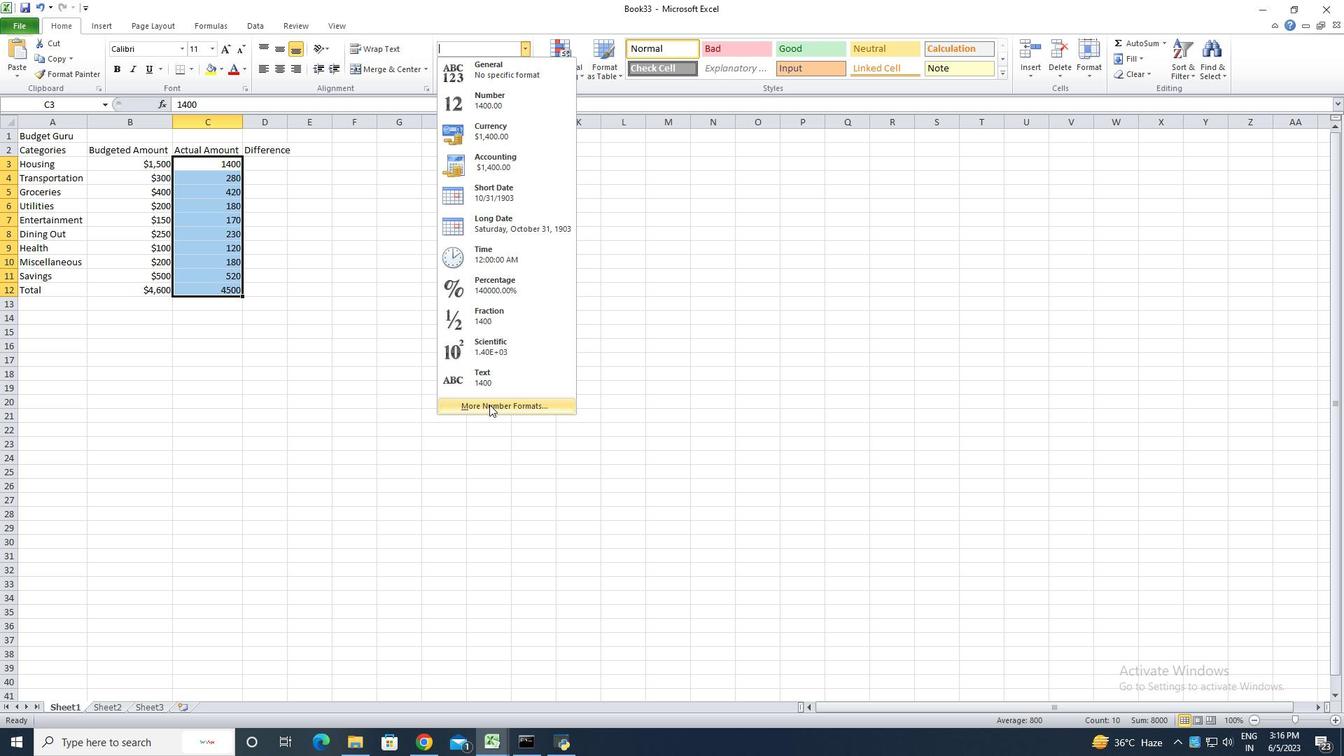 
Action: Mouse pressed left at (480, 396)
Screenshot: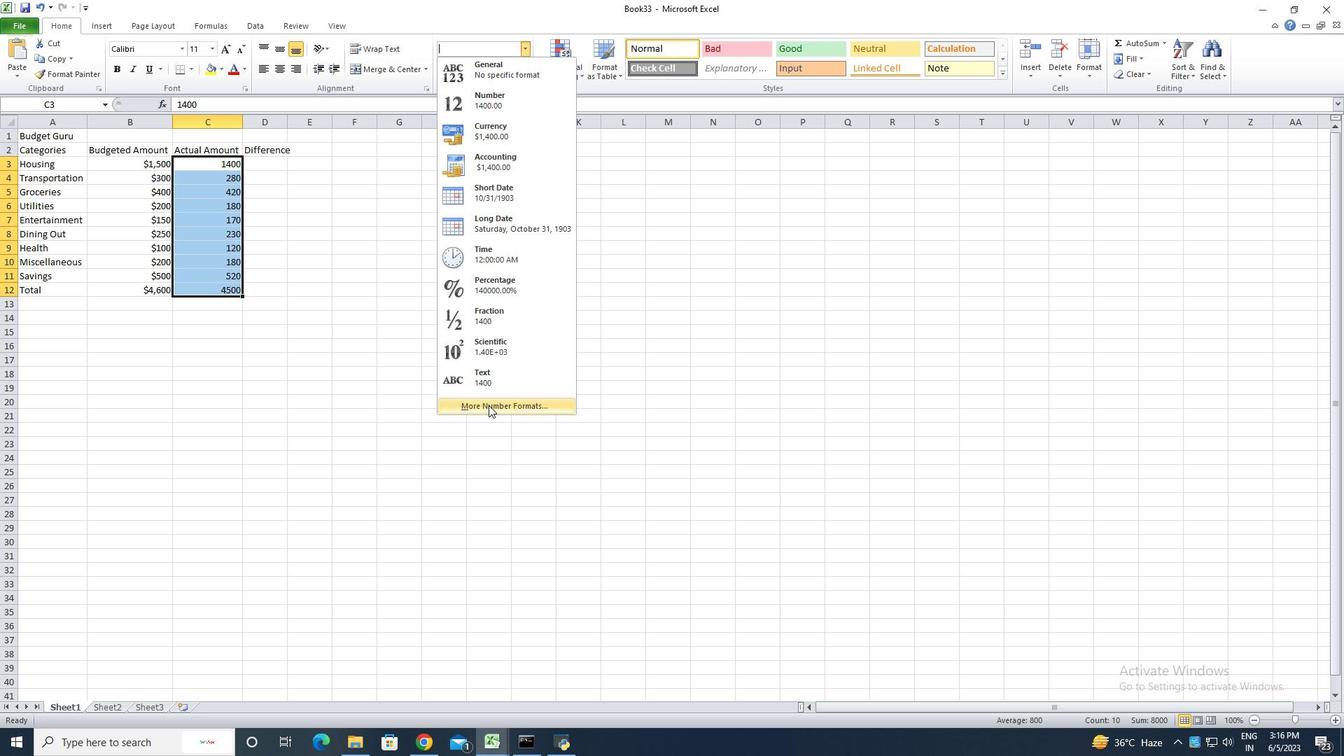 
Action: Mouse moved to (203, 251)
Screenshot: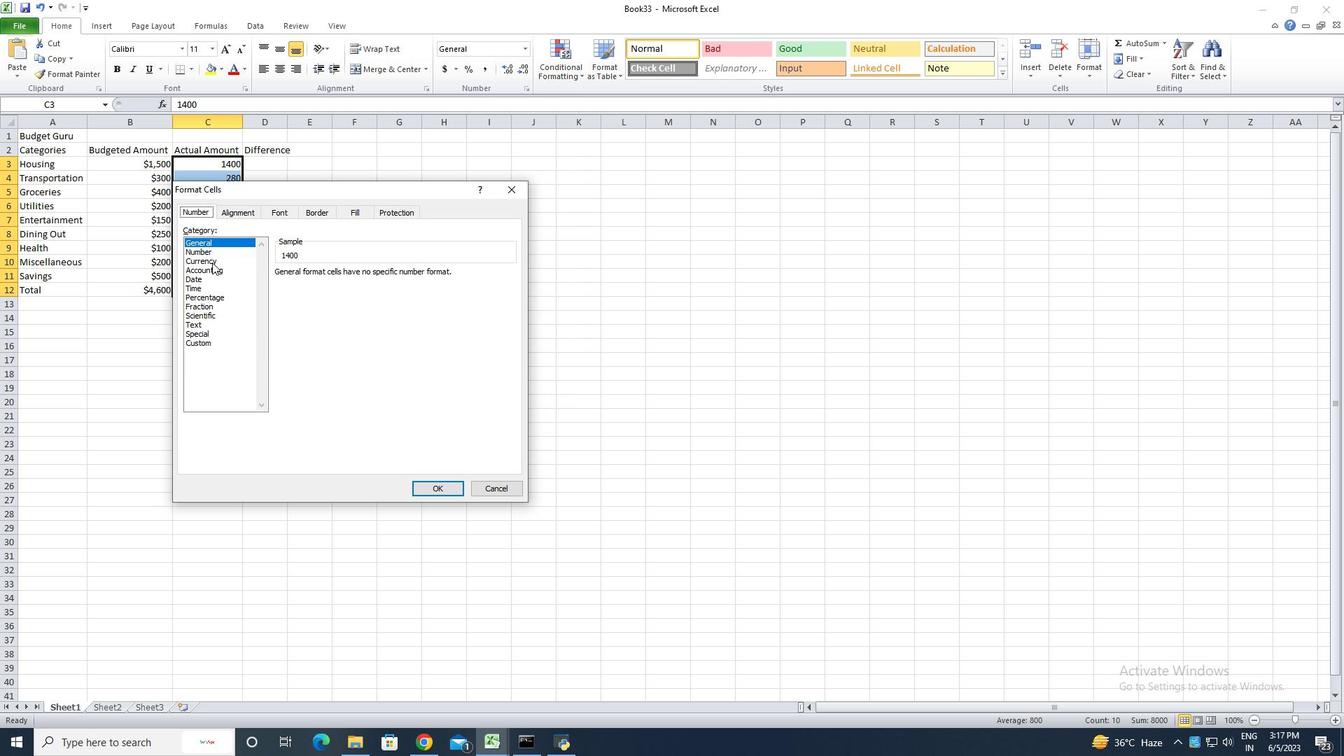 
Action: Mouse pressed left at (203, 251)
Screenshot: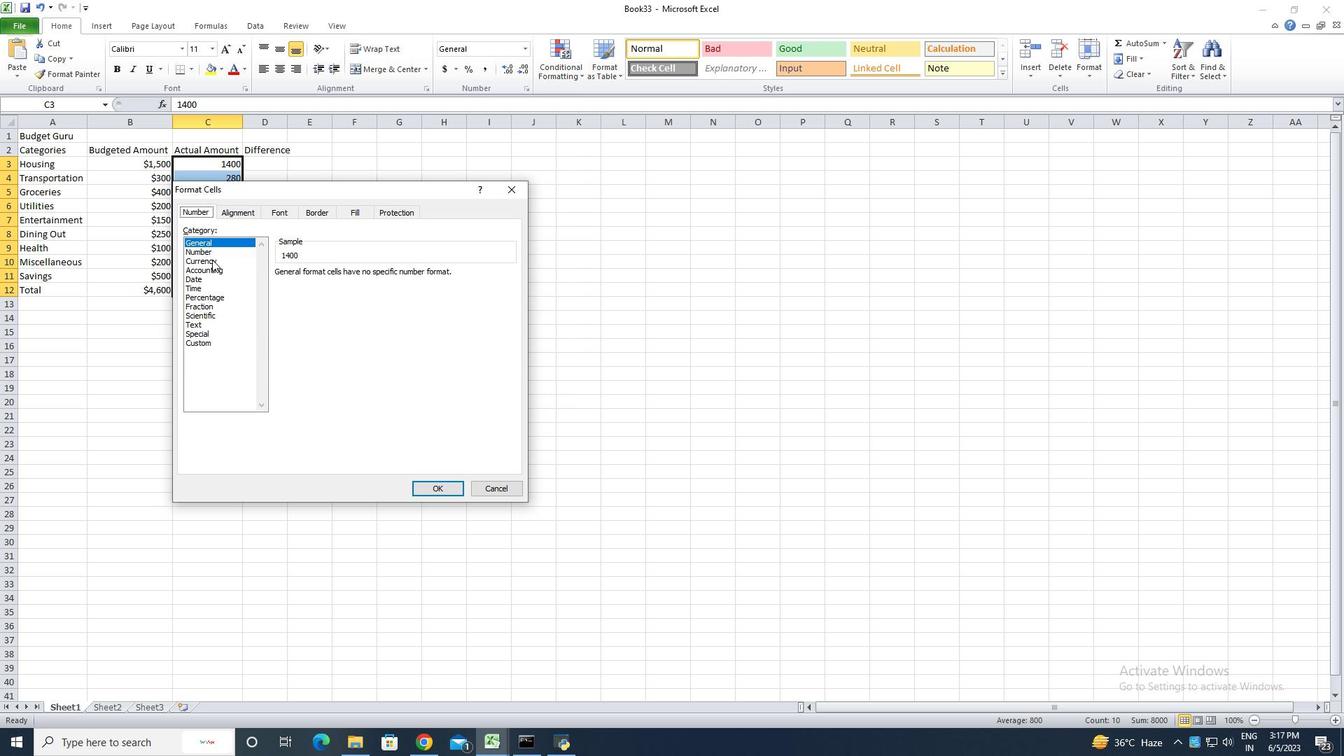 
Action: Mouse moved to (357, 268)
Screenshot: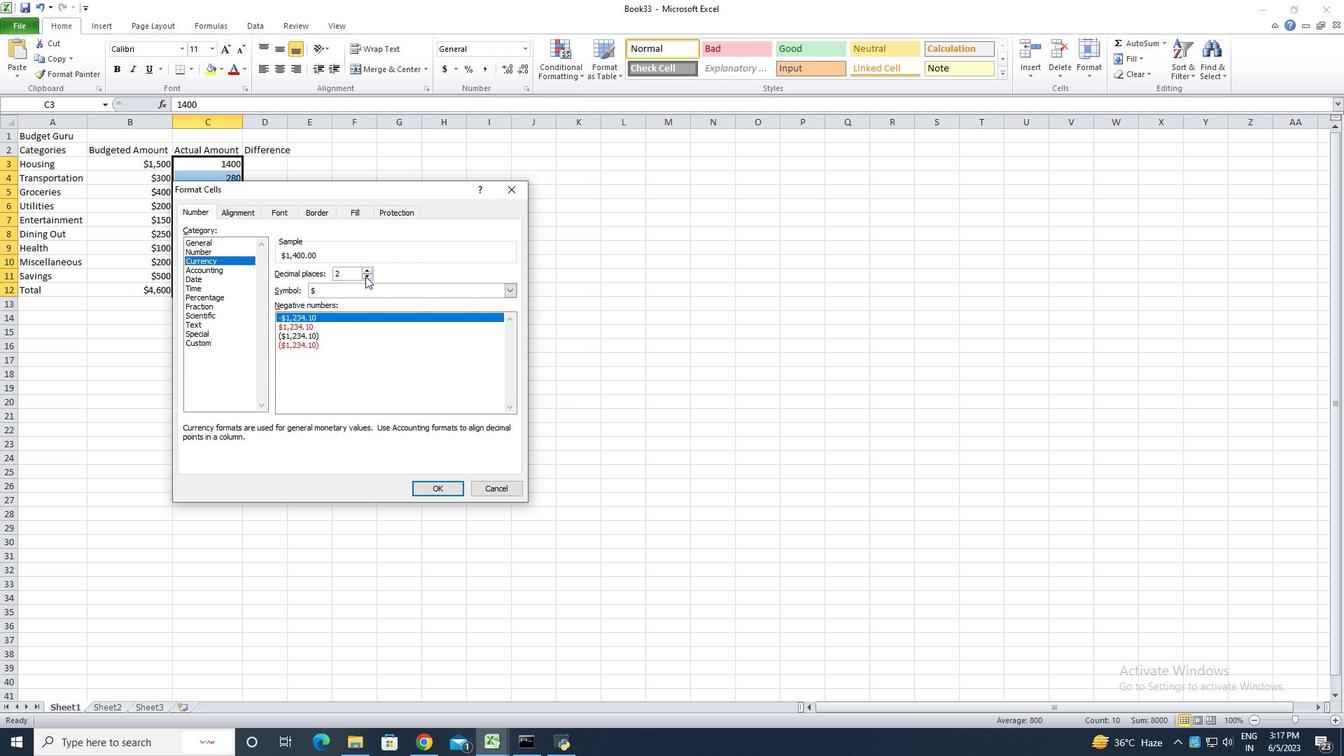 
Action: Mouse pressed left at (357, 268)
Screenshot: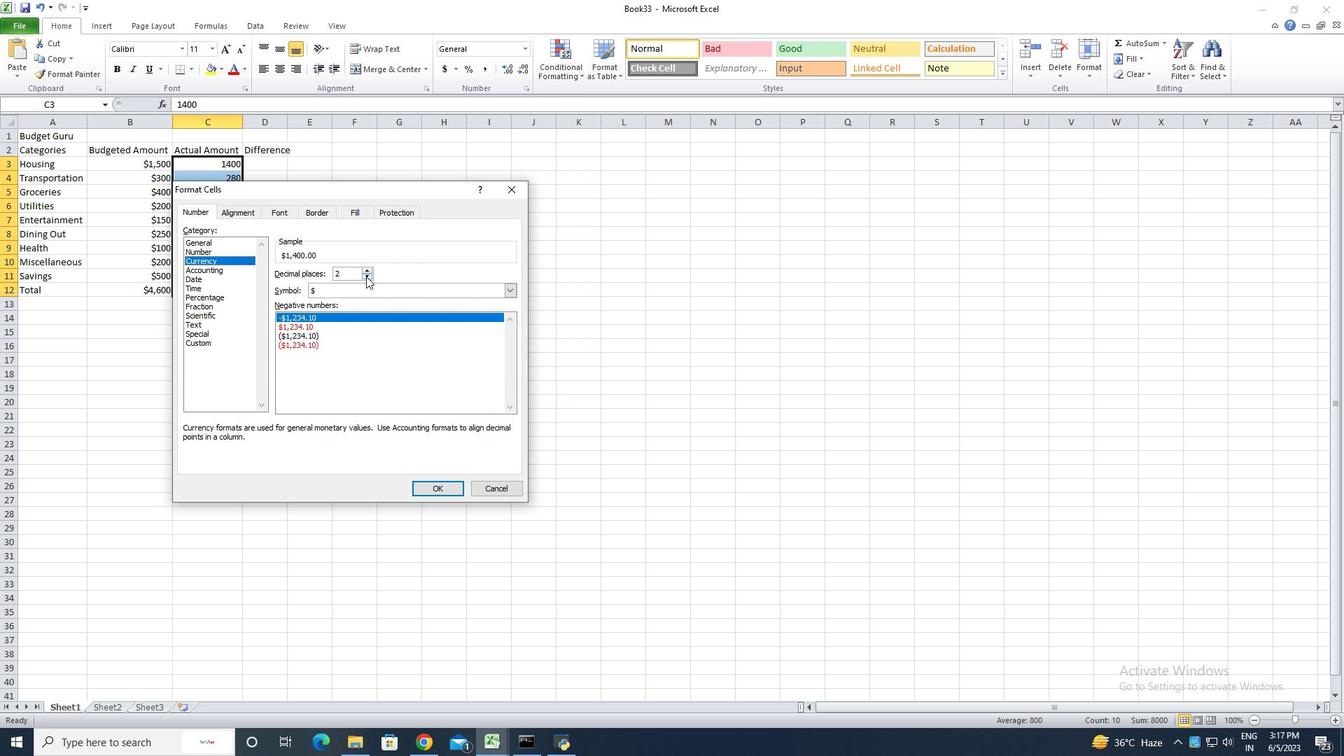 
Action: Mouse pressed left at (357, 268)
Screenshot: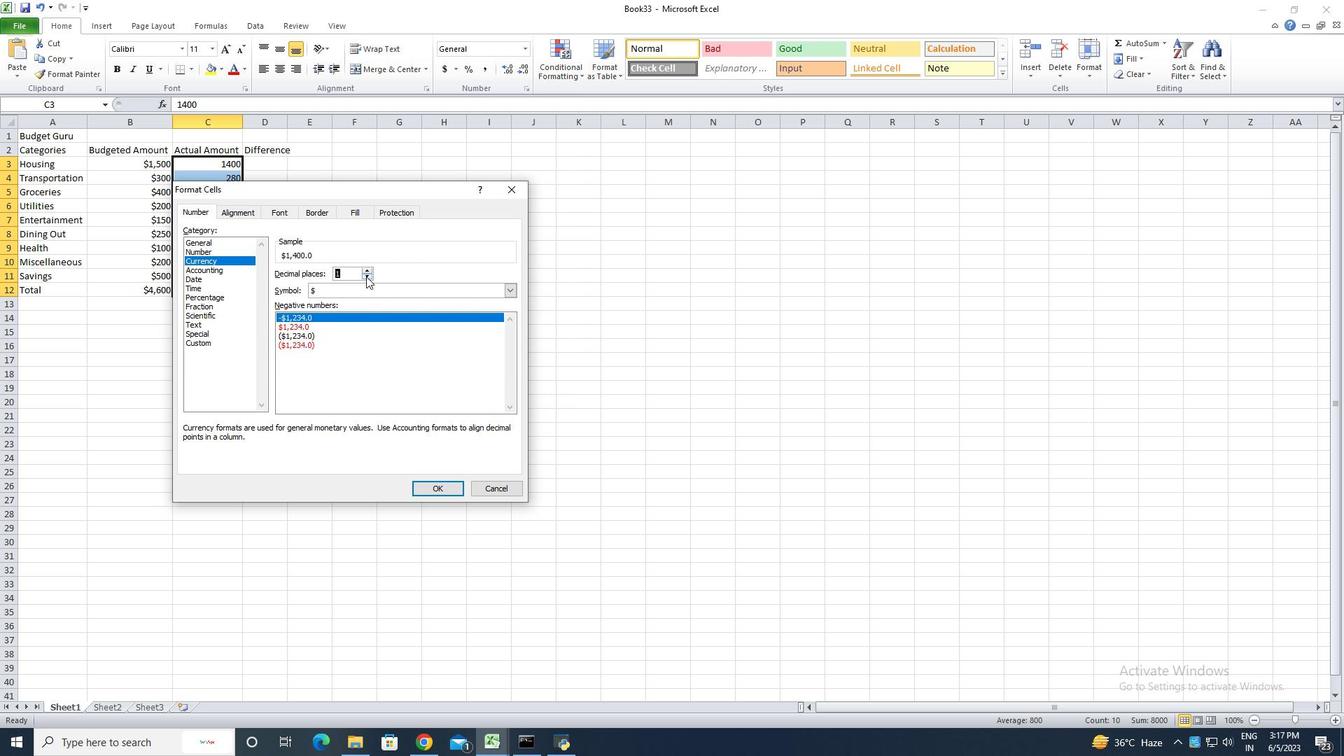 
Action: Mouse moved to (425, 483)
Screenshot: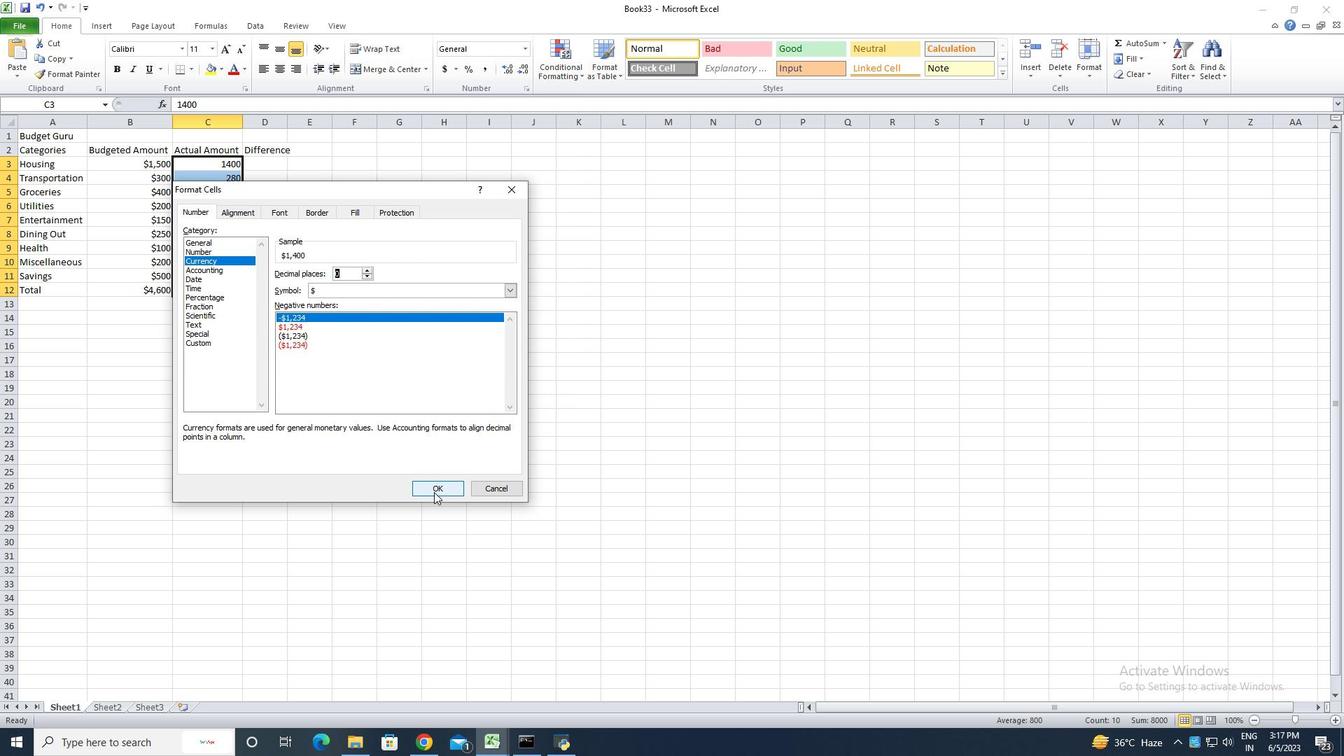 
Action: Mouse pressed left at (425, 483)
Screenshot: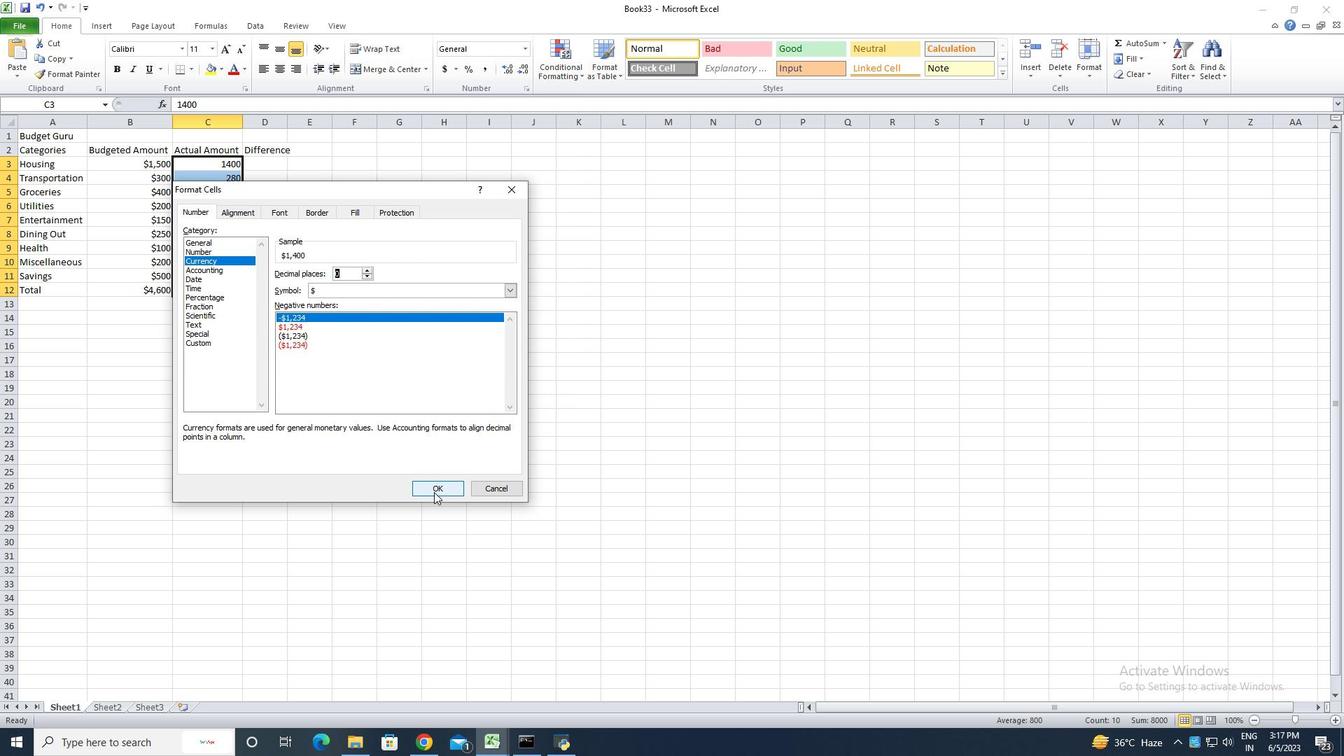 
Action: Mouse moved to (263, 154)
Screenshot: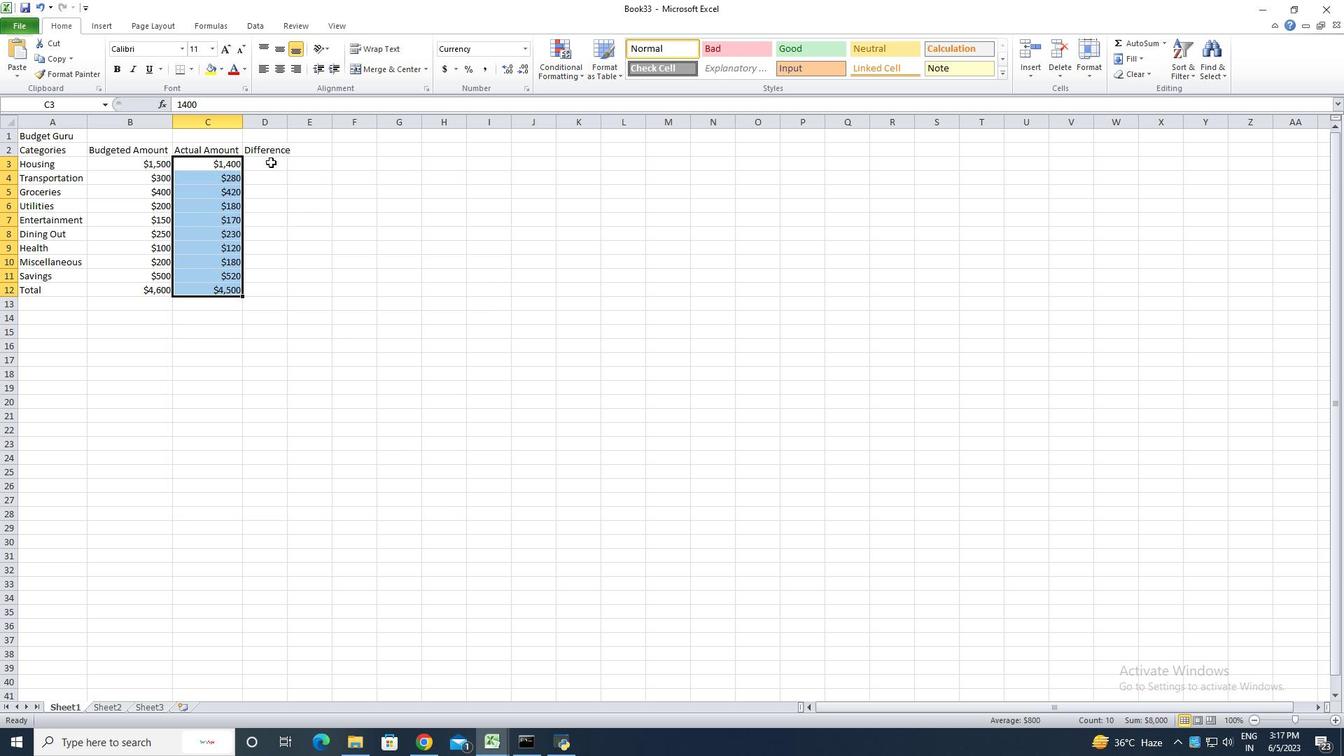 
Action: Mouse pressed left at (263, 154)
Screenshot: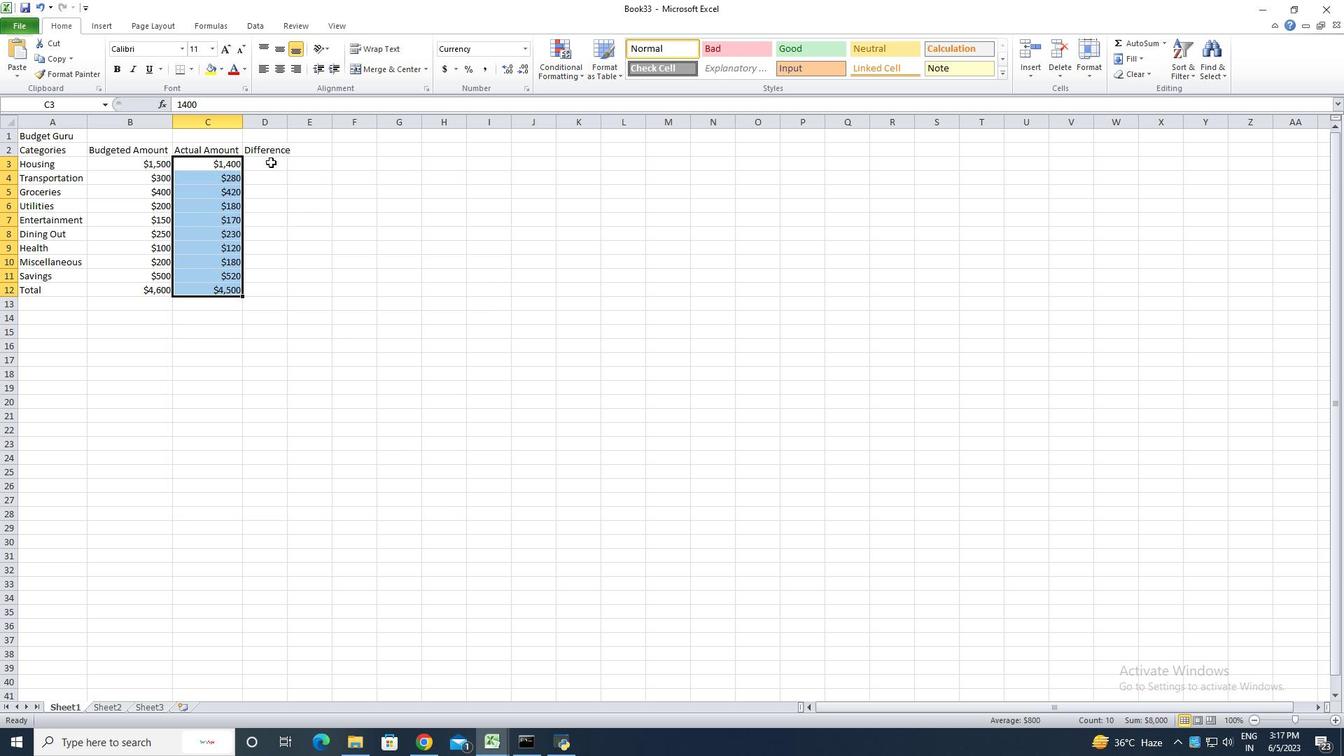 
Action: Key pressed =sum<Key.shift><Key.shift><Key.shift><Key.shift><Key.shift><Key.shift><Key.shift><Key.shift>(
Screenshot: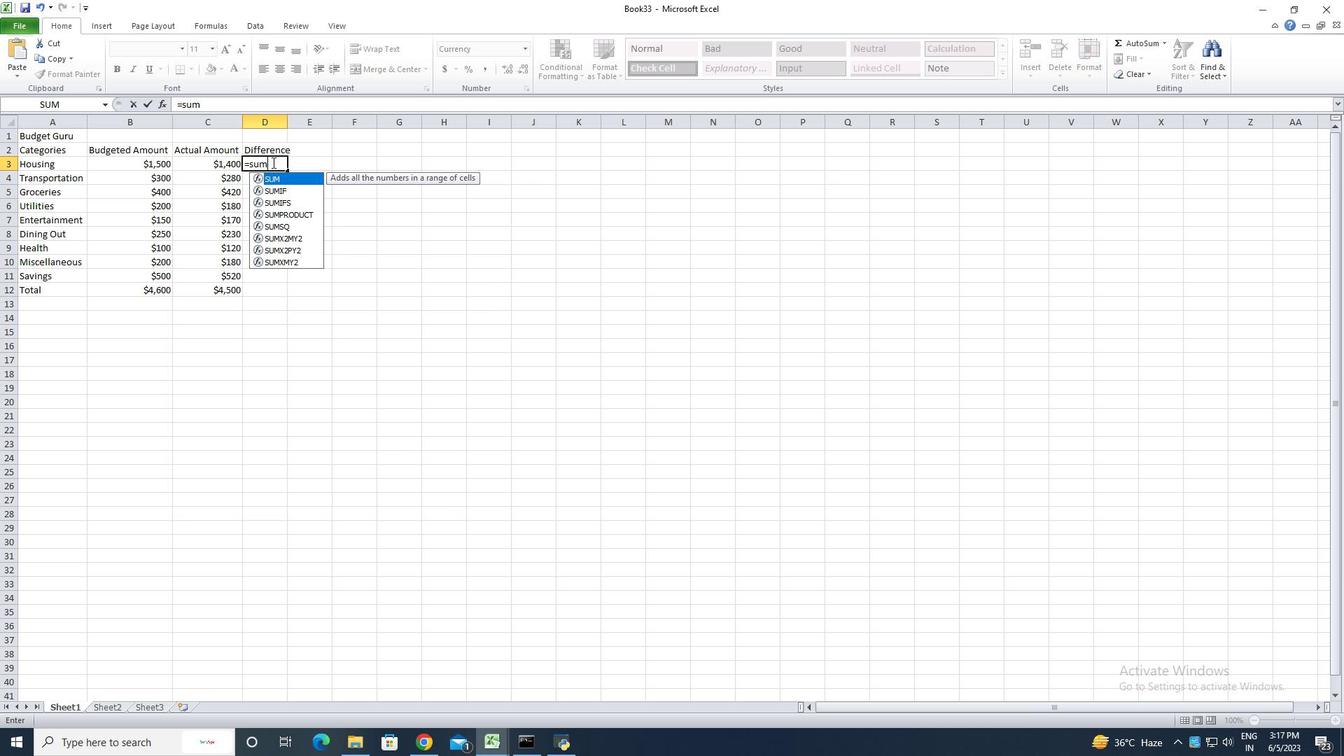 
Action: Mouse moved to (210, 159)
Screenshot: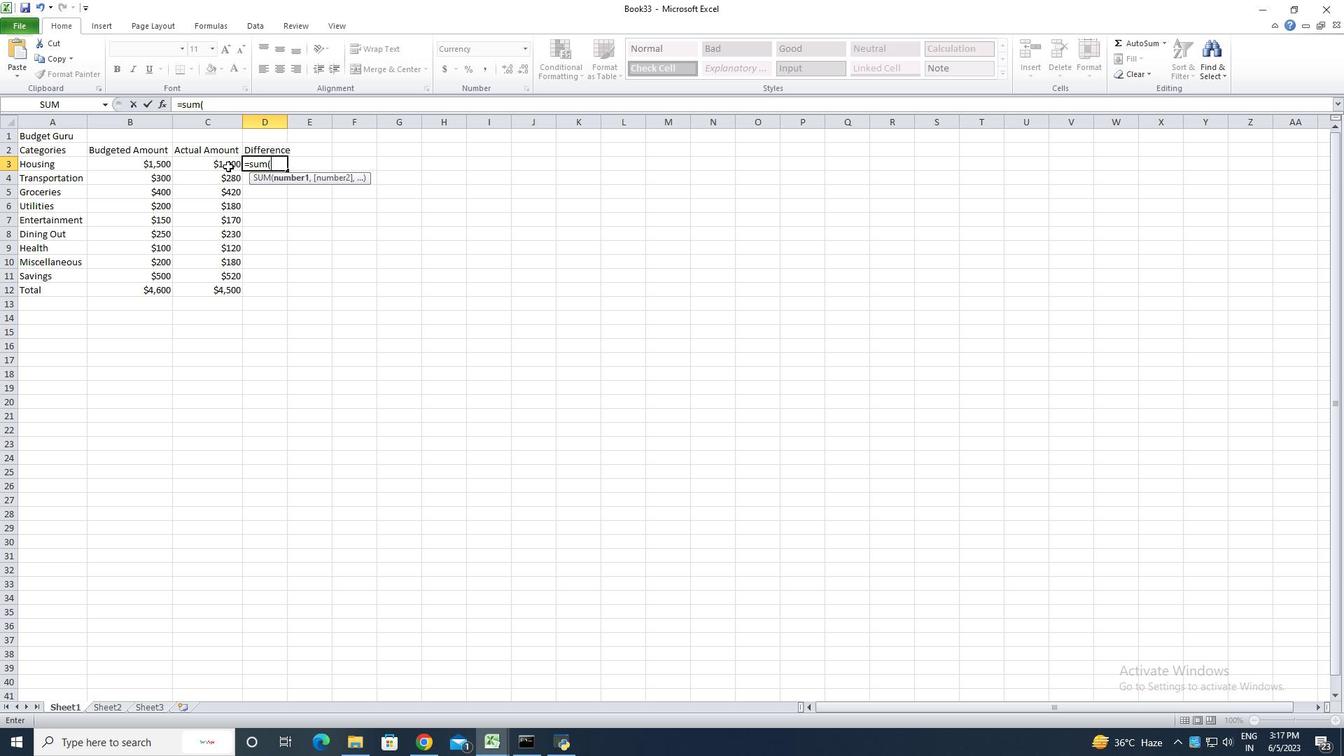 
Action: Mouse pressed left at (210, 159)
Screenshot: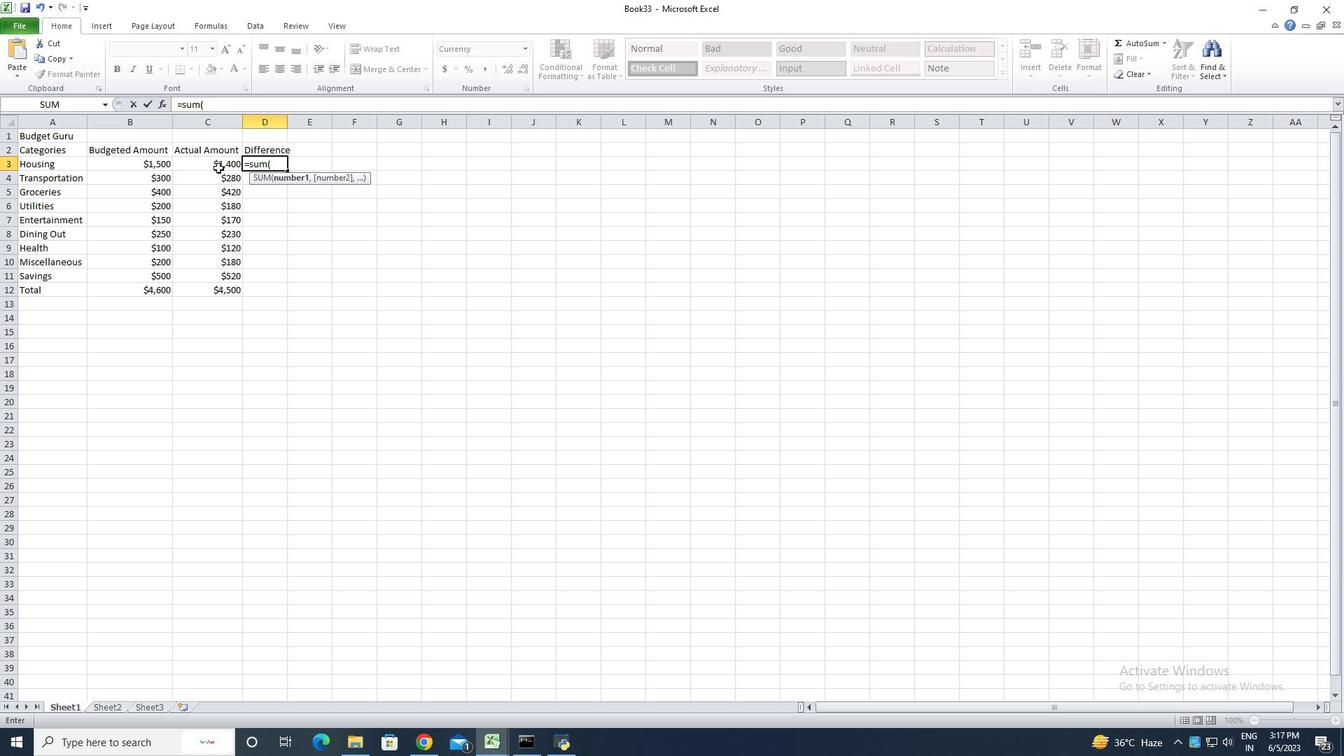 
Action: Mouse moved to (210, 159)
Screenshot: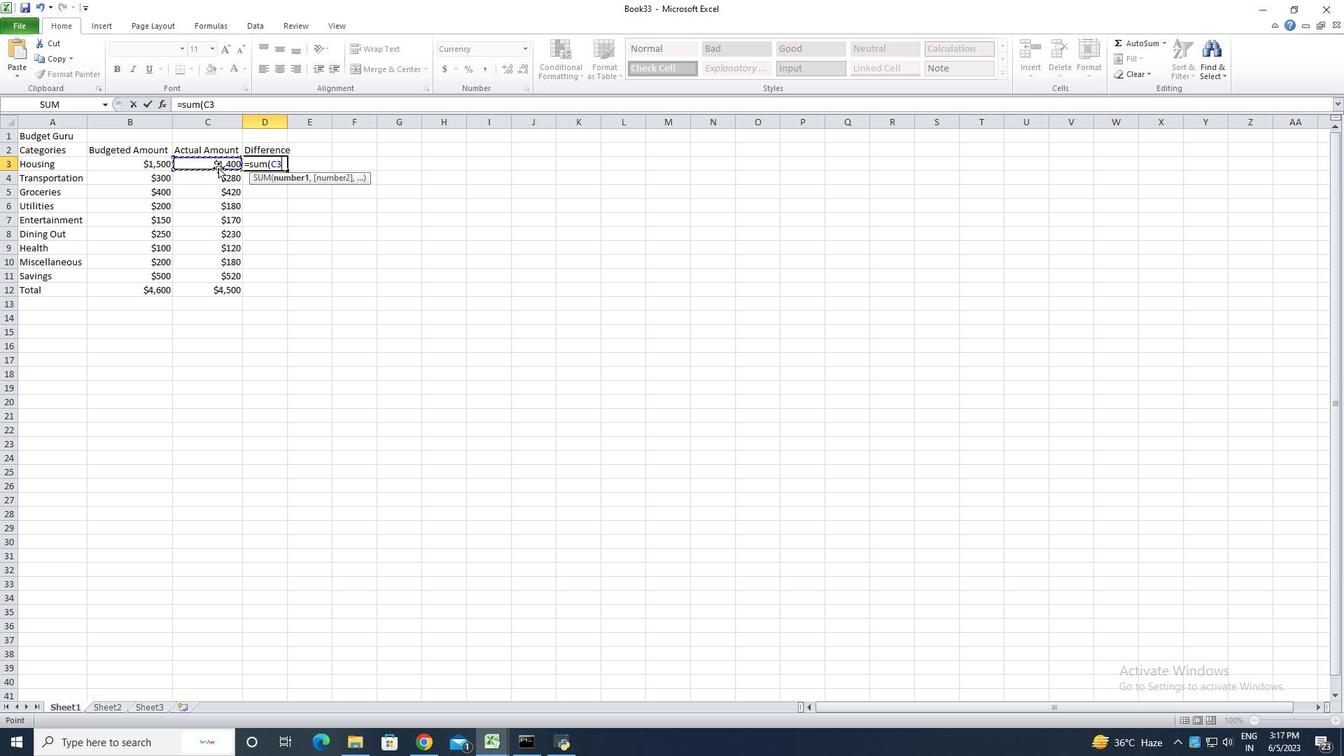 
Action: Key pressed -
Screenshot: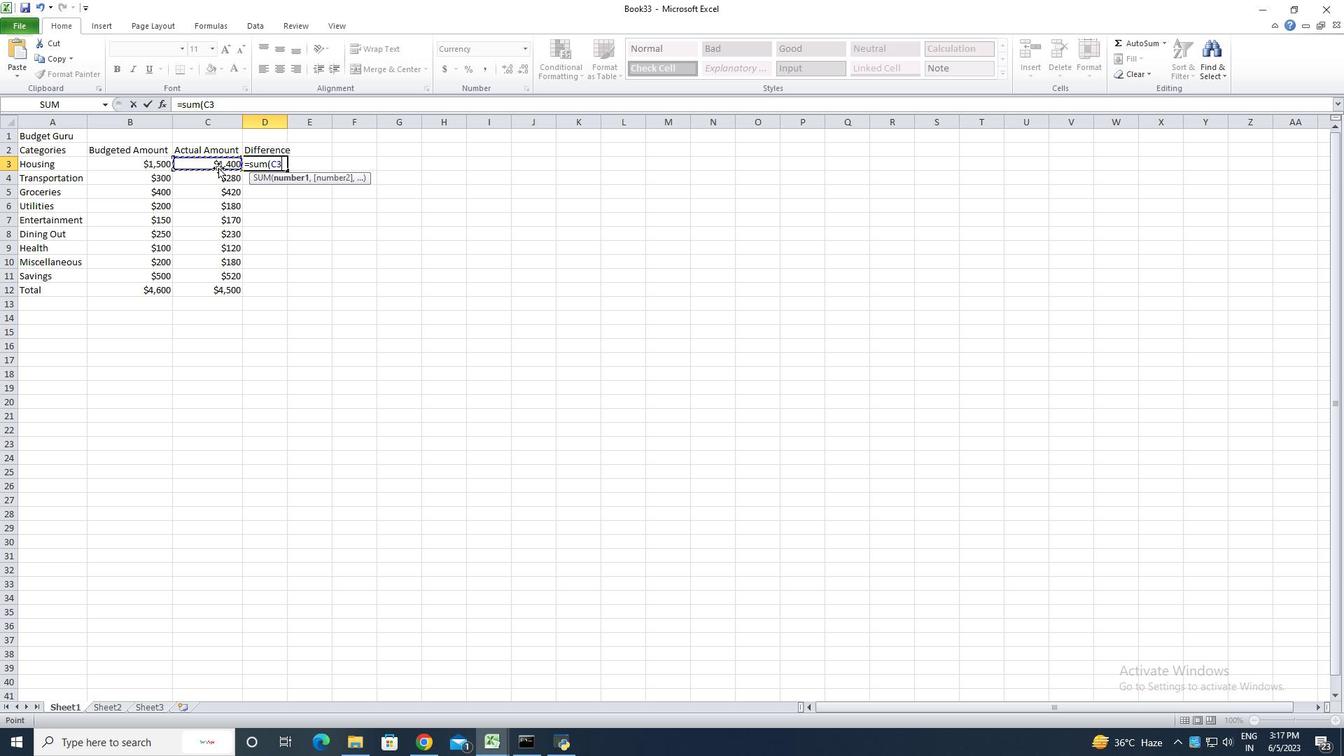 
Action: Mouse moved to (148, 156)
Screenshot: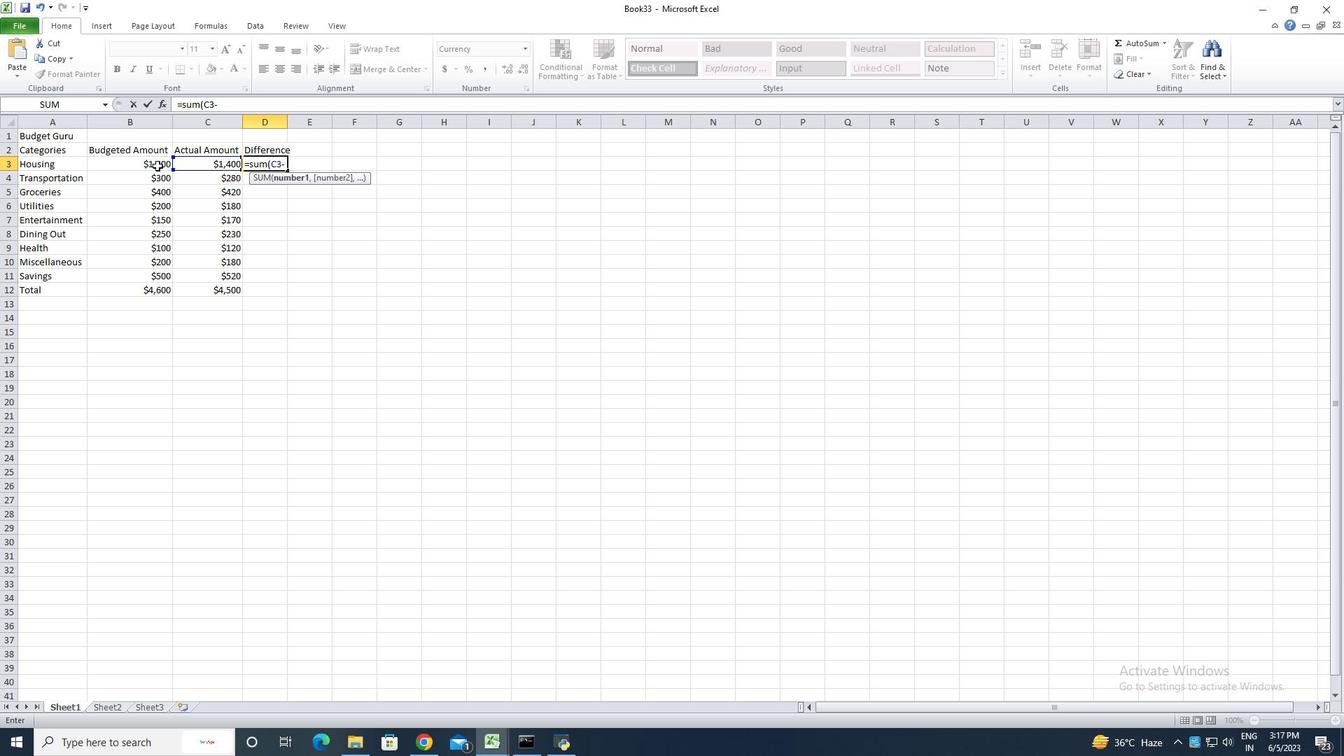 
Action: Mouse pressed left at (148, 156)
Screenshot: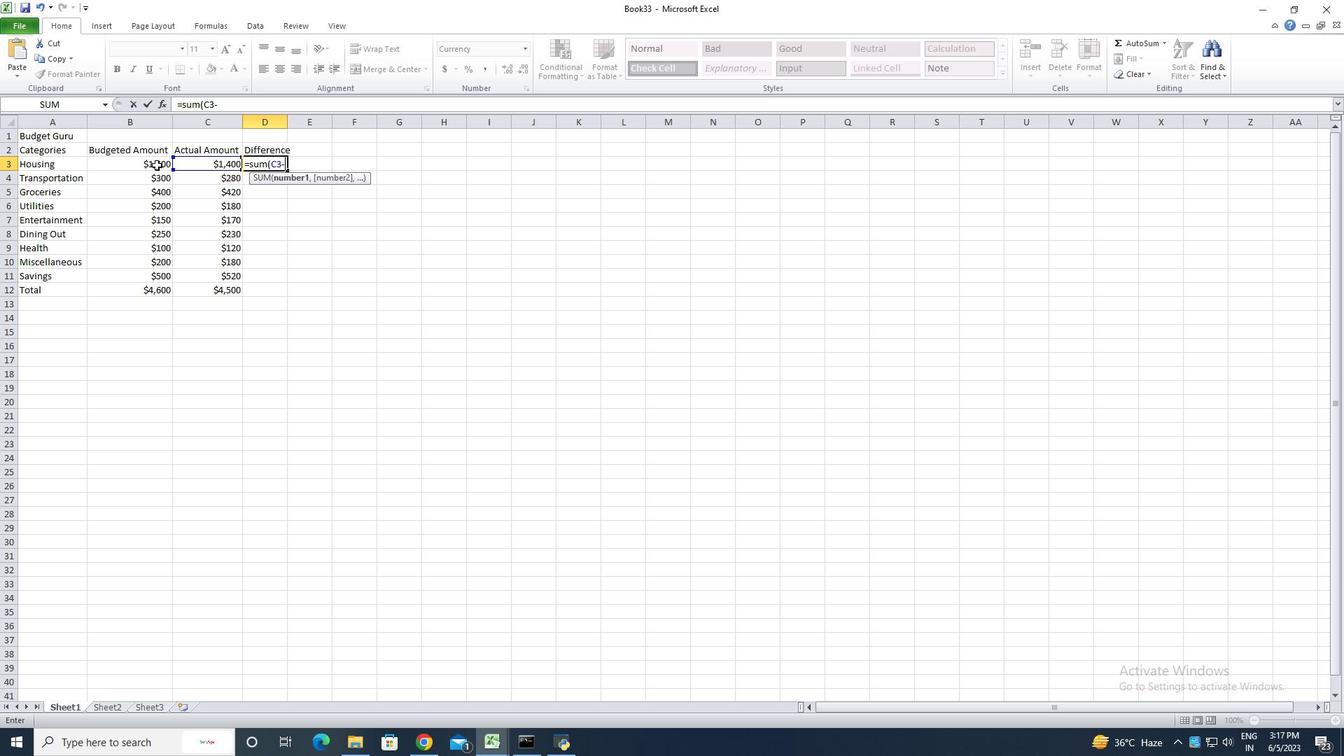 
Action: Key pressed <Key.shift_r><Key.shift_r>)<Key.enter>
Screenshot: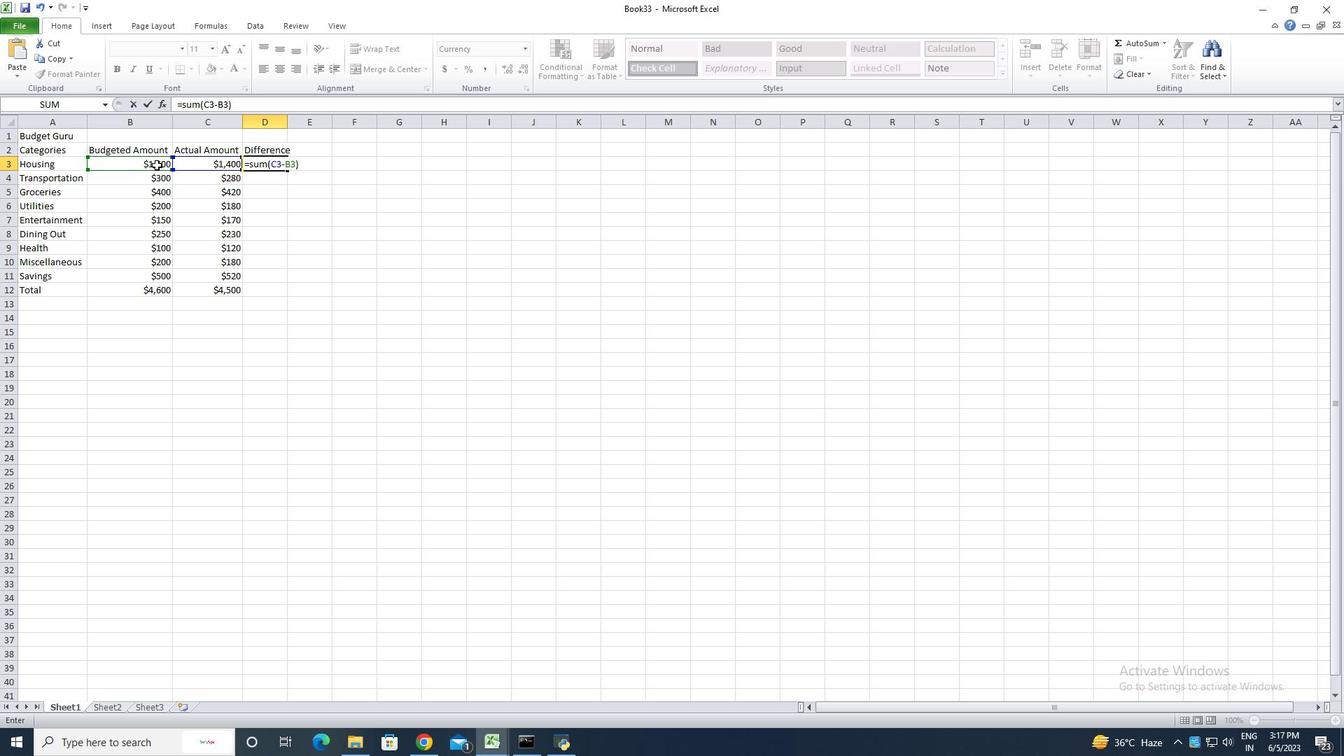 
Action: Mouse moved to (268, 155)
Screenshot: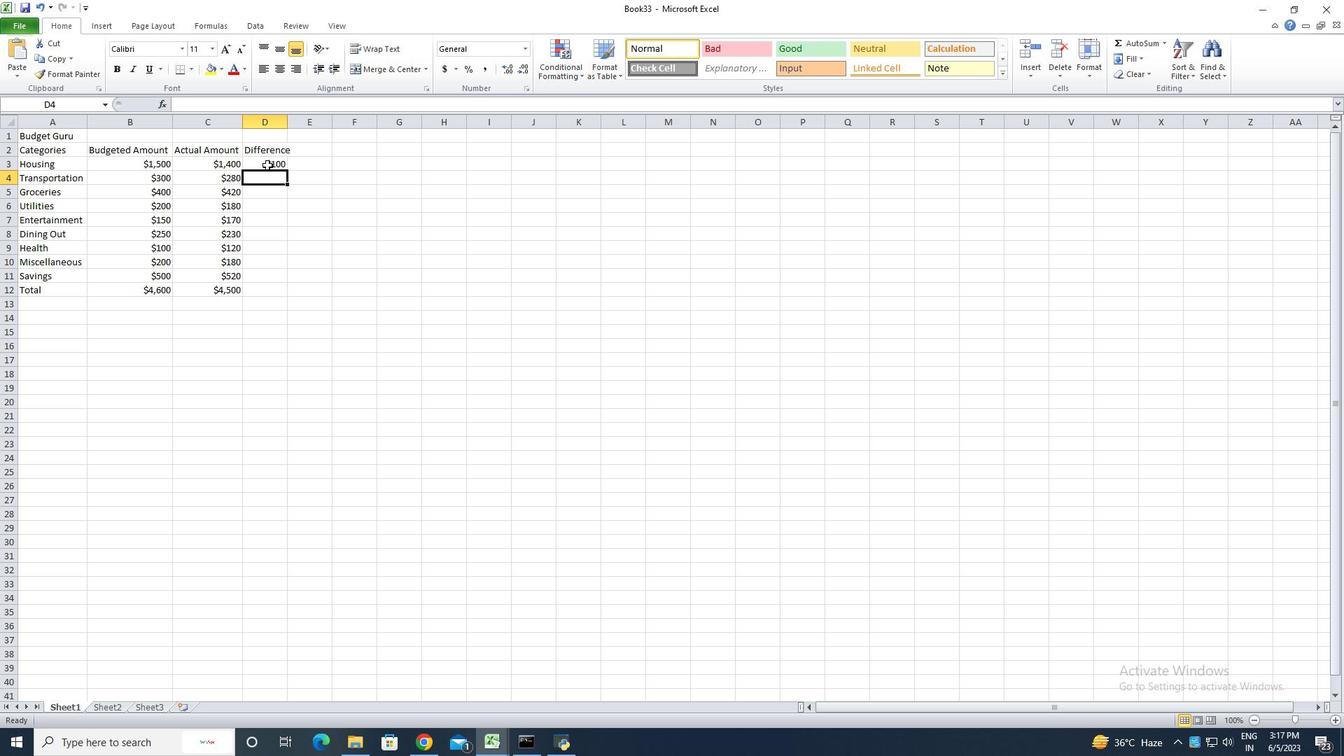 
Action: Mouse pressed left at (268, 155)
Screenshot: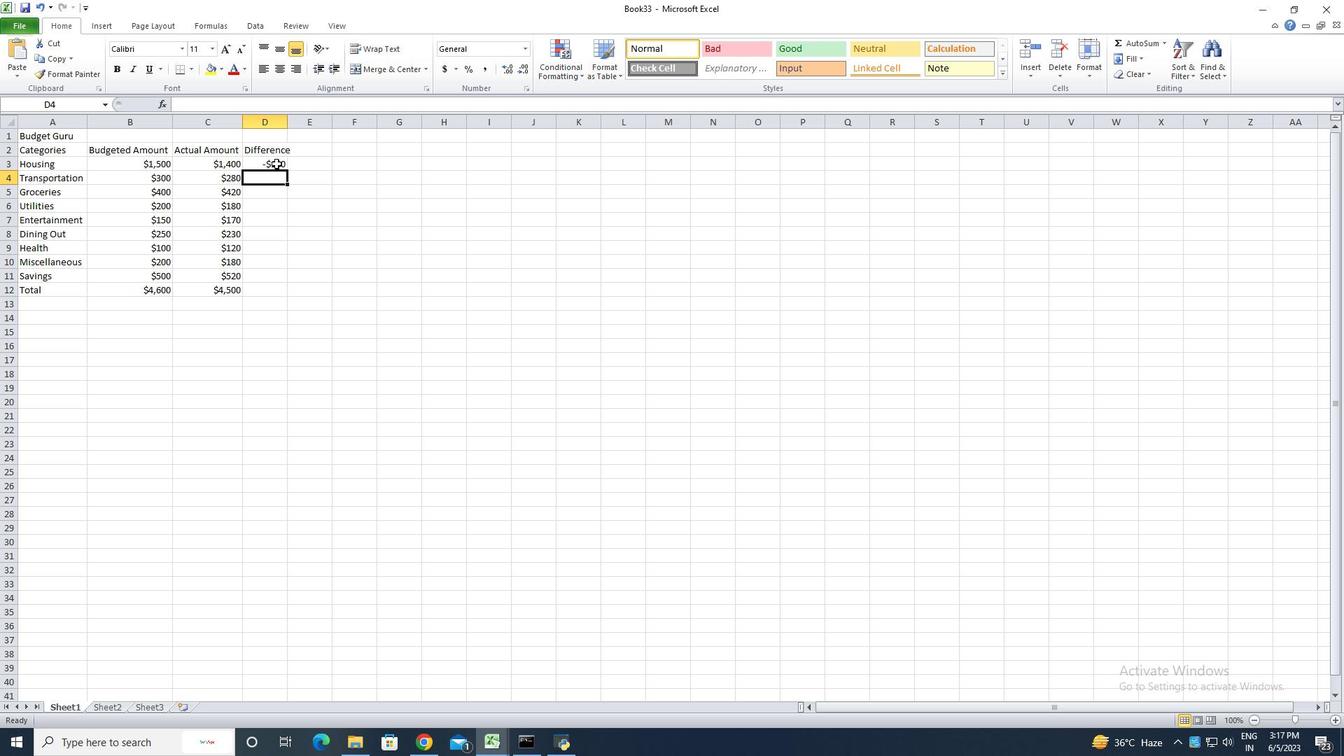 
Action: Mouse moved to (277, 161)
Screenshot: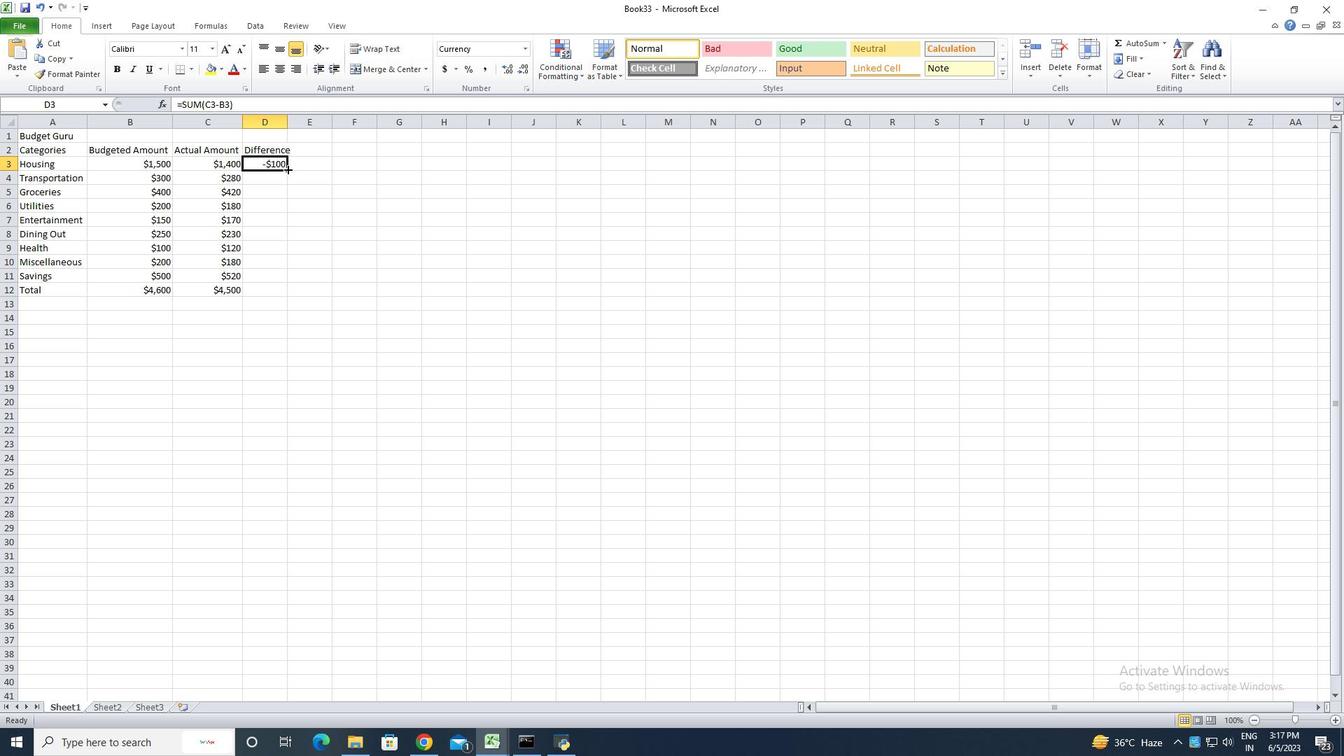 
Action: Mouse pressed left at (277, 161)
Screenshot: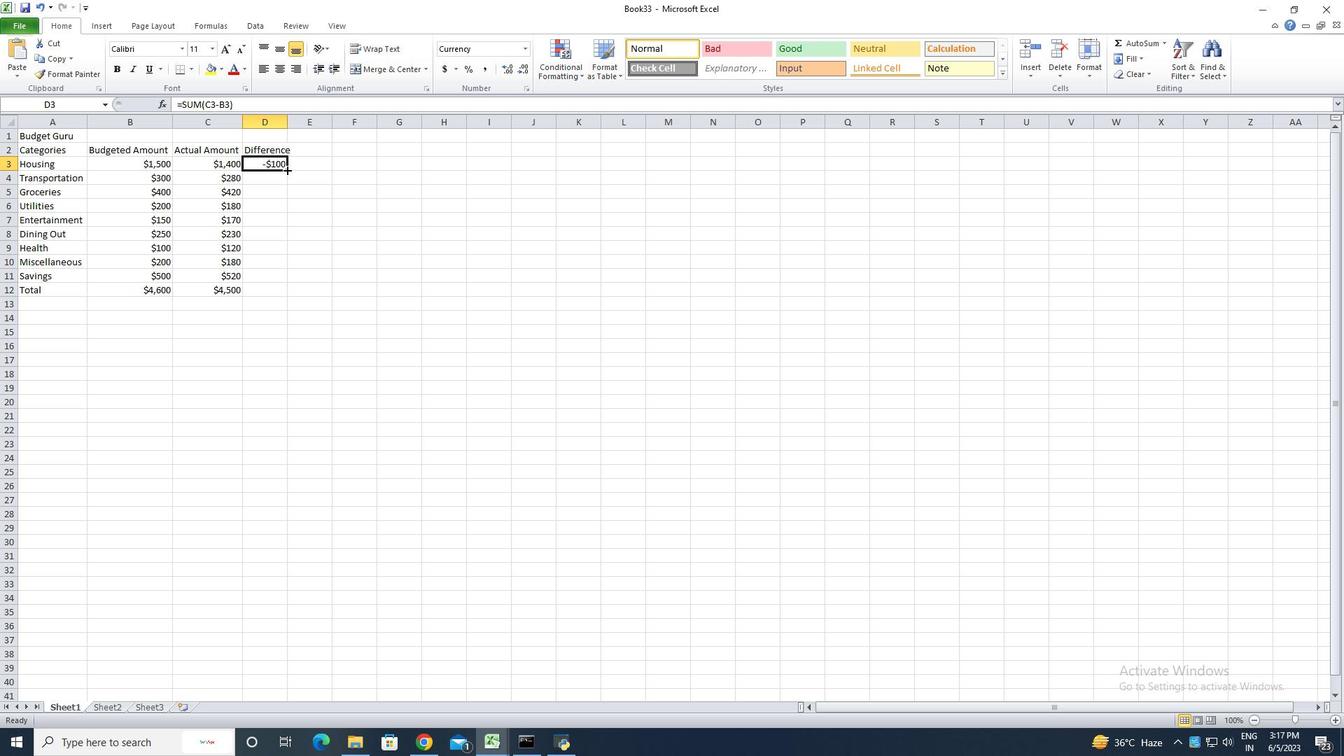 
Action: Mouse moved to (282, 312)
Screenshot: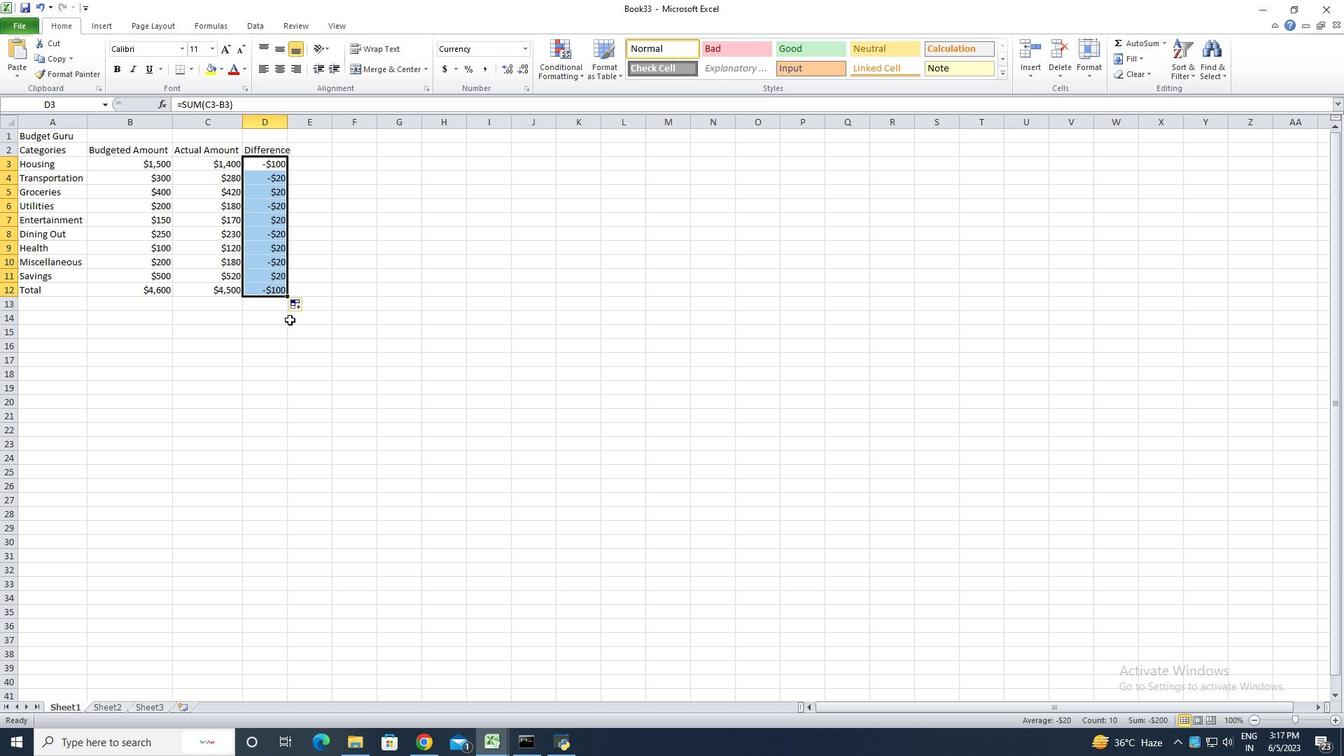 
Action: Mouse pressed left at (282, 312)
Screenshot: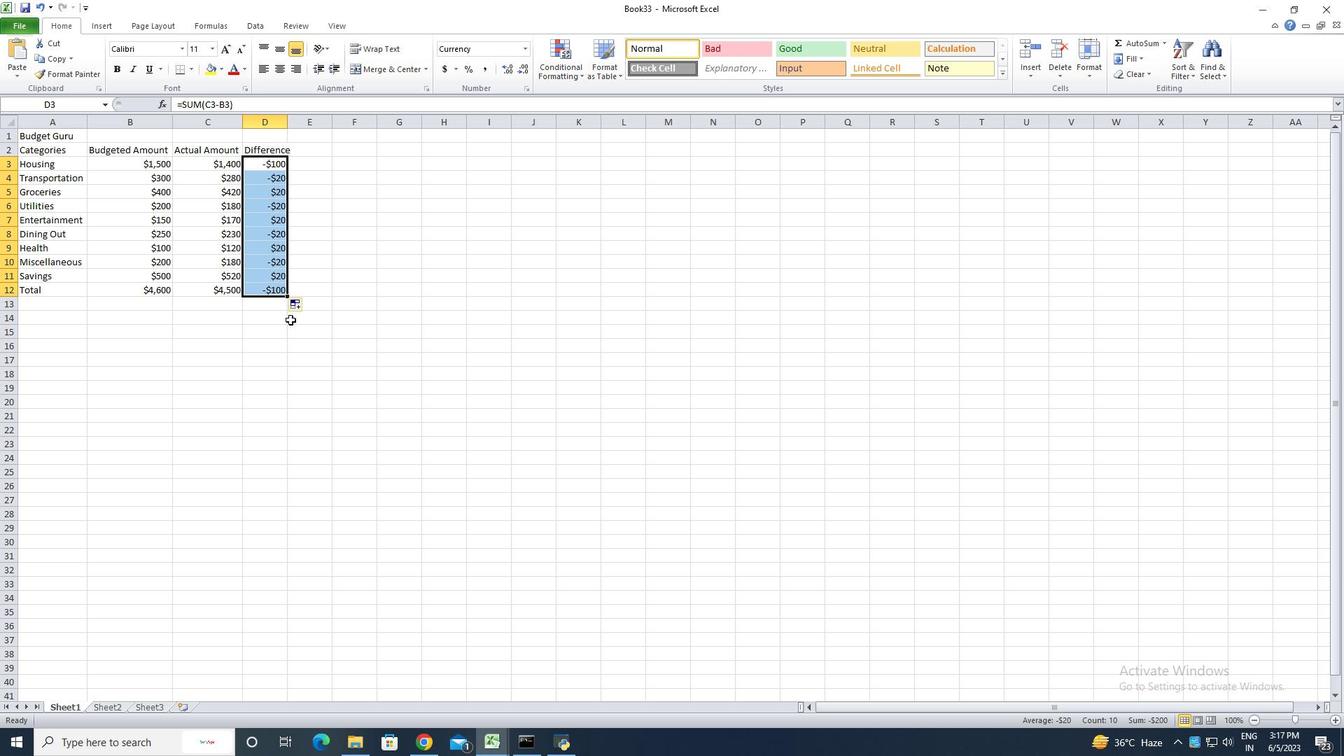 
Action: Mouse moved to (43, 130)
Screenshot: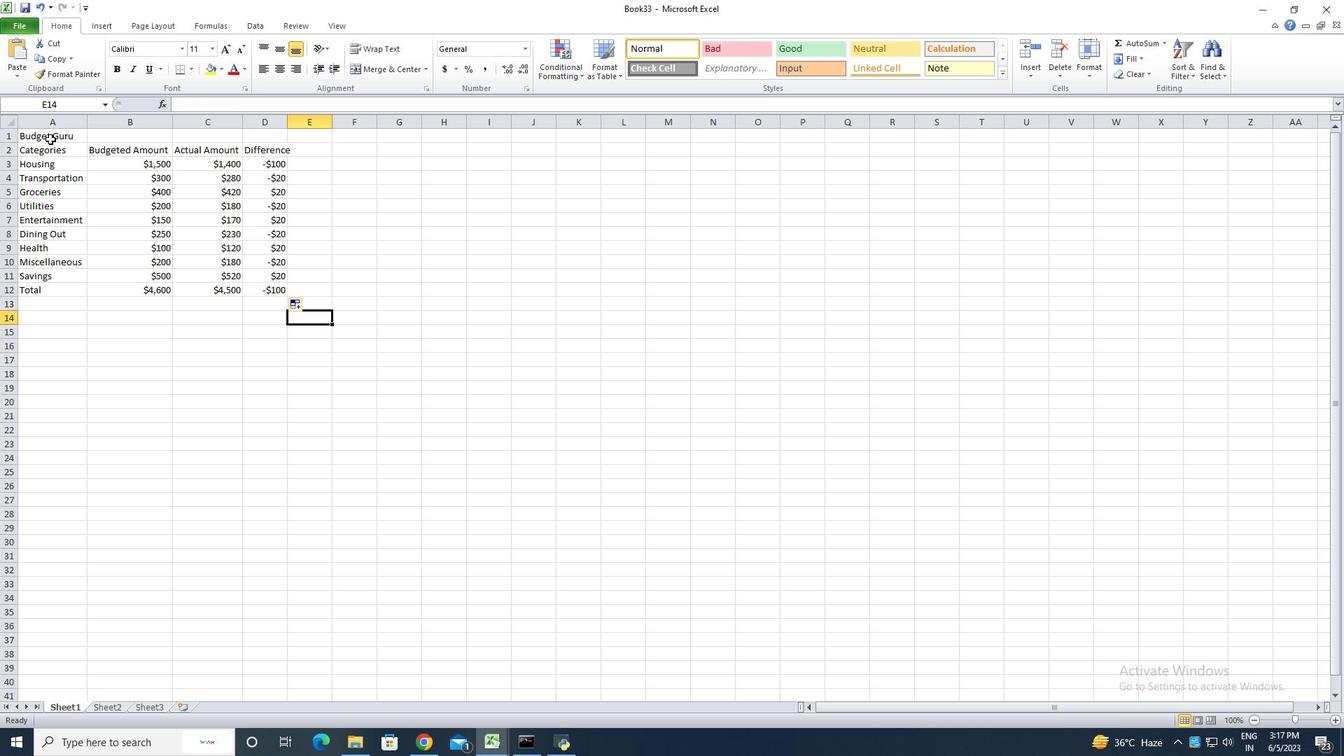 
Action: Mouse pressed left at (43, 130)
Screenshot: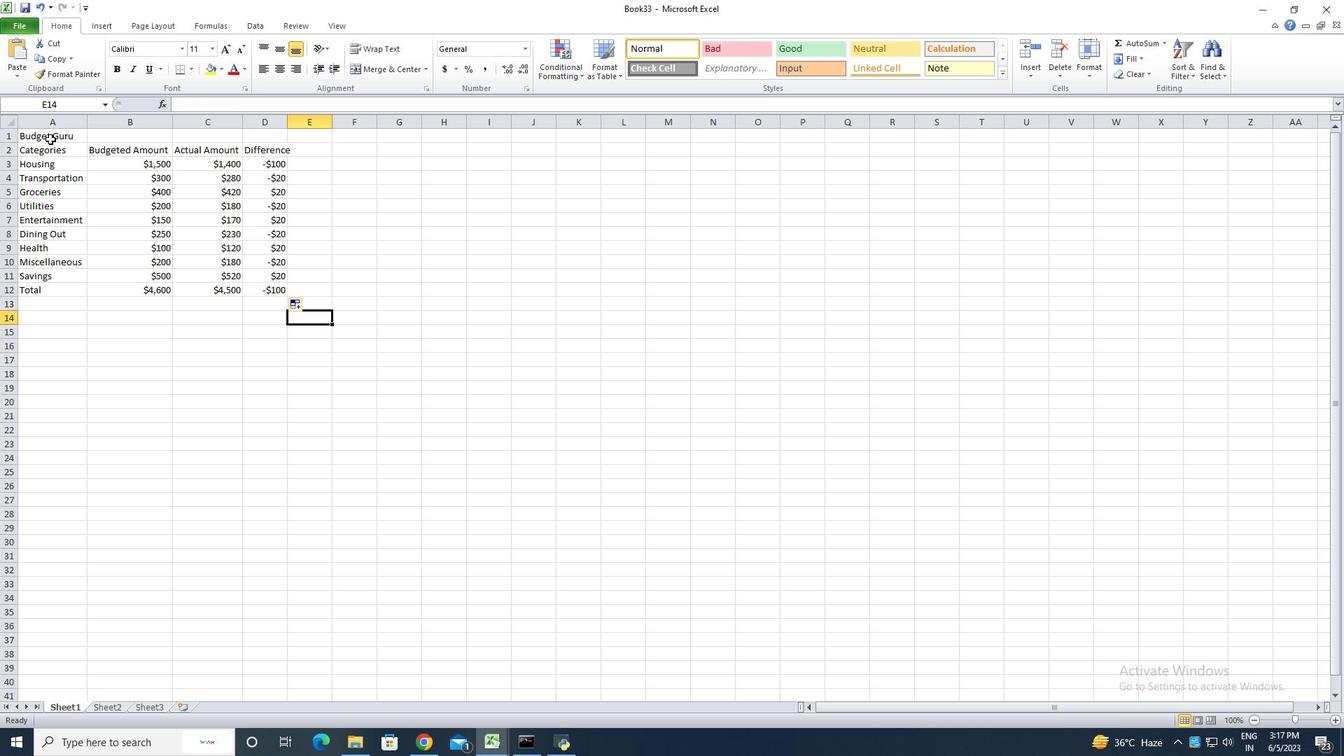
Action: Mouse moved to (373, 59)
Screenshot: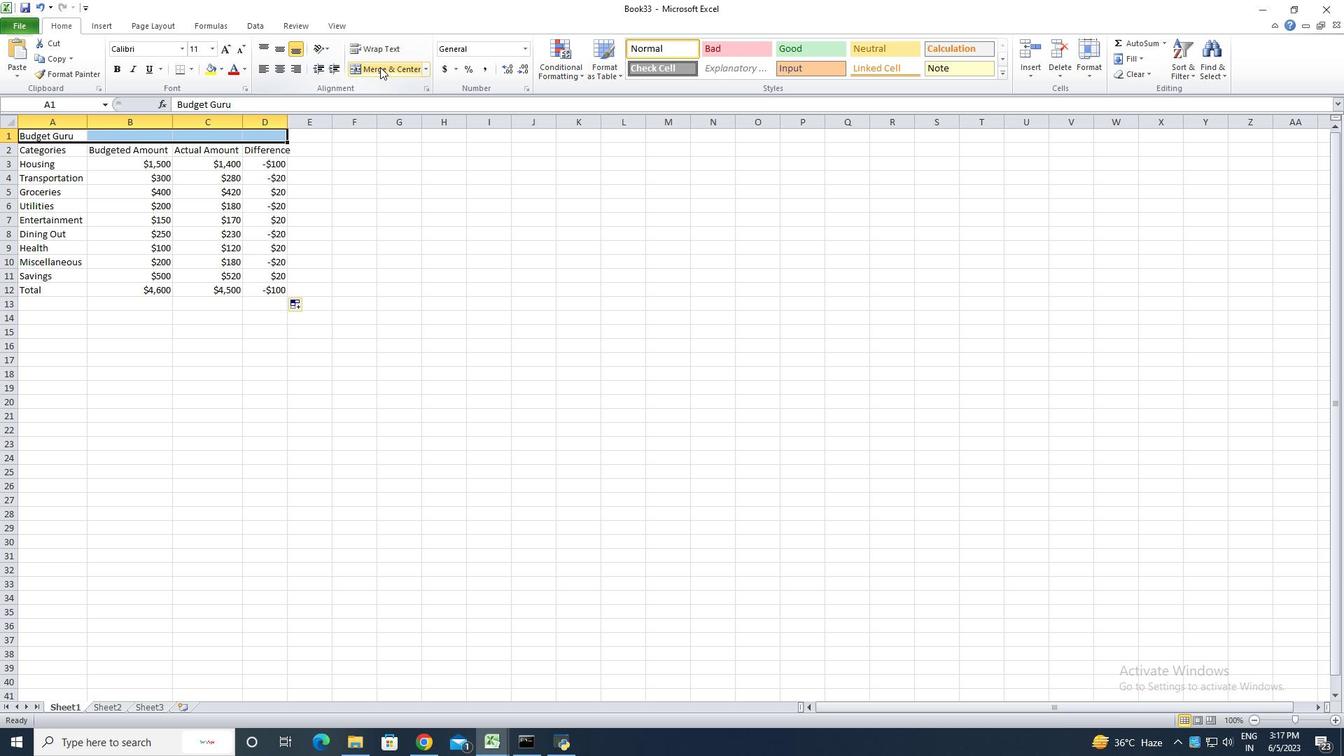 
Action: Mouse pressed left at (373, 59)
Screenshot: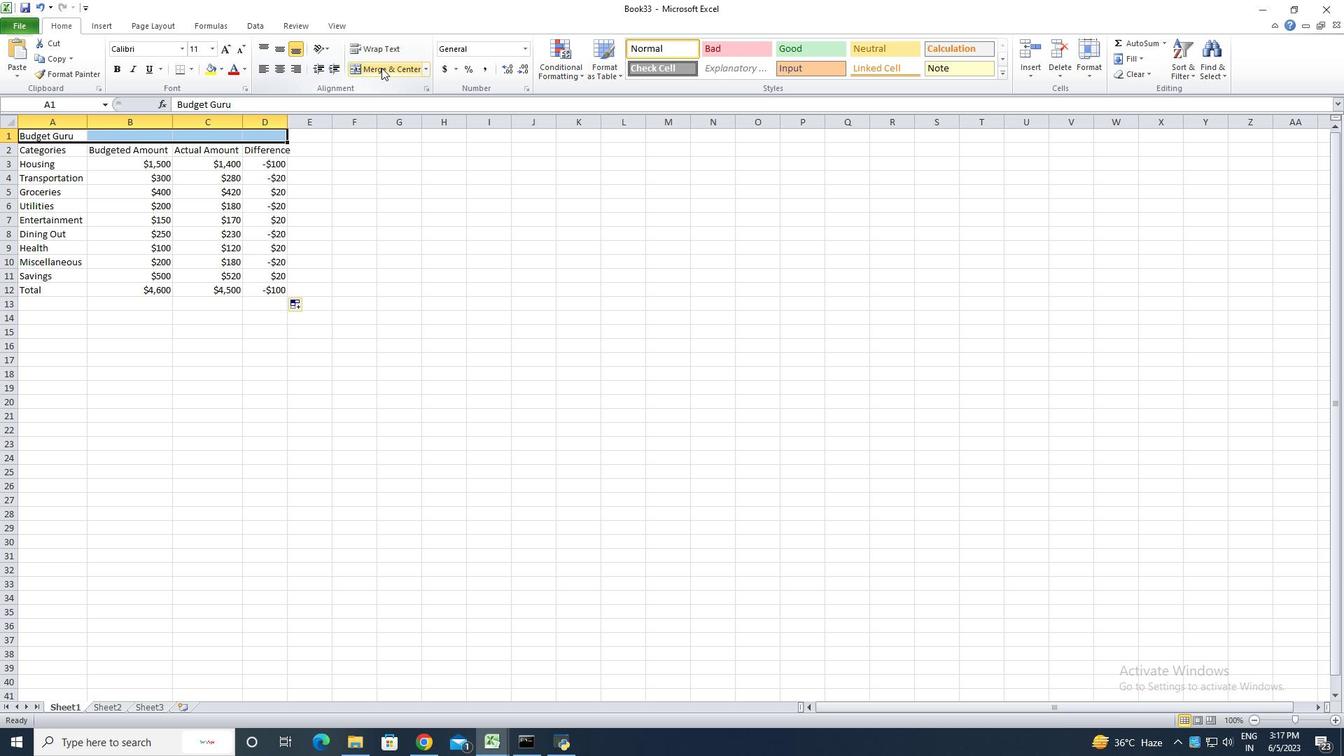 
Action: Mouse moved to (11, 16)
Screenshot: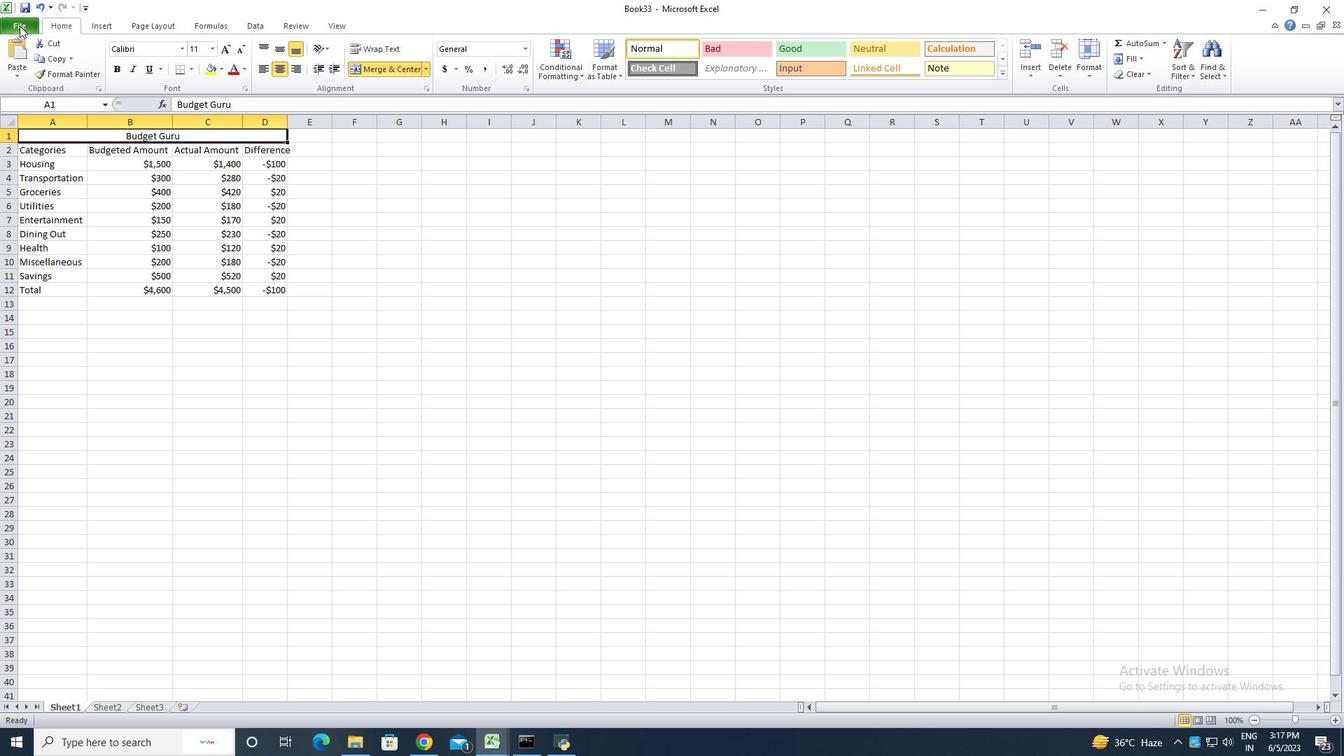 
Action: Mouse pressed left at (11, 16)
Screenshot: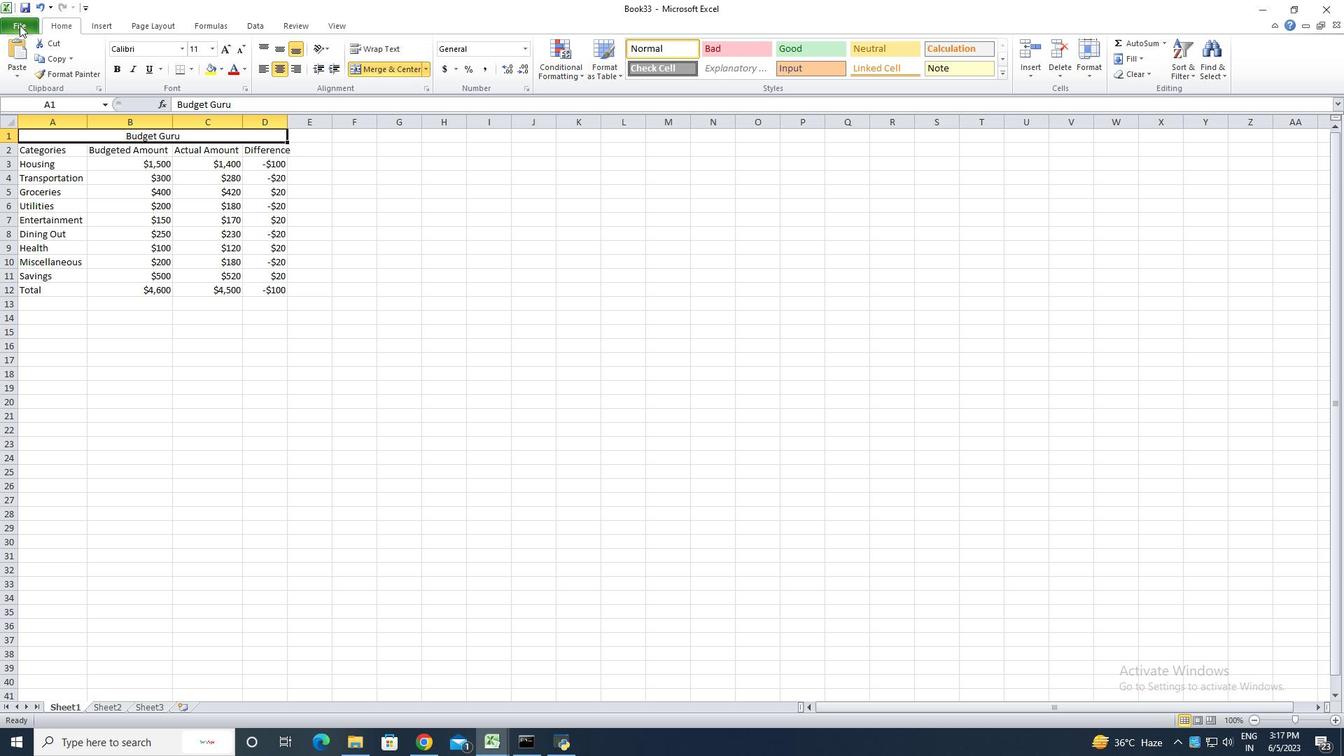 
Action: Mouse moved to (21, 55)
Screenshot: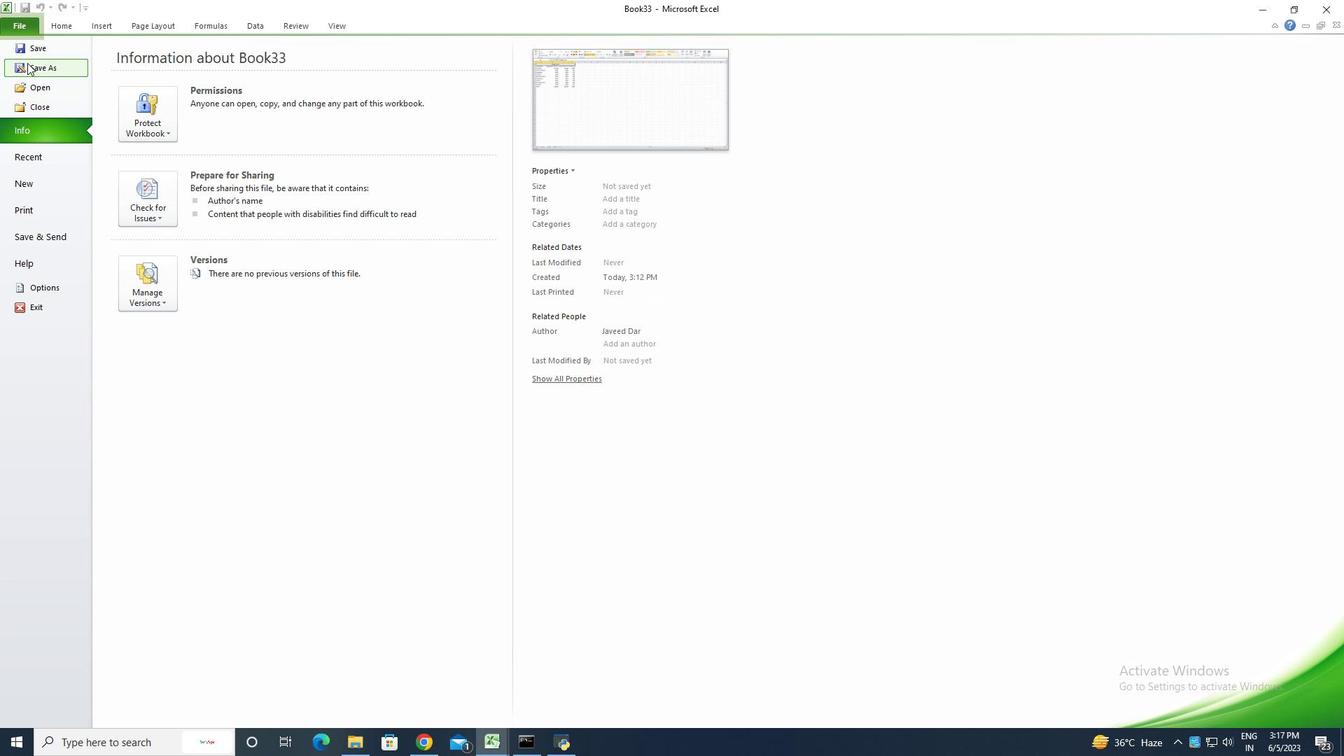 
Action: Mouse pressed left at (21, 54)
Screenshot: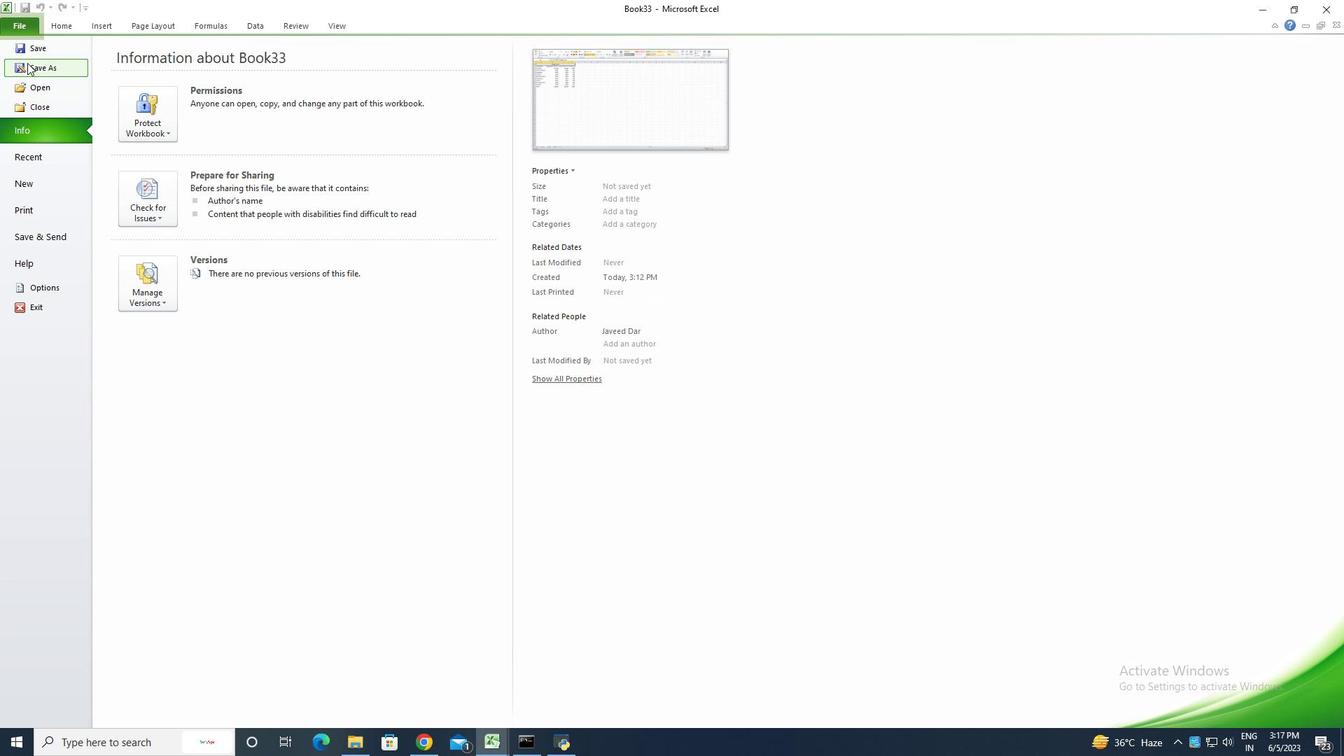 
Action: Mouse moved to (21, 55)
Screenshot: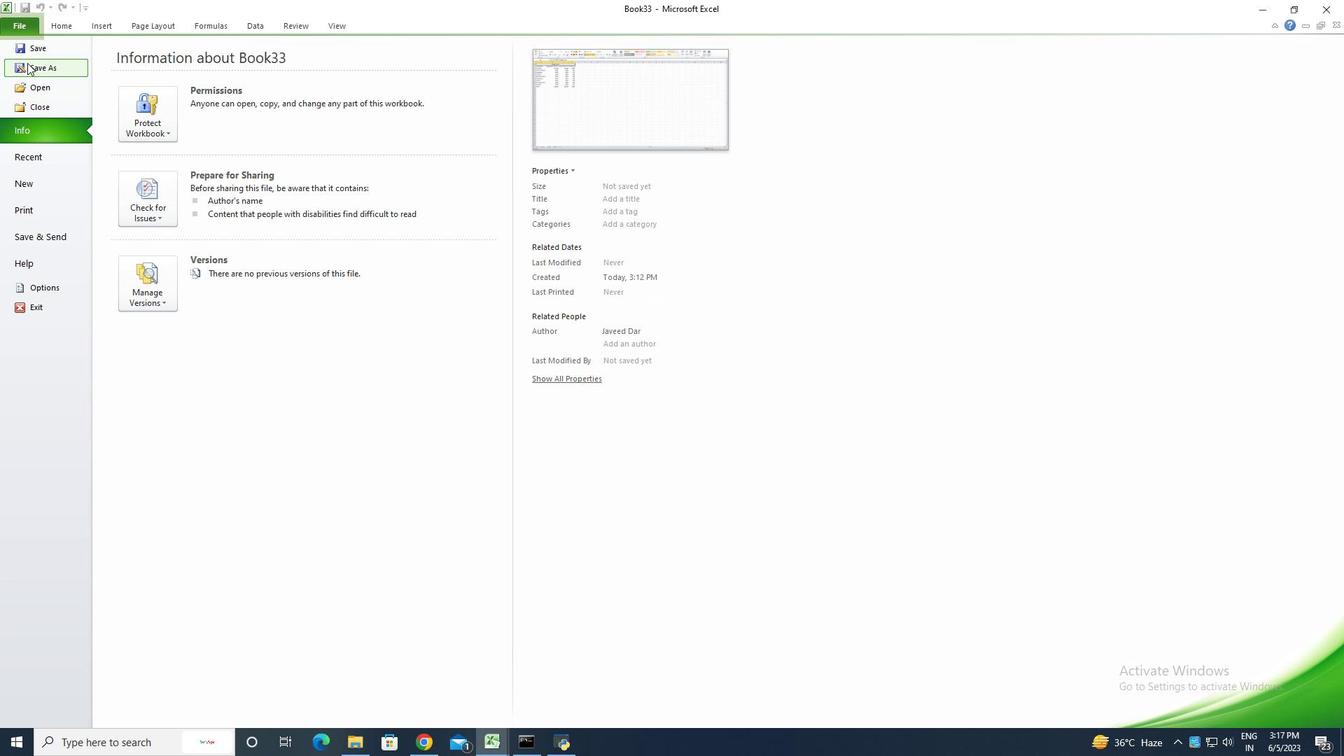 
Action: Key pressed <Key.shift><Key.shift><Key.shift><Key.shift>Excel<Key.space><Key.shift><Key.shift><Key.shift><Key.shift><Key.shift><Key.shift><Key.shift><Key.shift><Key.shift><Key.shift><Key.shift><Key.shift><Key.shift><Key.shift><Key.shift><Key.shift><Key.shift><Key.shift><Key.shift><Key.shift><Key.shift><Key.shift><Key.shift><Key.shift><Key.shift><Key.shift><Key.shift><Key.shift><Key.shift><Key.shift><Key.shift><Key.shift><Key.shift><Key.shift><Key.shift><Key.shift><Key.shift><Key.shift><Key.shift><Key.shift><Key.shift><Key.shift><Key.shift><Key.shift><Key.shift><Key.shift><Key.shift>File<Key.space><Key.shift><Key.shift><Key.shift><Key.shift><Key.shift><Key.shift><Key.shift><Key.shift><Key.shift><Key.shift><Key.shift><Key.shift><Key.shift><Key.shift><Key.shift><Key.shift><Key.shift><Key.shift><Key.shift><Key.shift><Key.shift><Key.shift><Key.shift><Key.shift><Key.shift><Key.shift>Workbook<Key.space><Key.shift><Key.shift><Key.shift><Key.shift><Key.shift><Key.shift><Key.shift>Spreadsheet<Key.space><Key.shift>Templatebook
Screenshot: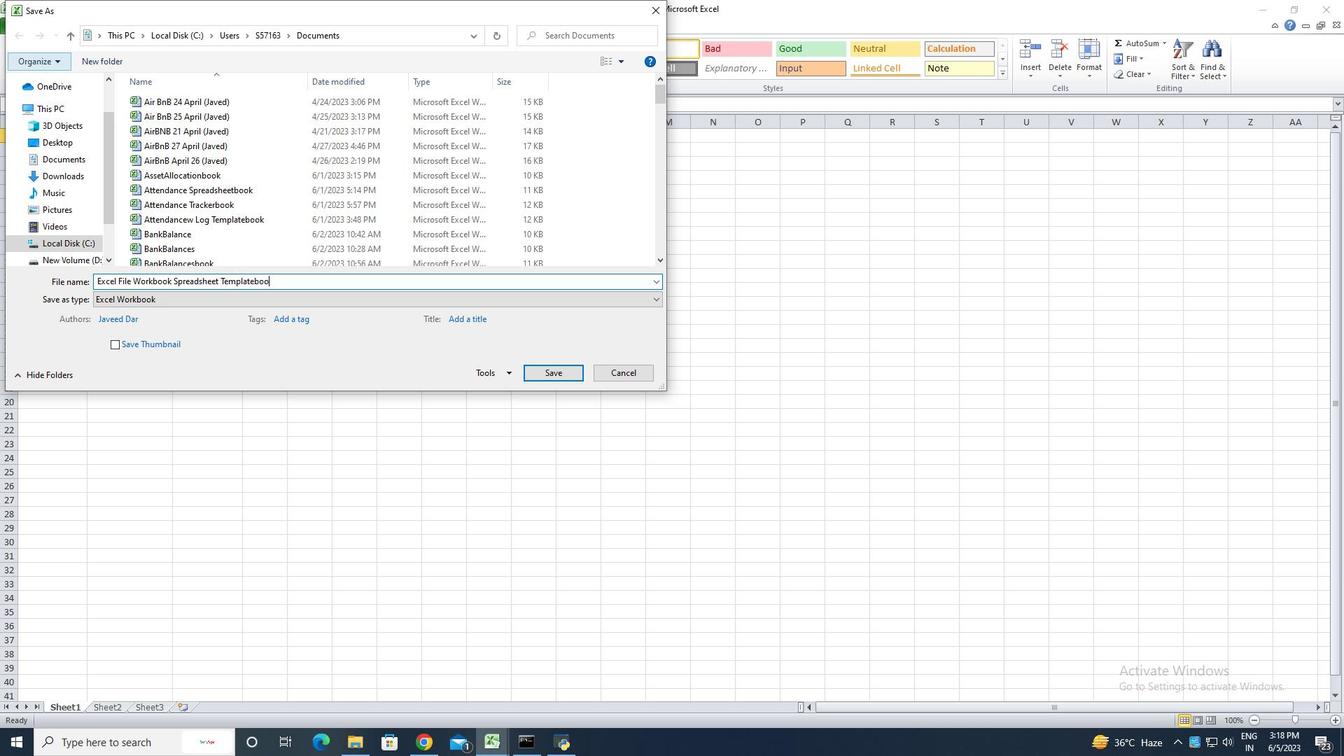 
Action: Mouse moved to (519, 365)
Screenshot: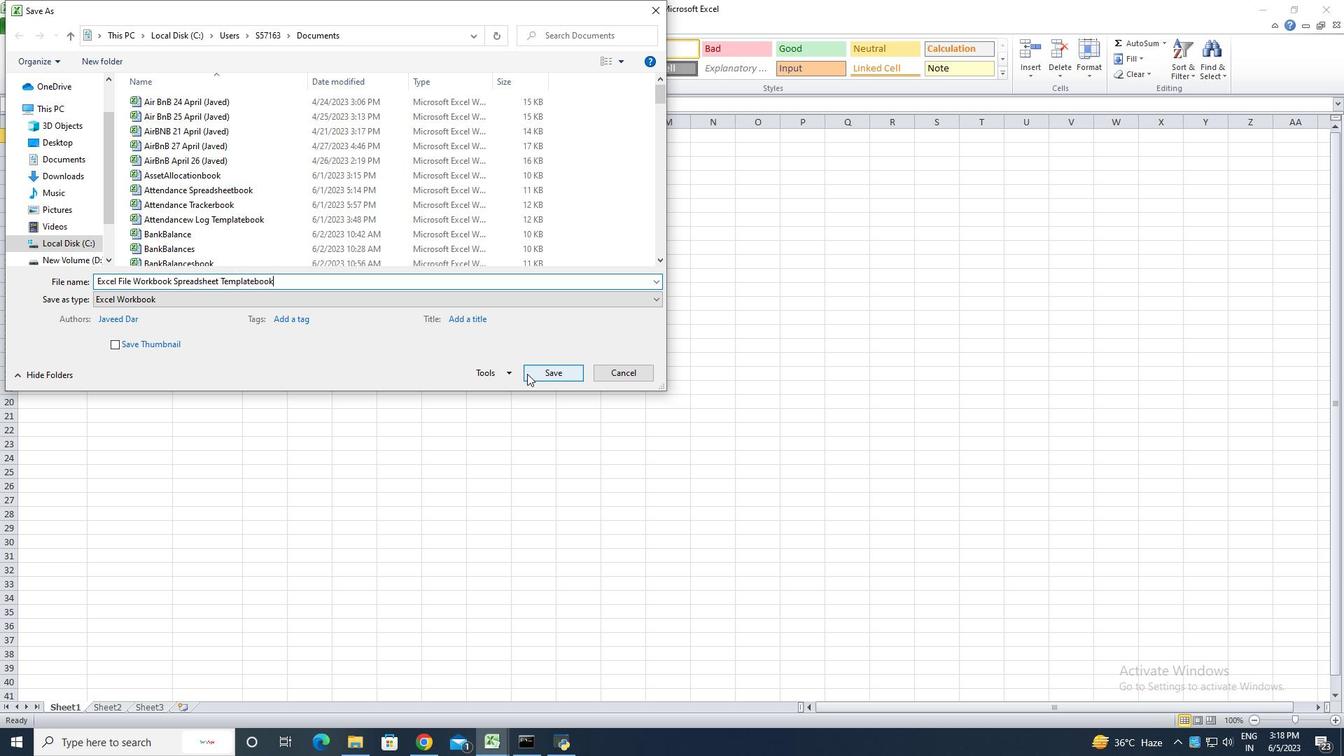 
Action: Mouse pressed left at (519, 365)
Screenshot: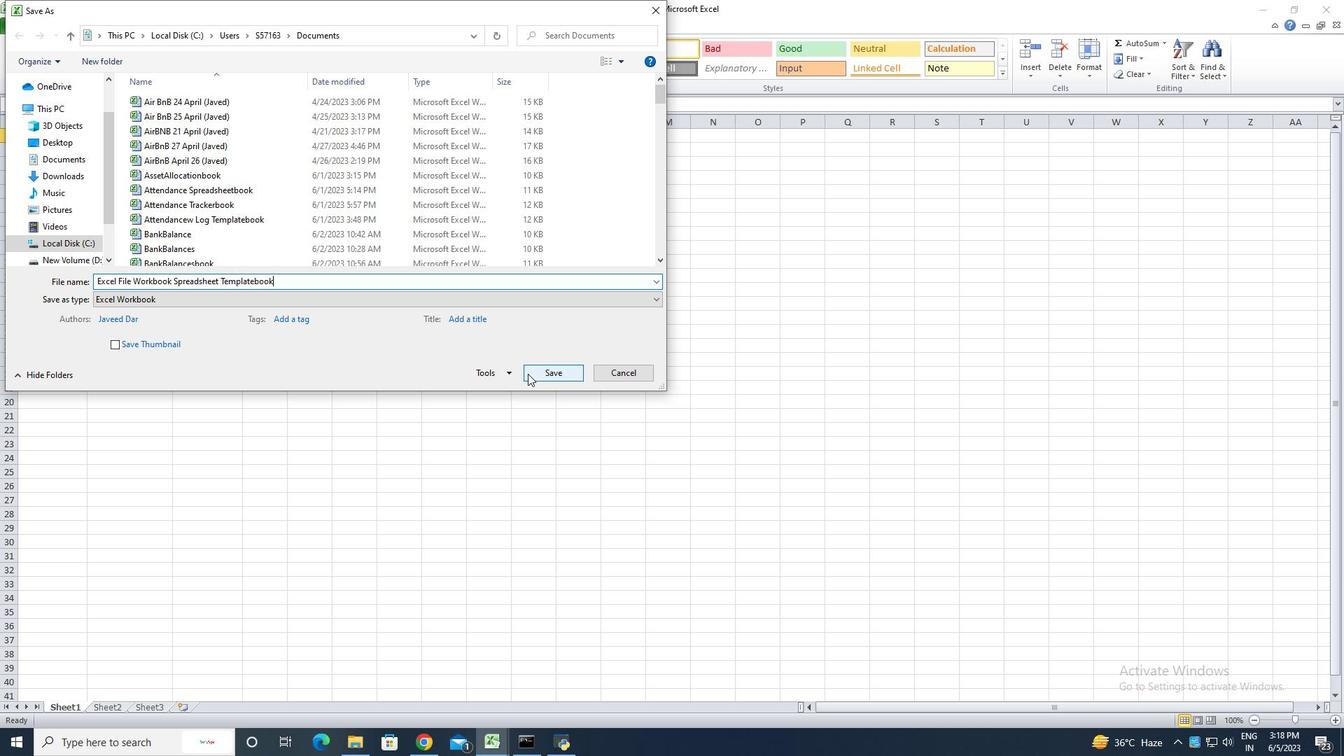 
Action: Mouse moved to (431, 380)
Screenshot: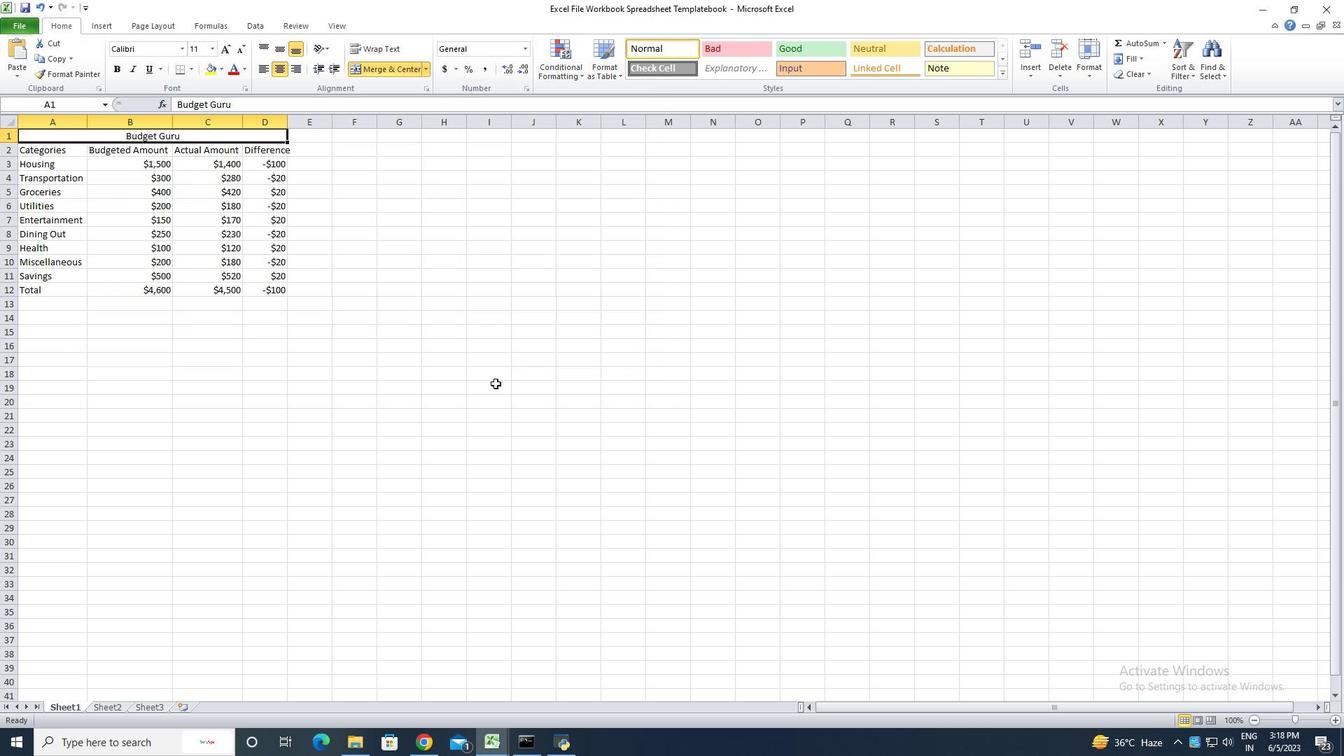 
Action: Mouse pressed left at (431, 380)
Screenshot: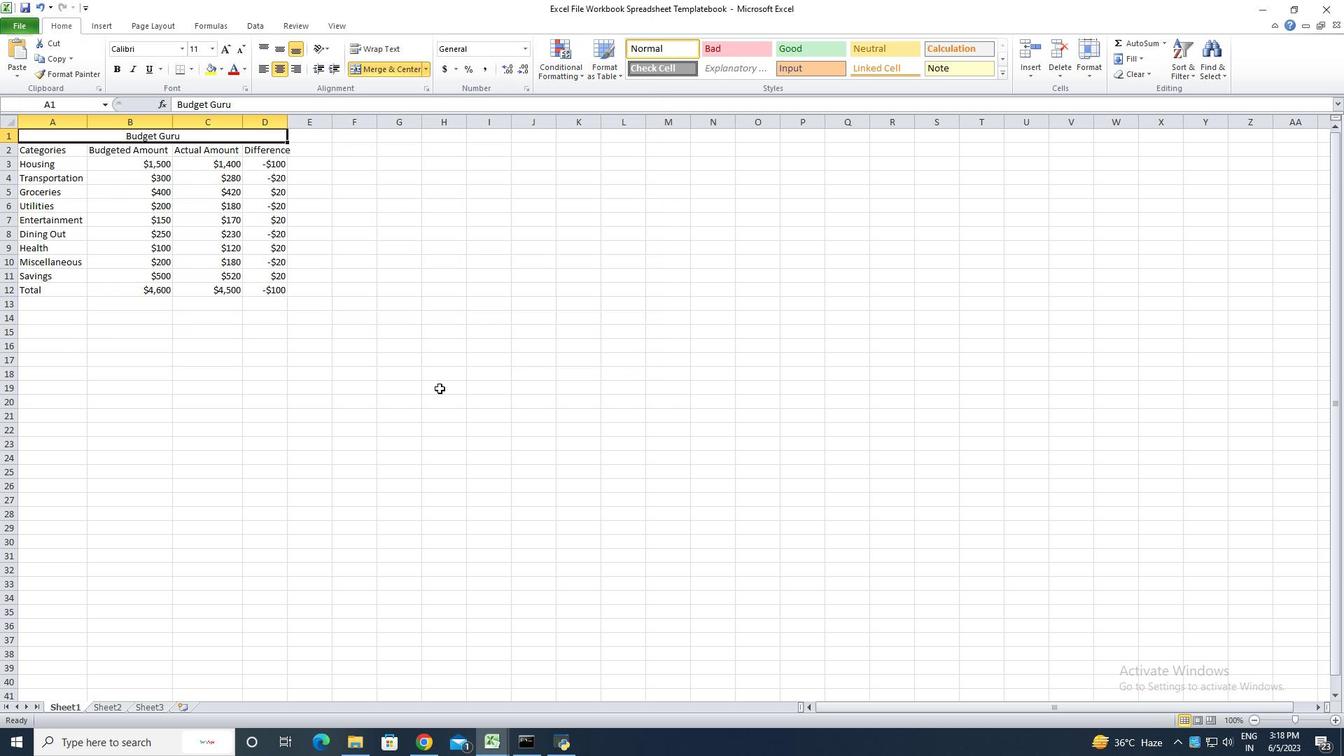 
Action: Mouse moved to (430, 380)
Screenshot: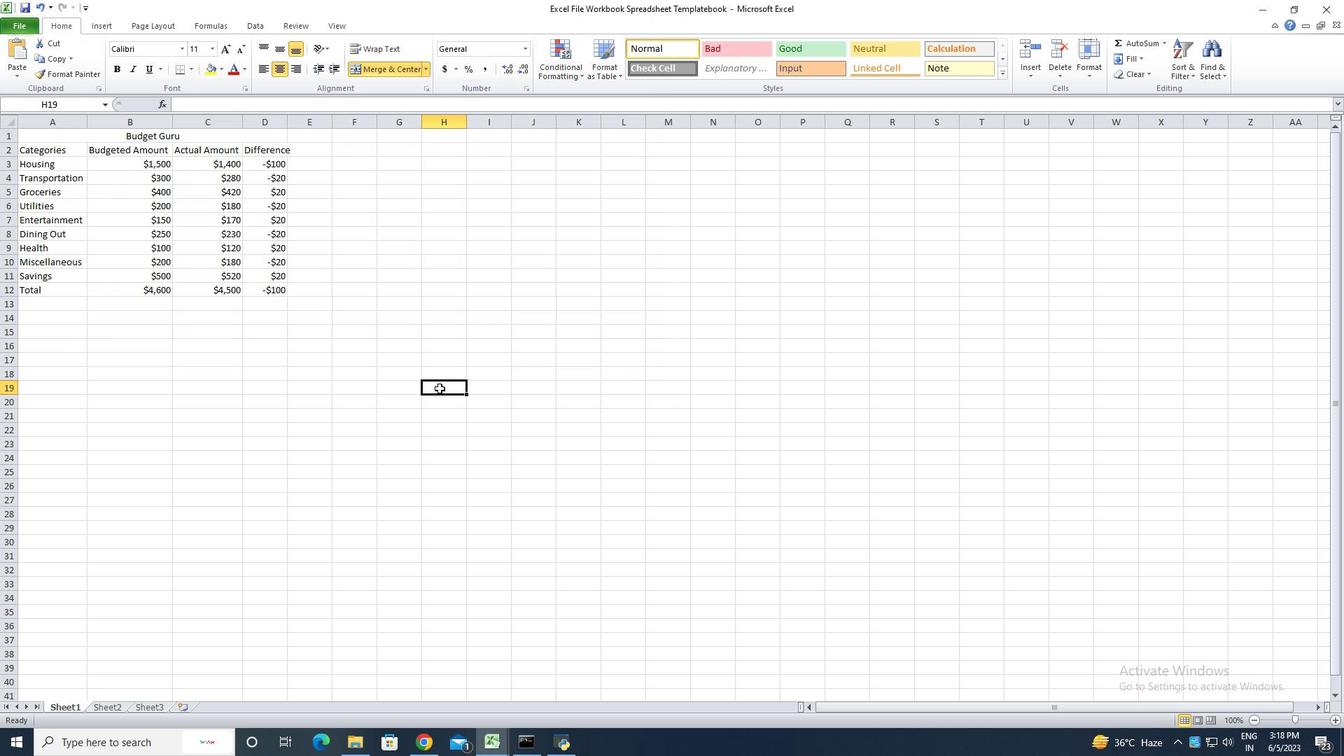 
Action: Key pressed ctrl+S<'\x13'><'\x13'><'\x13'>
Screenshot: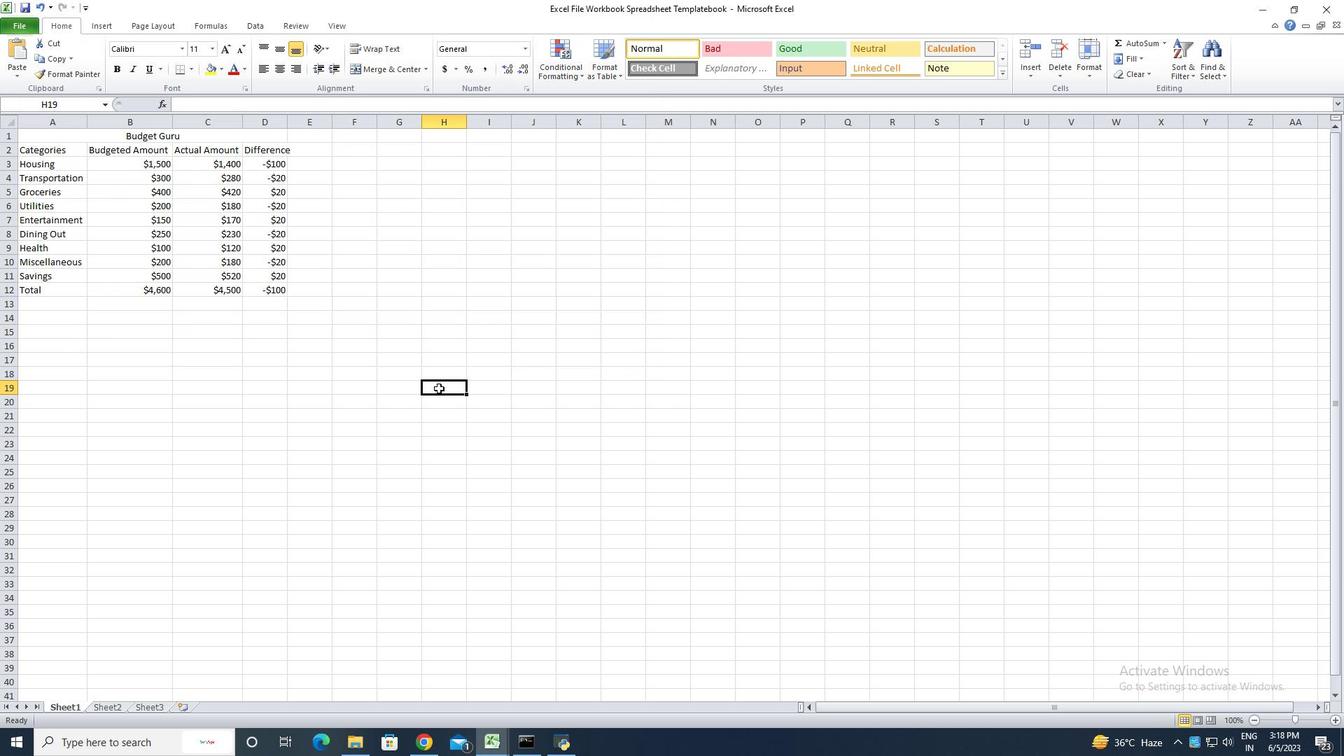 
Action: Mouse moved to (381, 375)
Screenshot: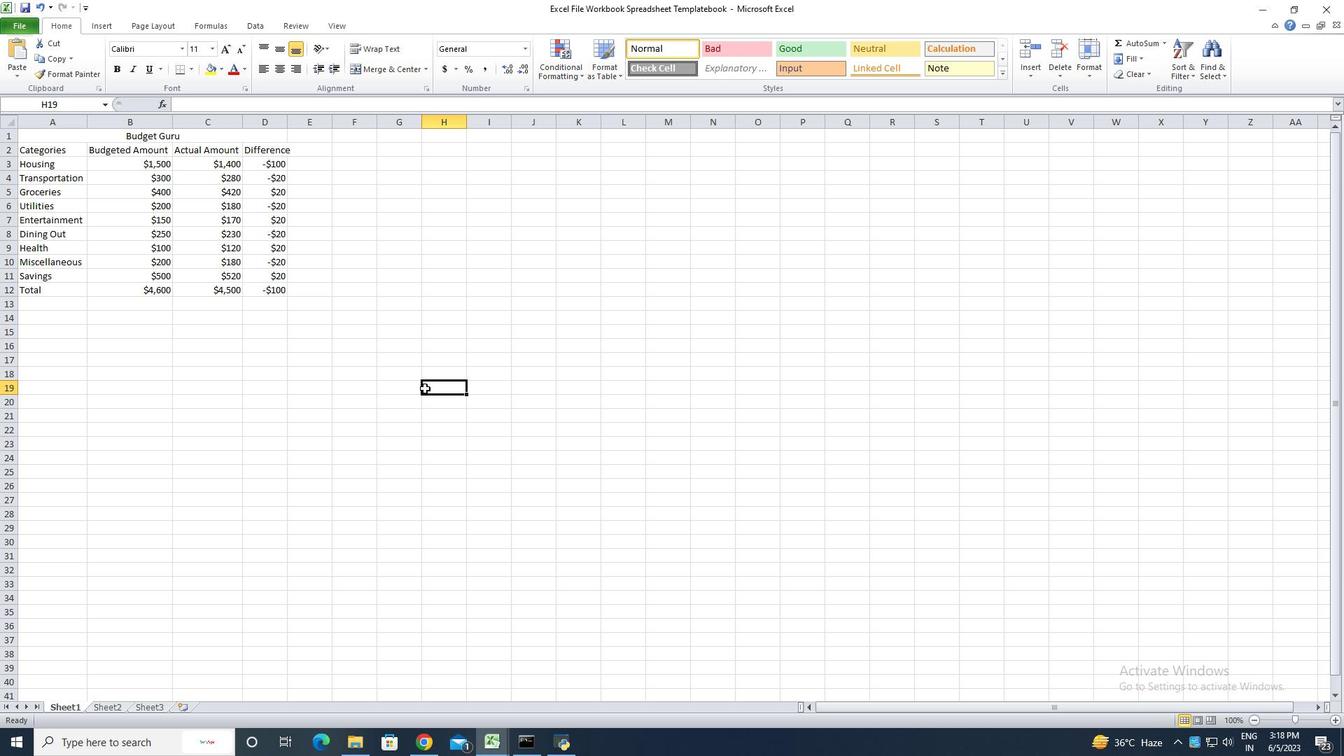
